 Task: Forward email as attachment with the signature Claire Howard with the subject Request for a refund from softage.1@softage.net to softage.4@softage.net with the message Would it be possible to schedule a project review meeting next week?
Action: Mouse moved to (1148, 97)
Screenshot: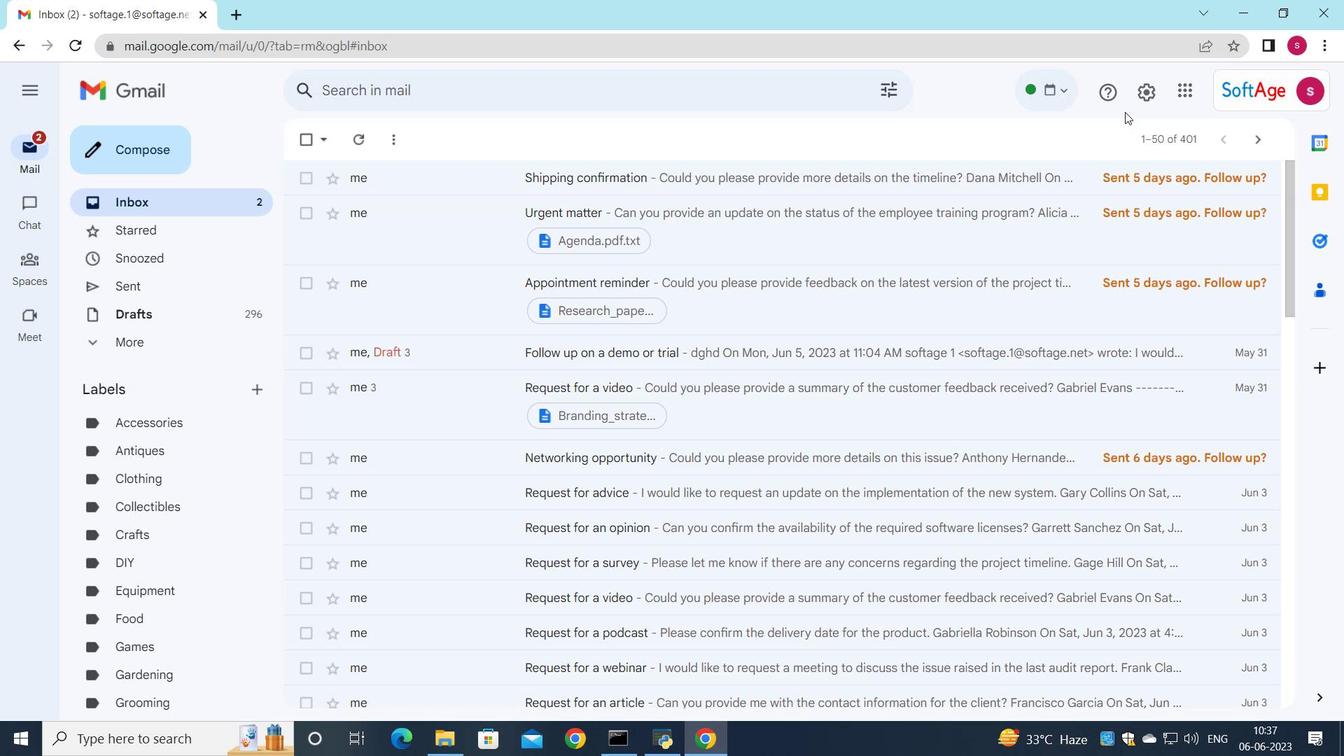 
Action: Mouse pressed left at (1148, 97)
Screenshot: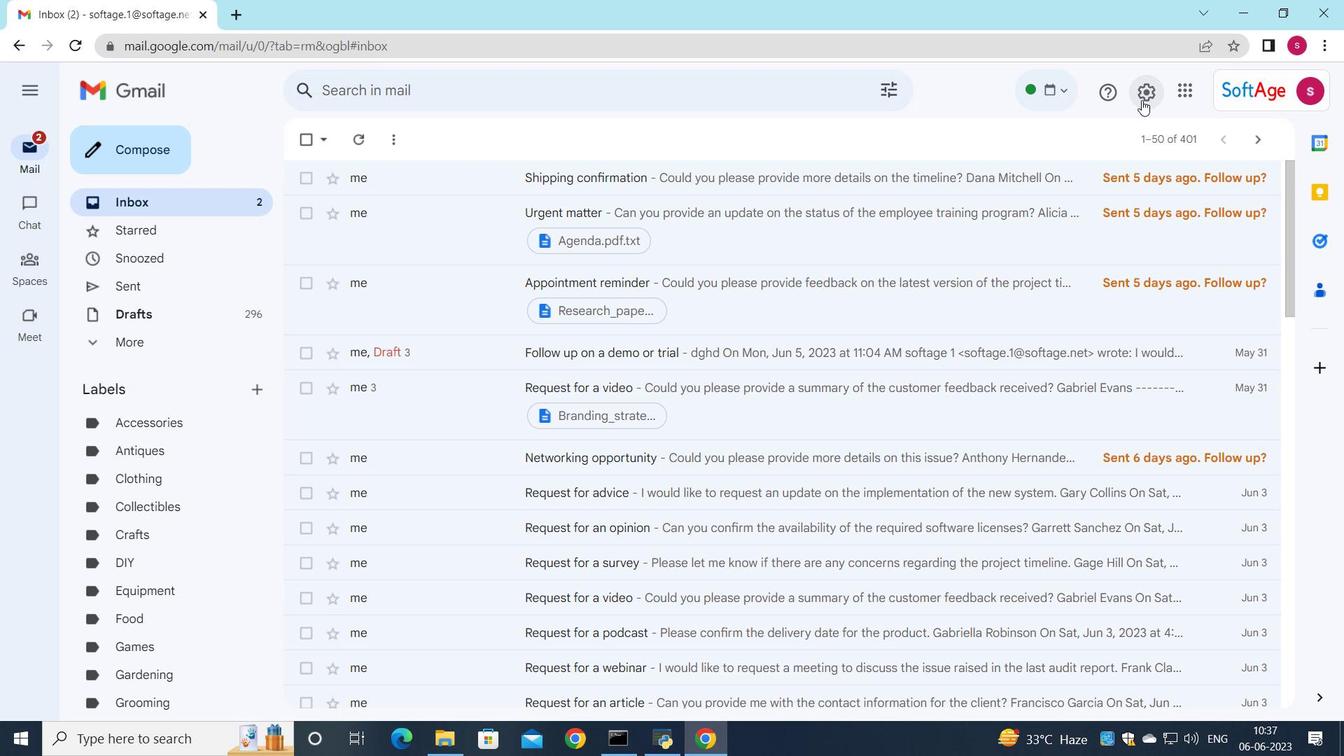 
Action: Mouse moved to (1159, 176)
Screenshot: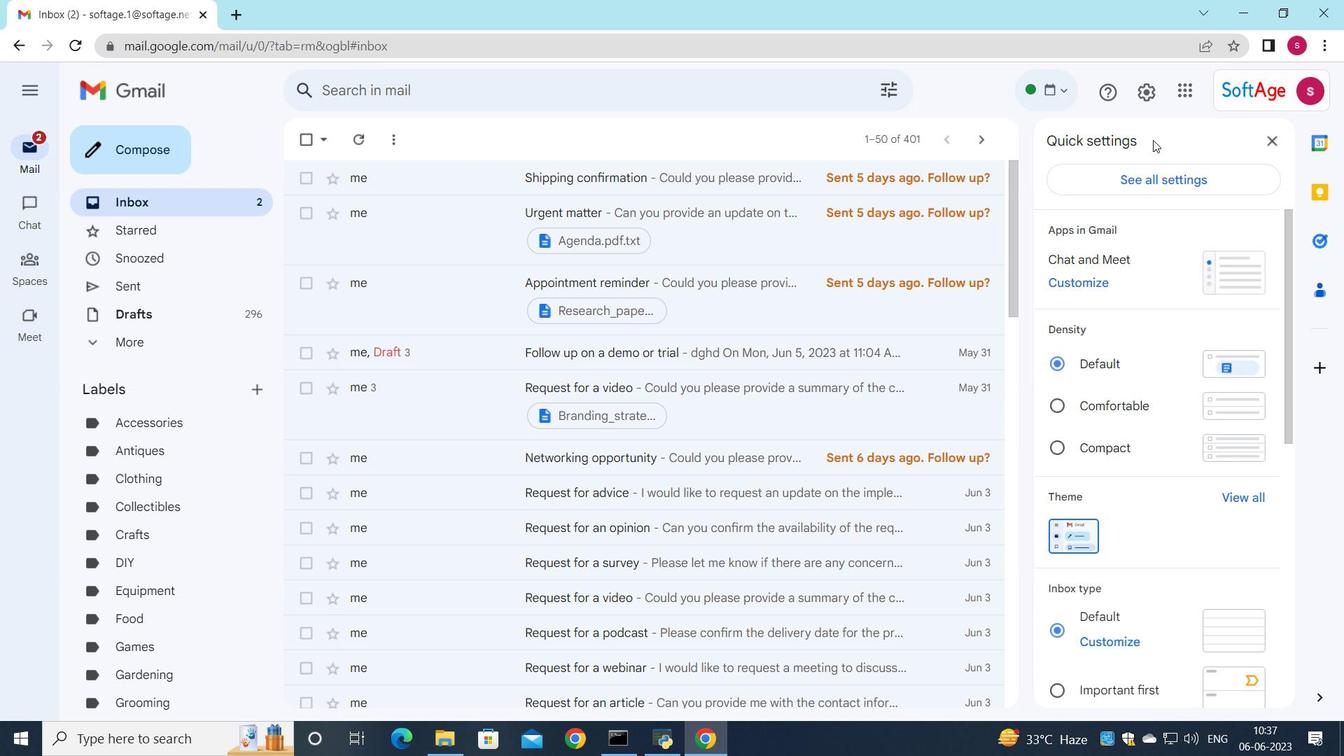 
Action: Mouse pressed left at (1159, 176)
Screenshot: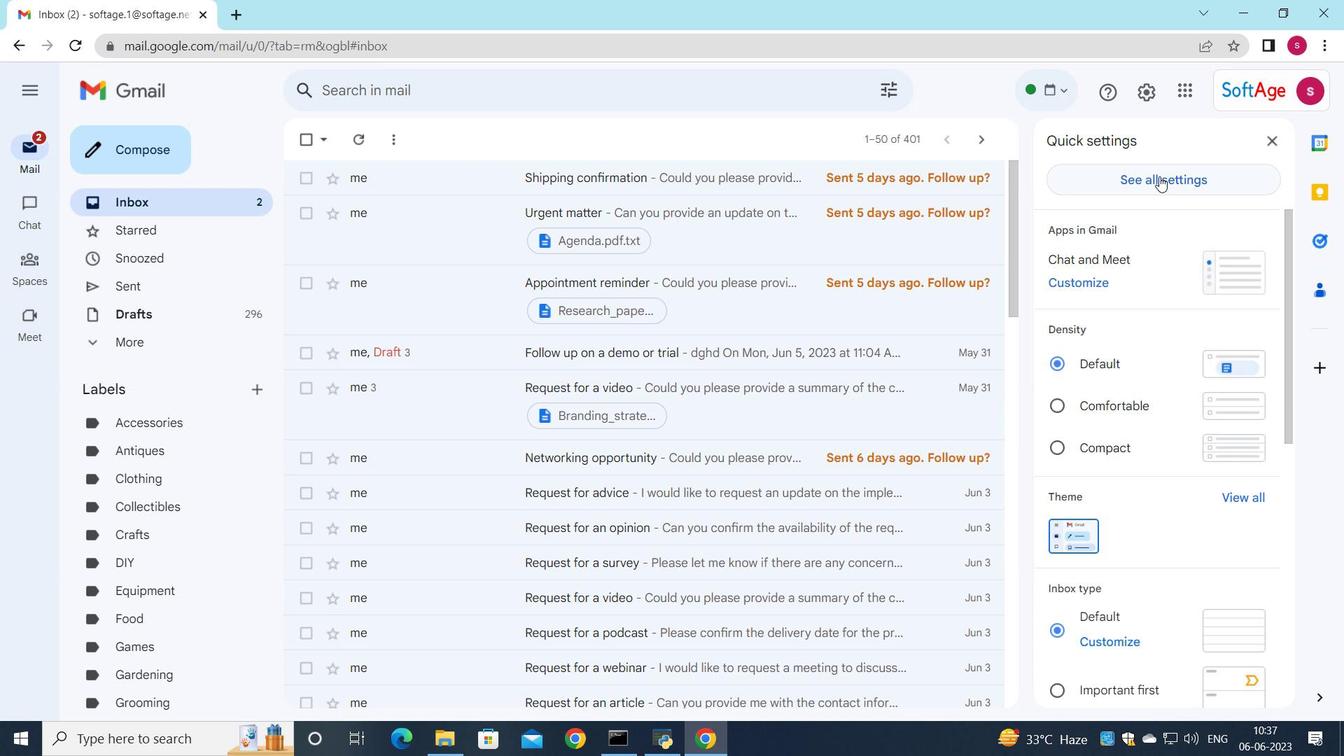 
Action: Mouse moved to (1159, 193)
Screenshot: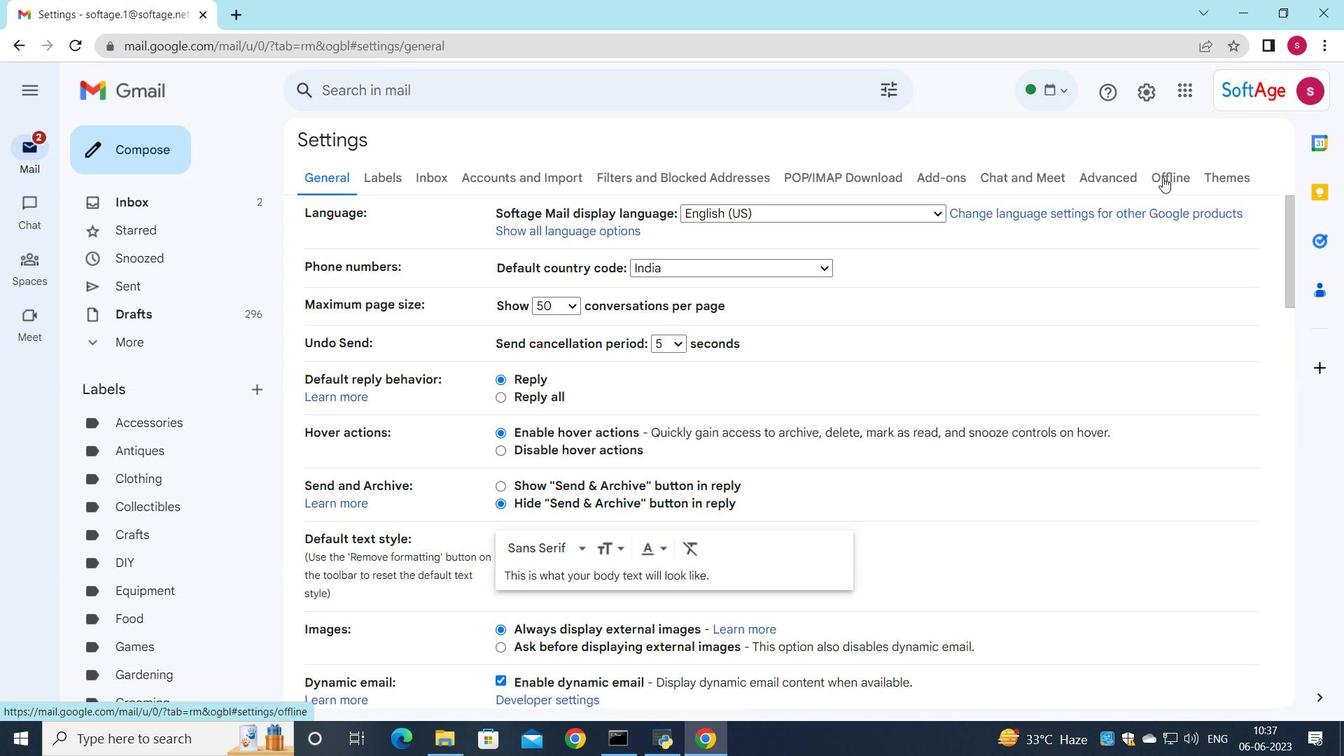 
Action: Mouse scrolled (1159, 192) with delta (0, 0)
Screenshot: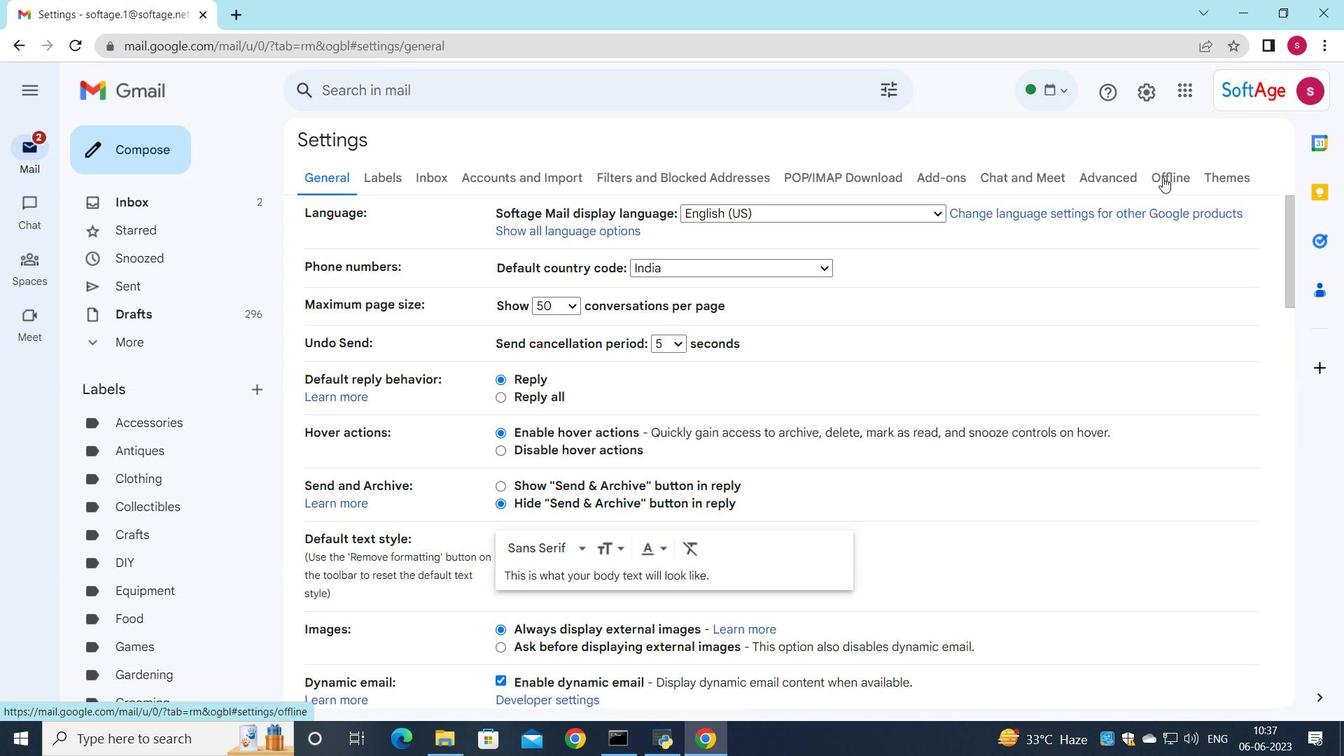 
Action: Mouse moved to (1155, 203)
Screenshot: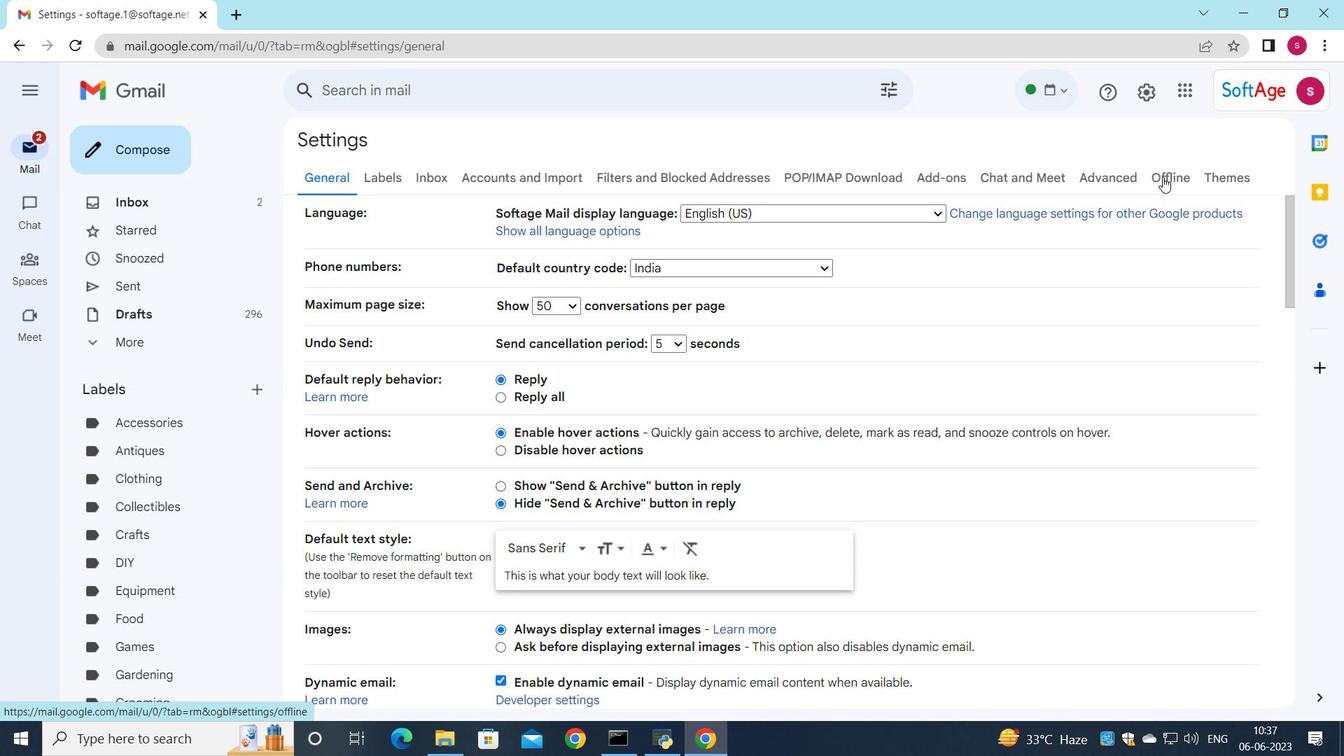 
Action: Mouse scrolled (1155, 203) with delta (0, 0)
Screenshot: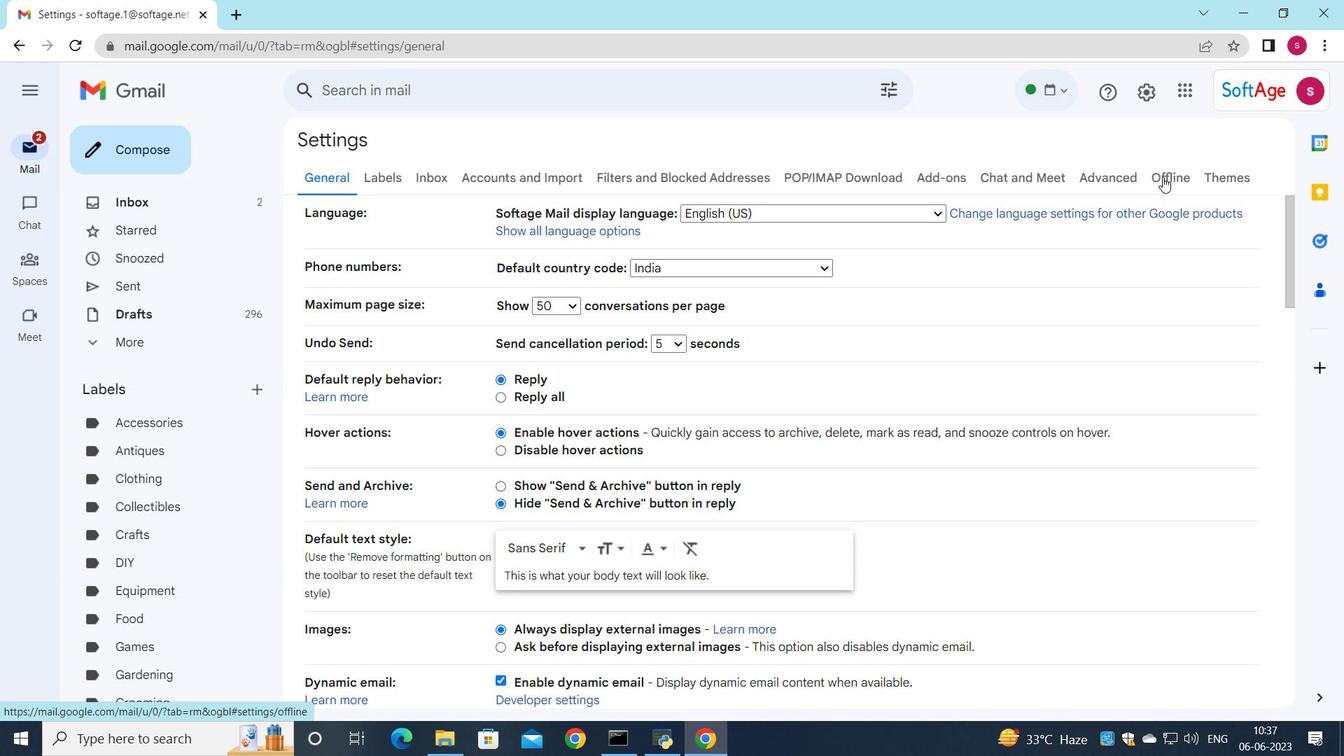 
Action: Mouse moved to (1135, 234)
Screenshot: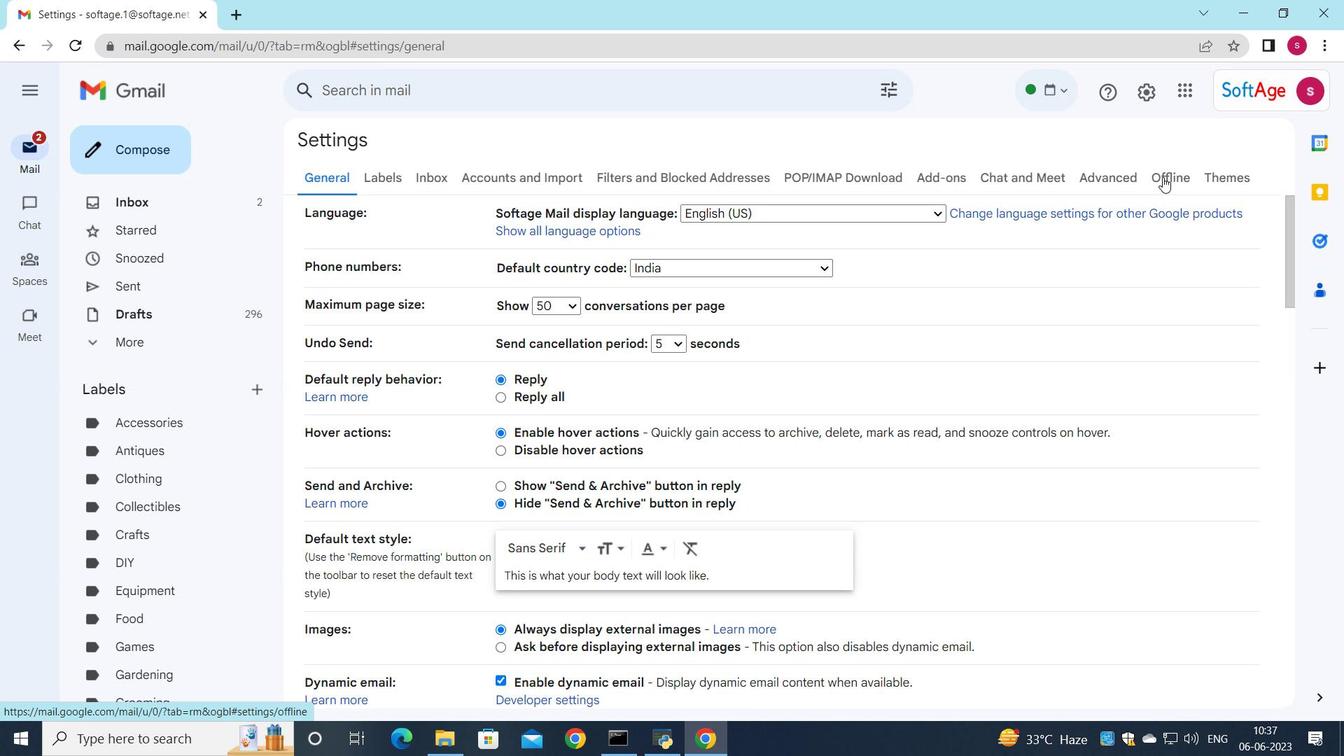 
Action: Mouse scrolled (1135, 233) with delta (0, 0)
Screenshot: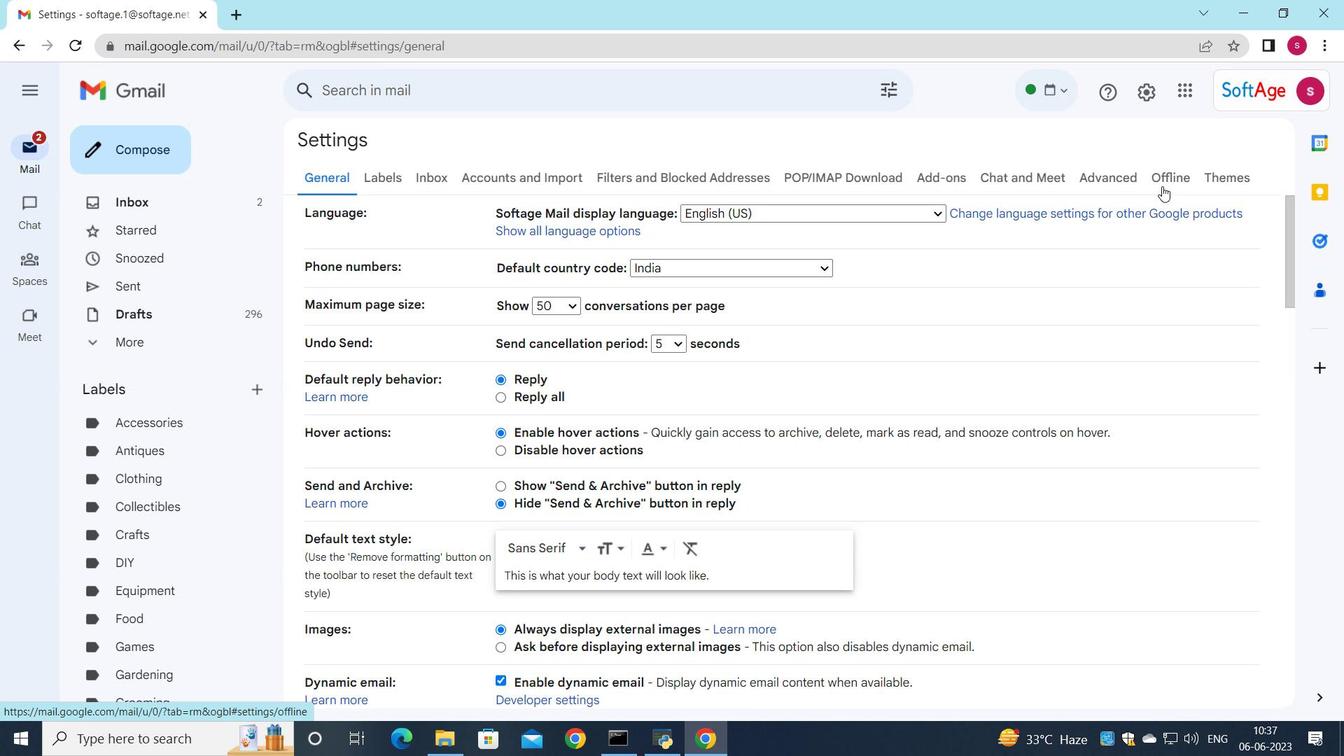 
Action: Mouse moved to (813, 526)
Screenshot: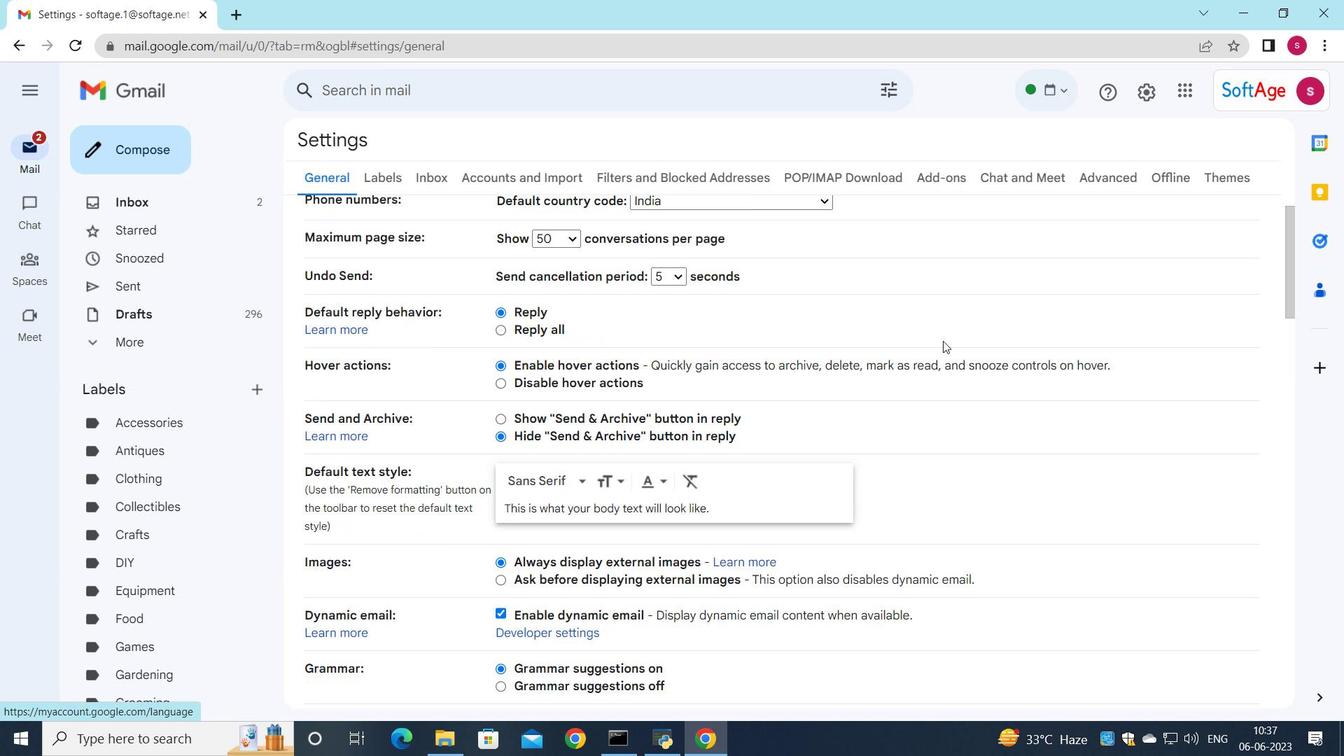 
Action: Mouse scrolled (813, 525) with delta (0, 0)
Screenshot: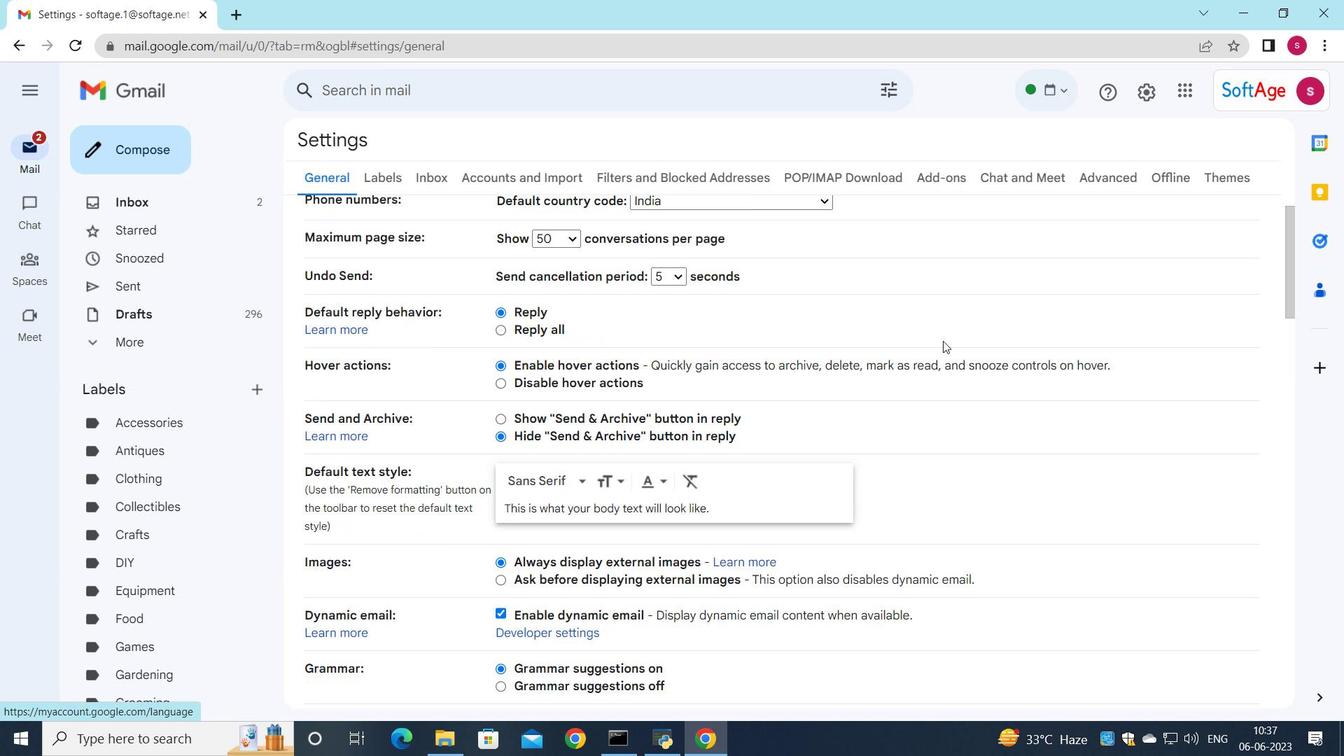 
Action: Mouse moved to (805, 525)
Screenshot: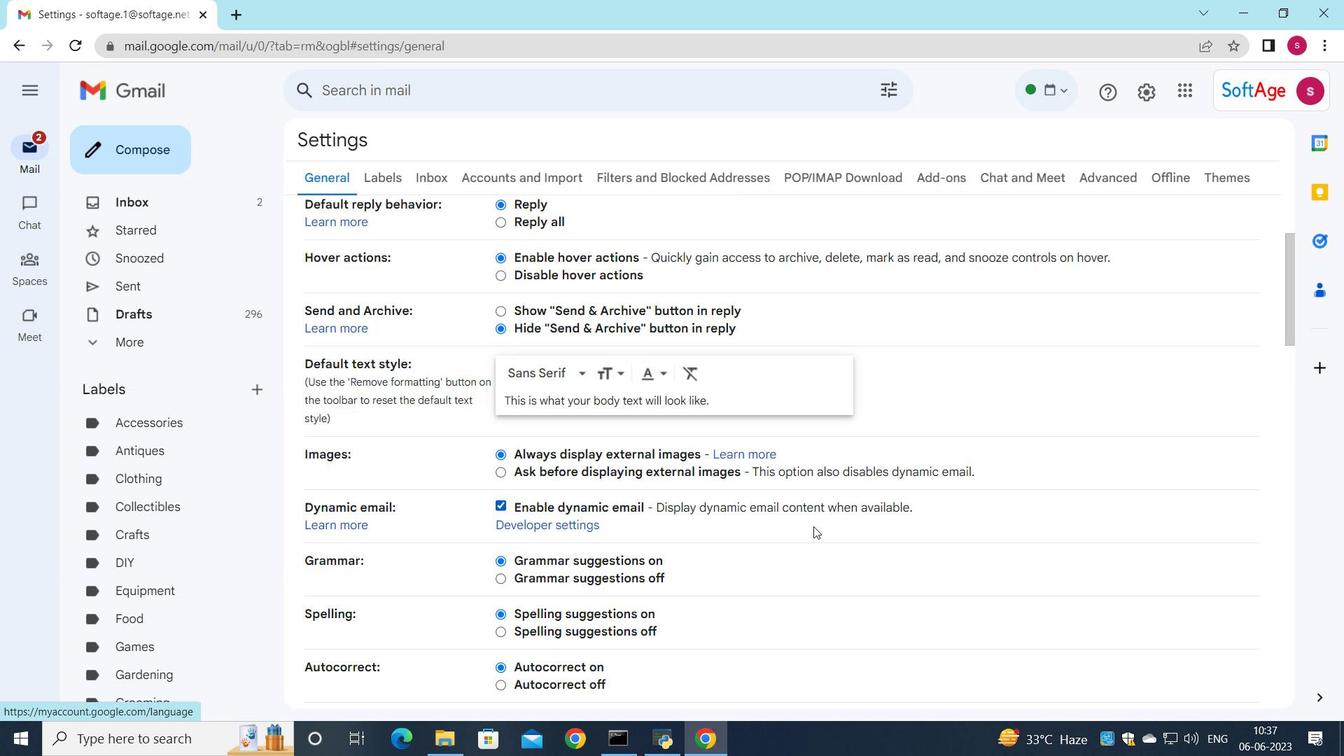 
Action: Mouse scrolled (809, 528) with delta (0, 0)
Screenshot: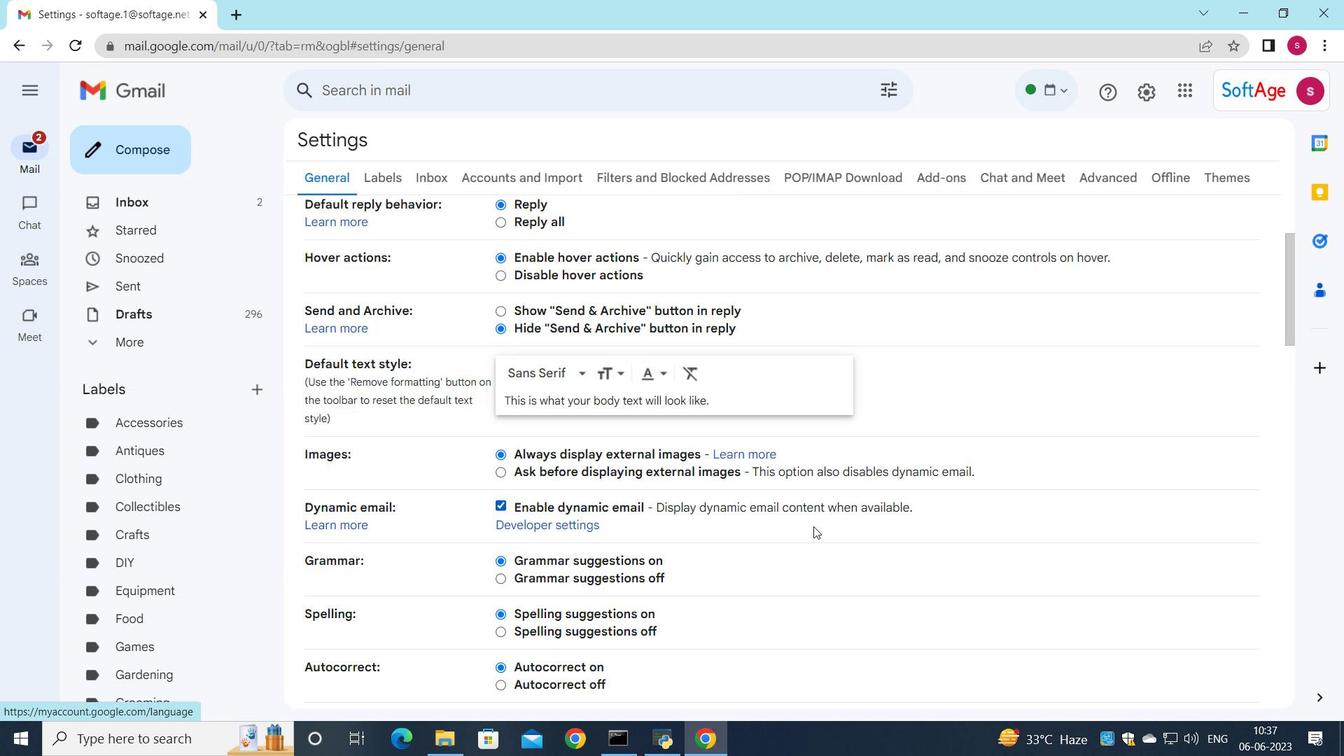 
Action: Mouse moved to (805, 524)
Screenshot: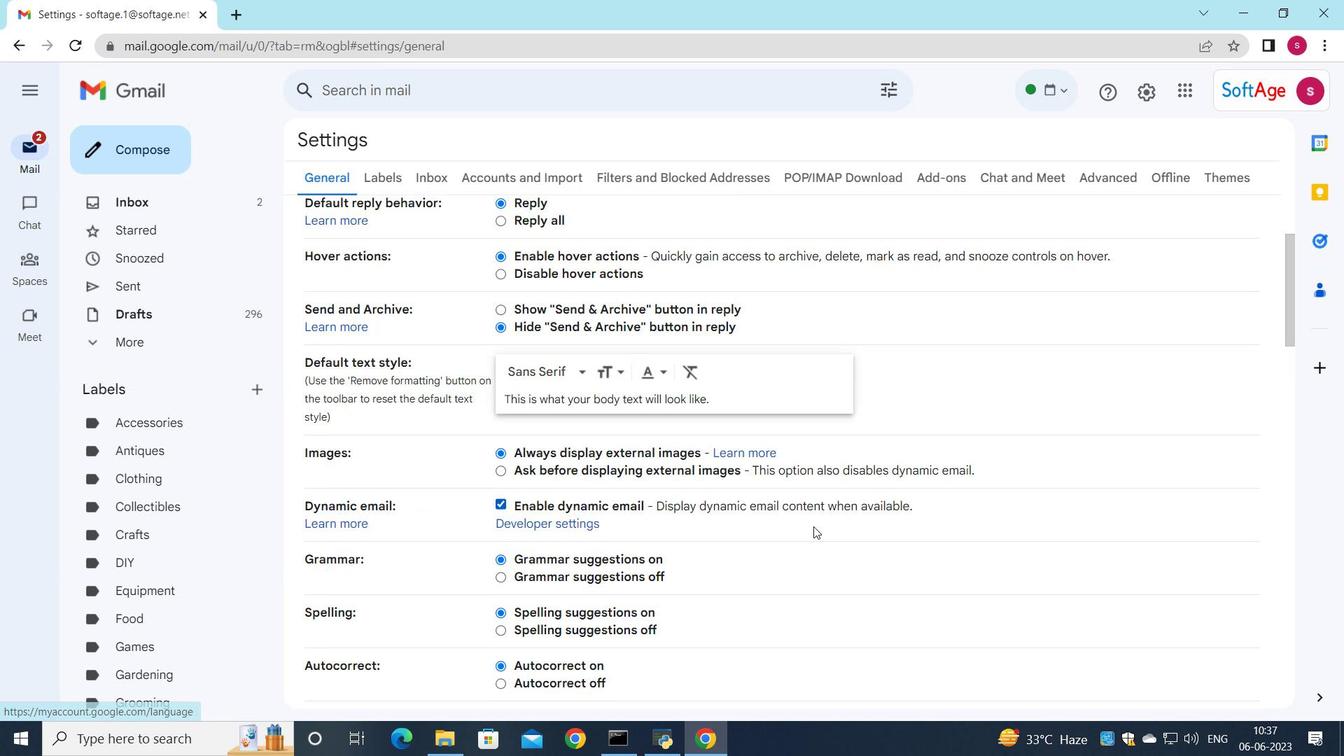 
Action: Mouse scrolled (807, 529) with delta (0, 0)
Screenshot: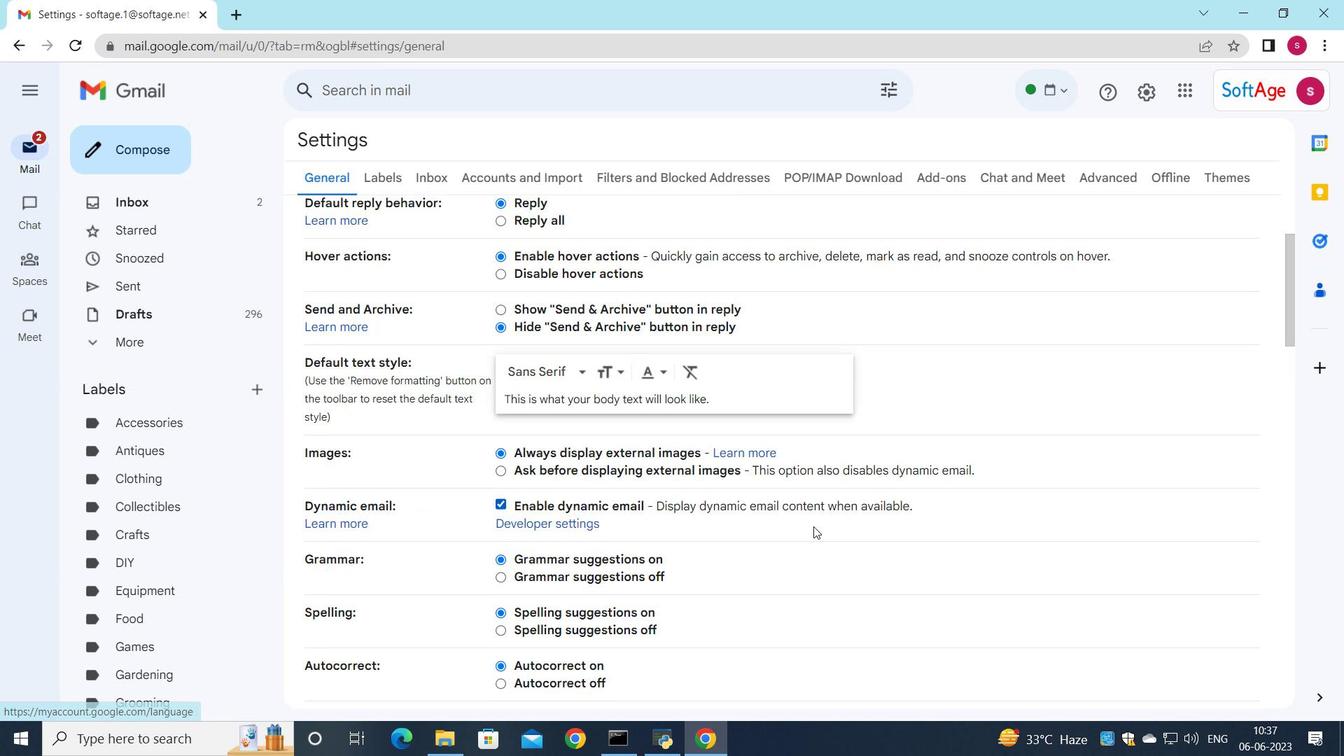 
Action: Mouse scrolled (807, 530) with delta (0, 0)
Screenshot: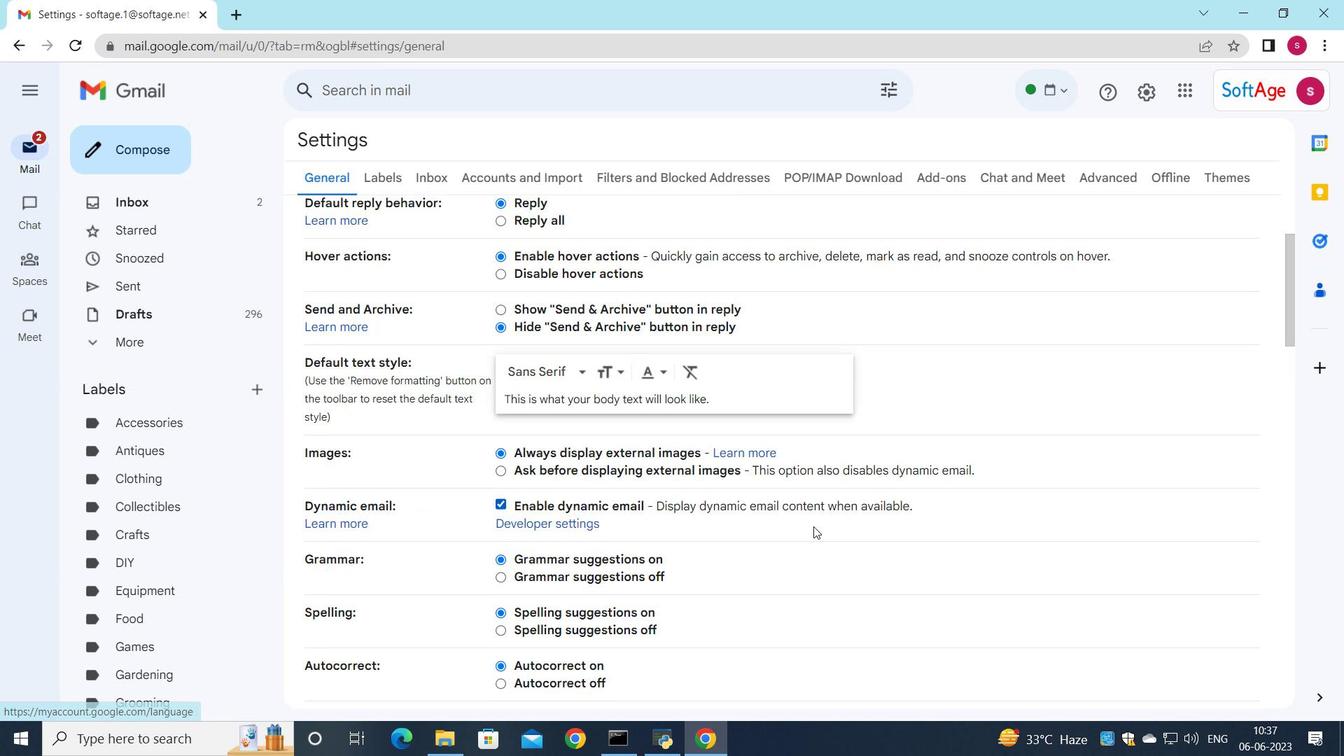 
Action: Mouse scrolled (806, 530) with delta (0, 0)
Screenshot: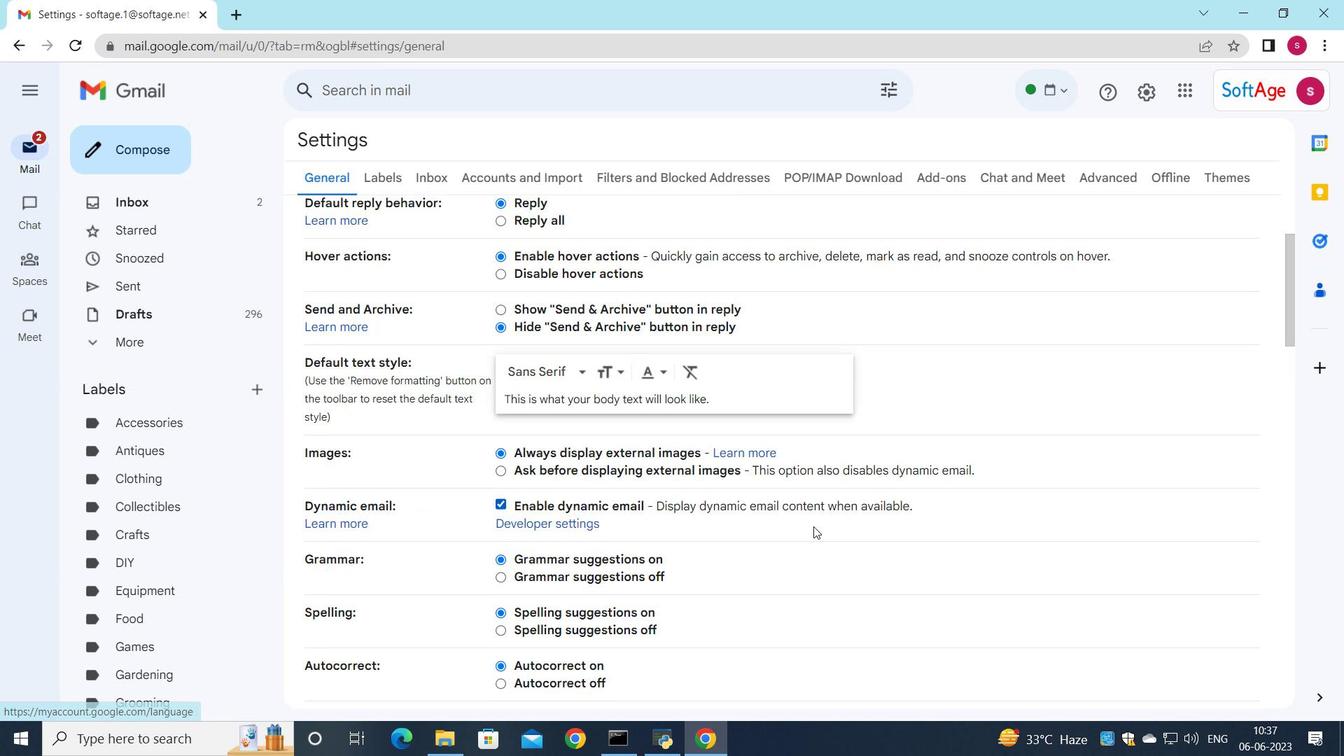 
Action: Mouse moved to (798, 525)
Screenshot: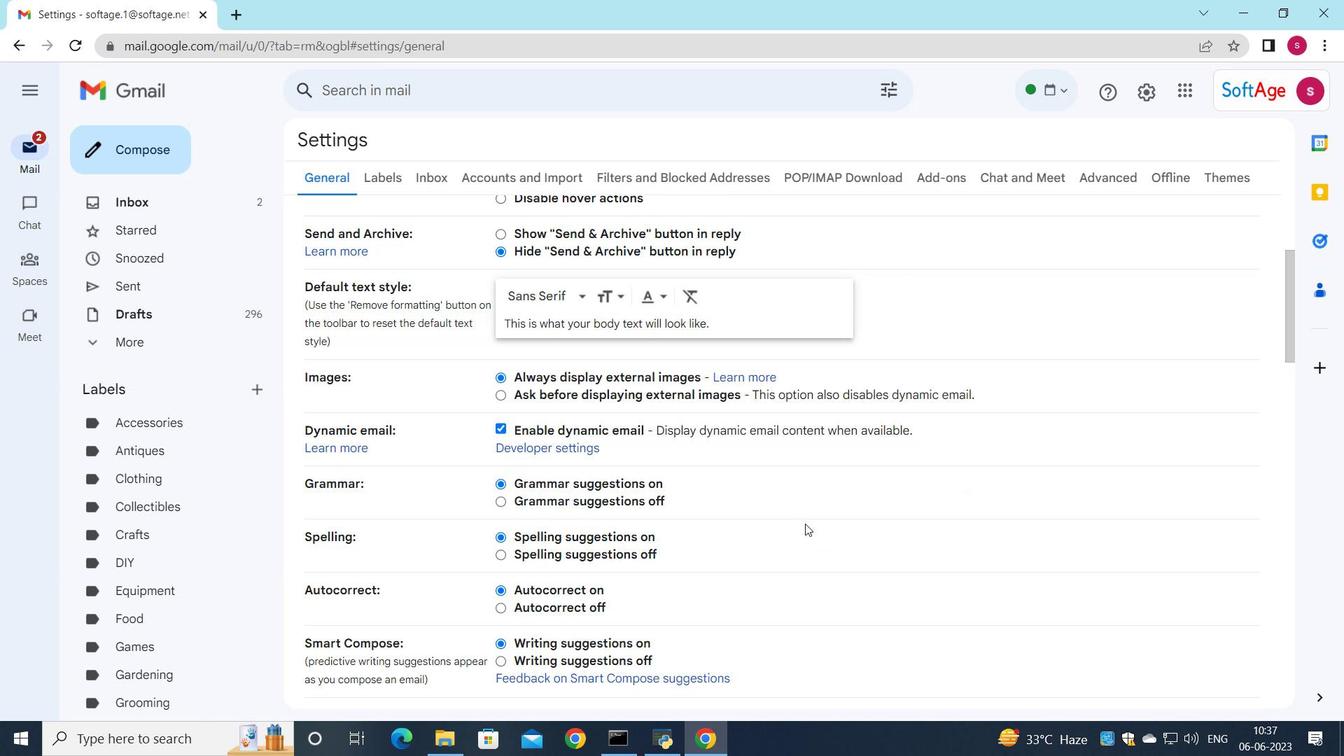 
Action: Mouse scrolled (798, 525) with delta (0, 0)
Screenshot: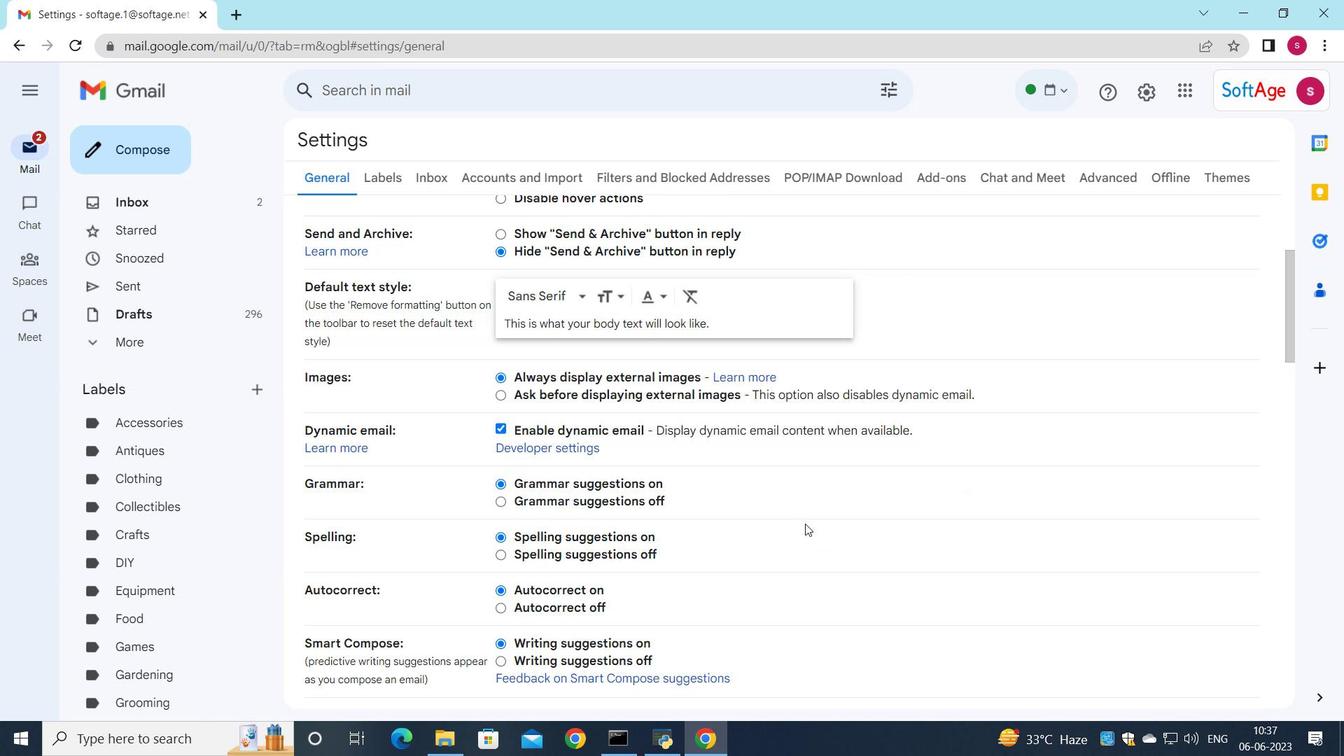 
Action: Mouse scrolled (798, 525) with delta (0, 0)
Screenshot: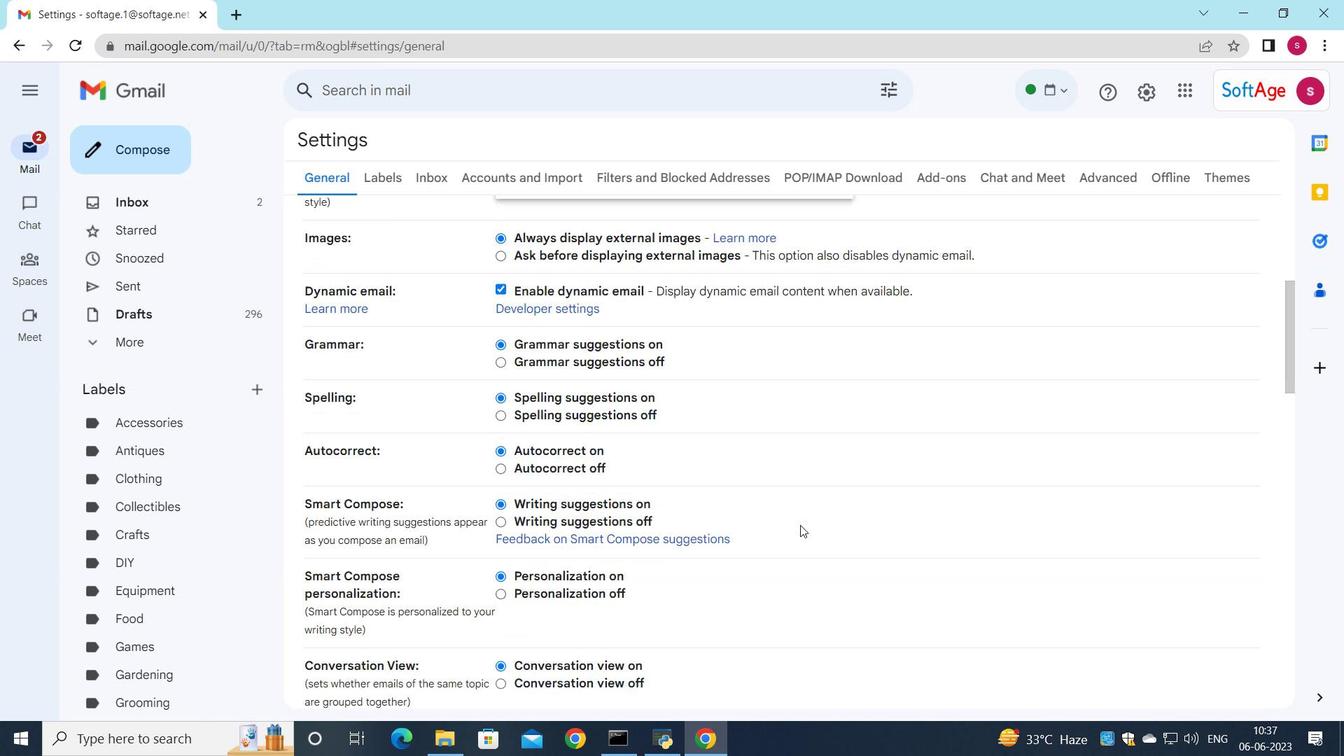 
Action: Mouse scrolled (798, 525) with delta (0, 0)
Screenshot: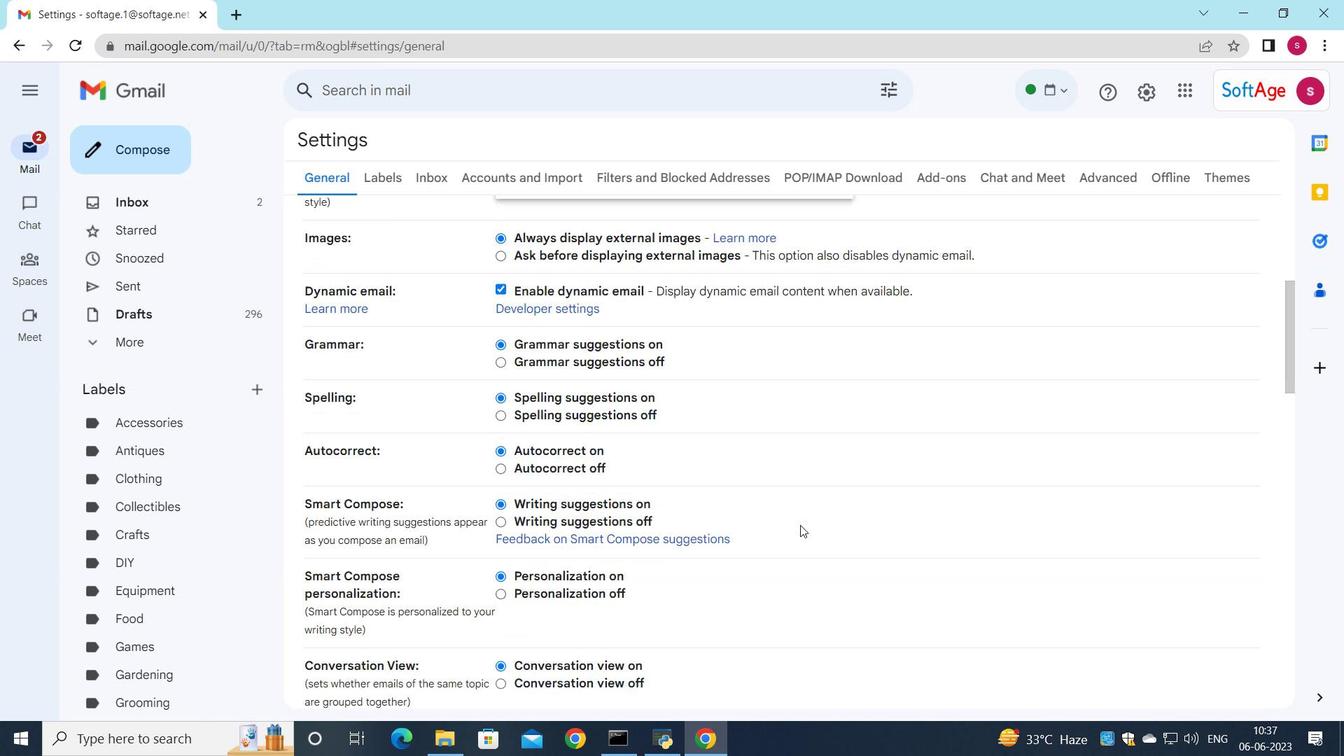 
Action: Mouse moved to (798, 525)
Screenshot: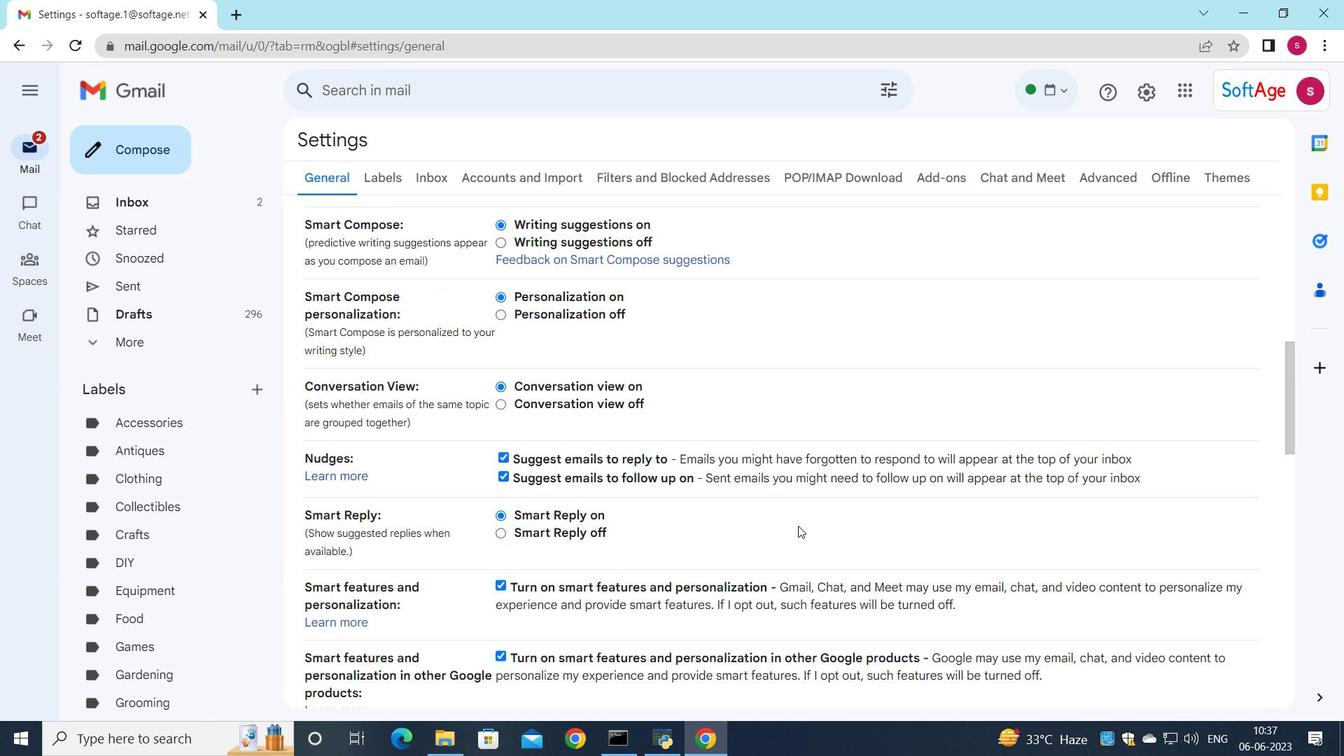 
Action: Mouse scrolled (798, 524) with delta (0, 0)
Screenshot: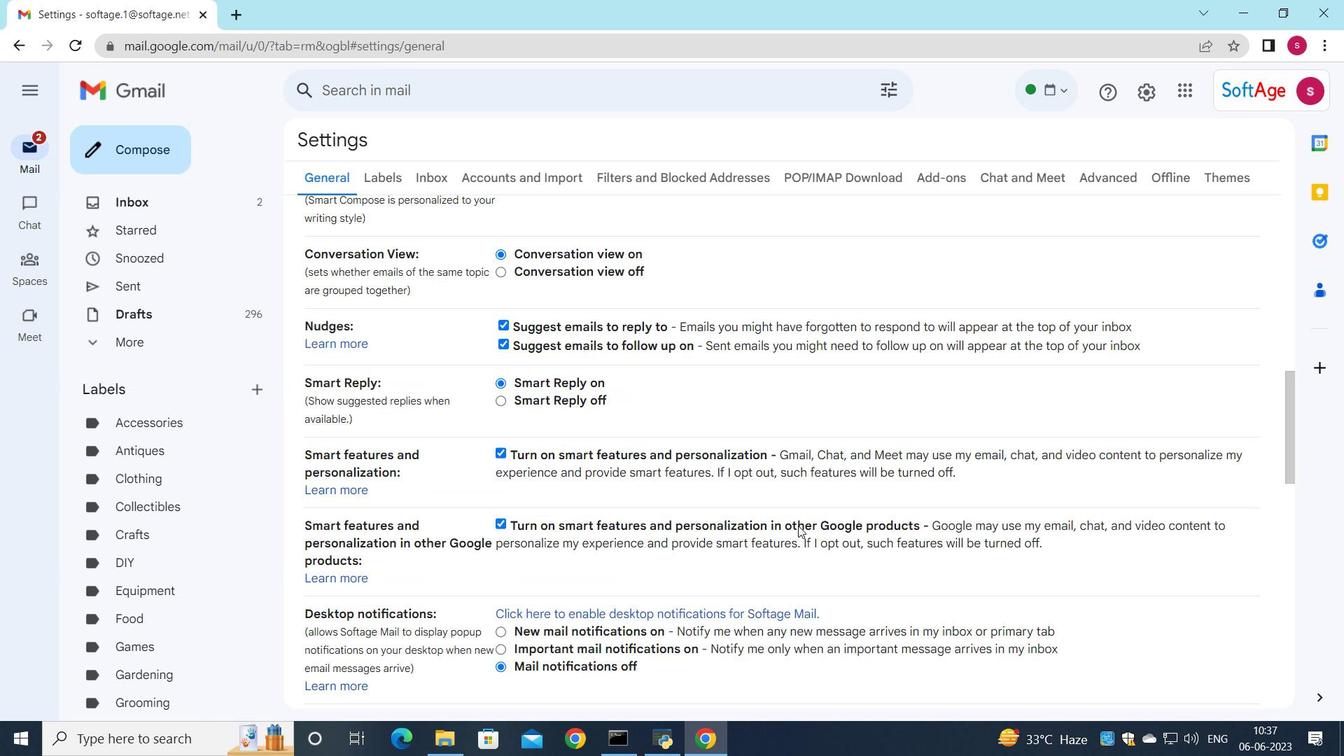 
Action: Mouse scrolled (798, 524) with delta (0, 0)
Screenshot: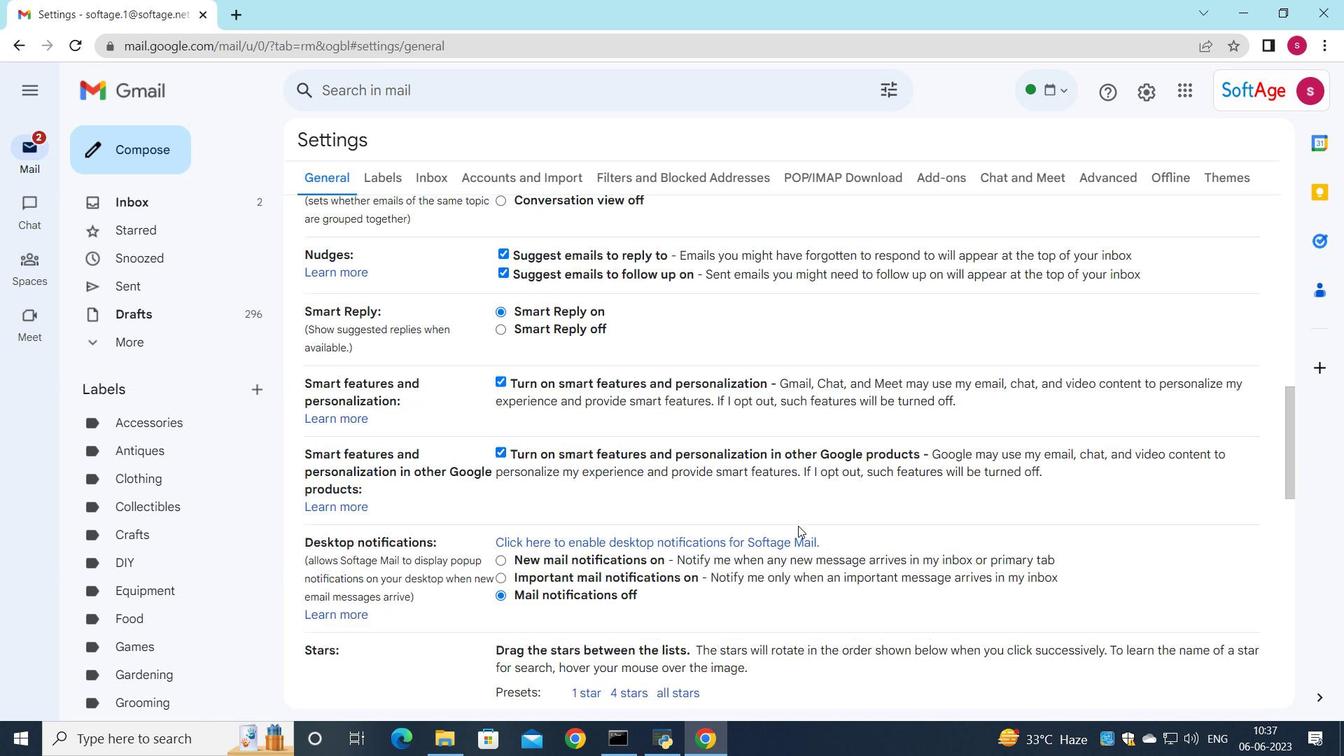 
Action: Mouse scrolled (798, 524) with delta (0, 0)
Screenshot: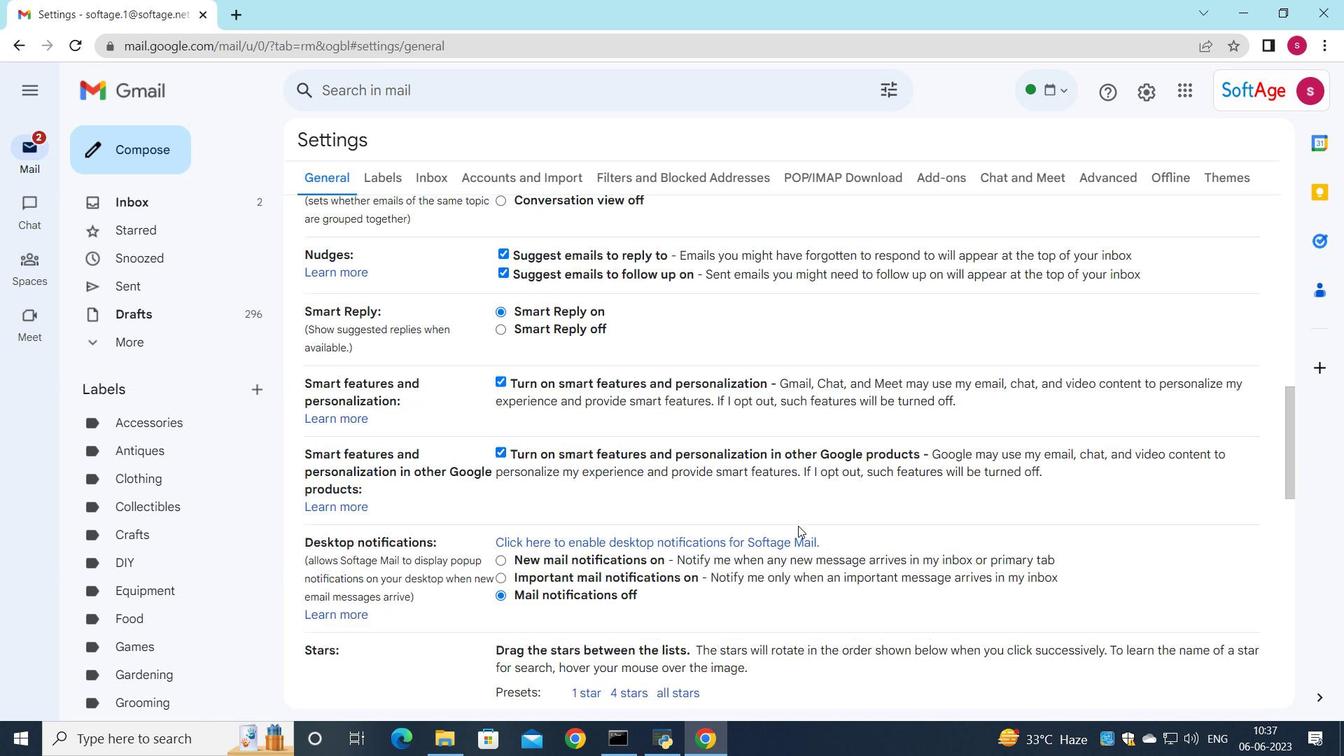 
Action: Mouse scrolled (798, 524) with delta (0, 0)
Screenshot: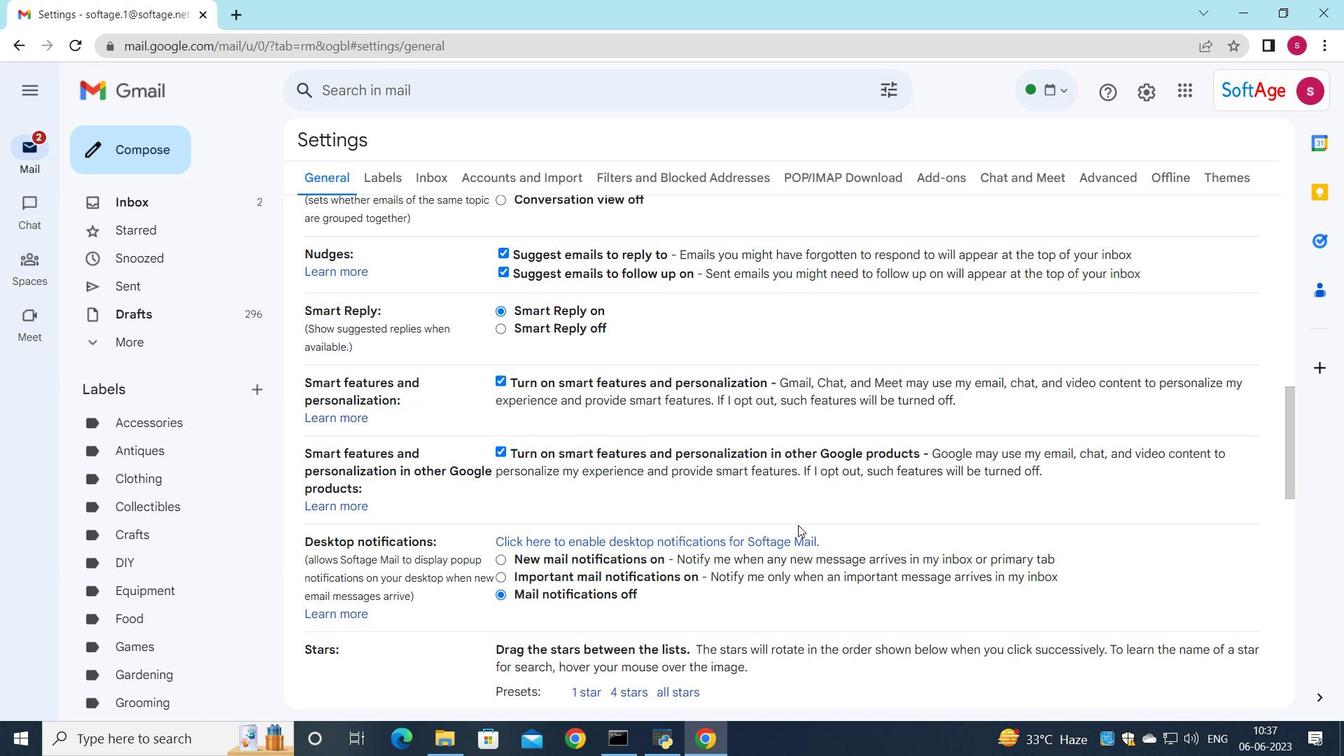 
Action: Mouse scrolled (798, 524) with delta (0, 0)
Screenshot: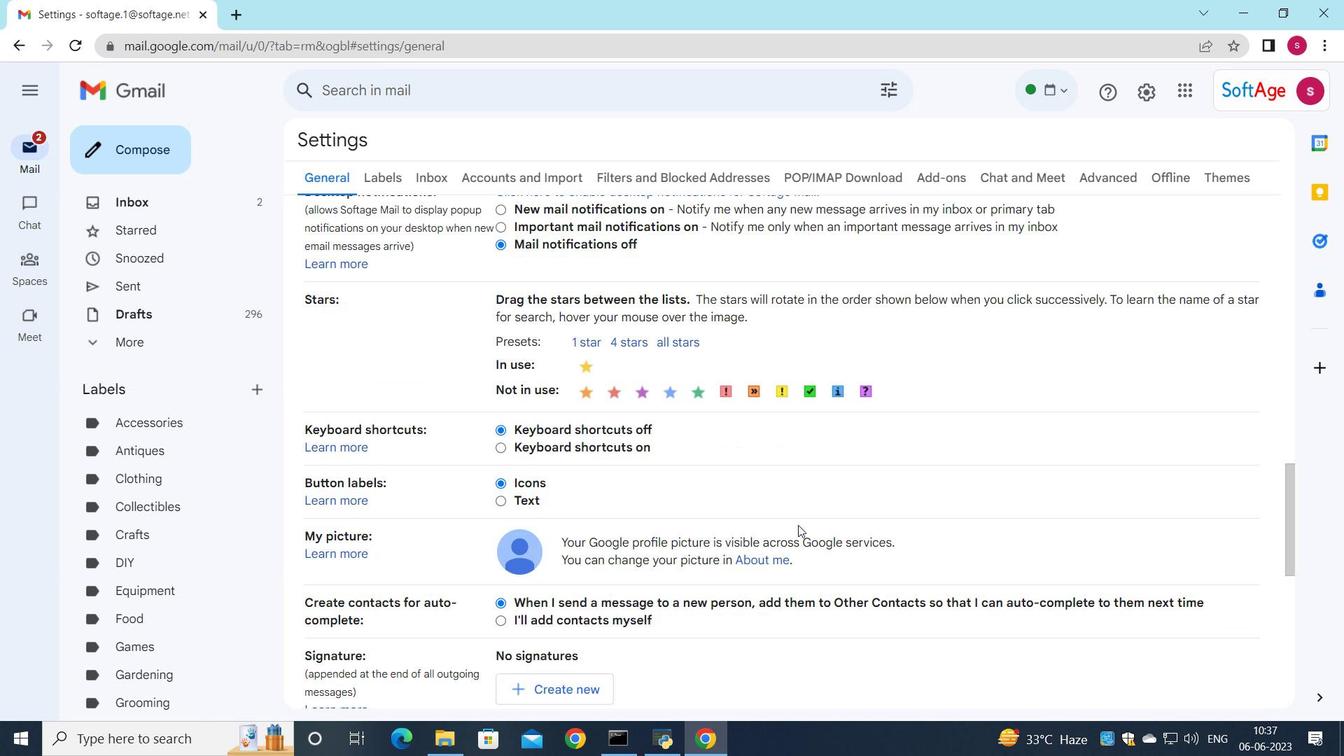 
Action: Mouse scrolled (798, 524) with delta (0, 0)
Screenshot: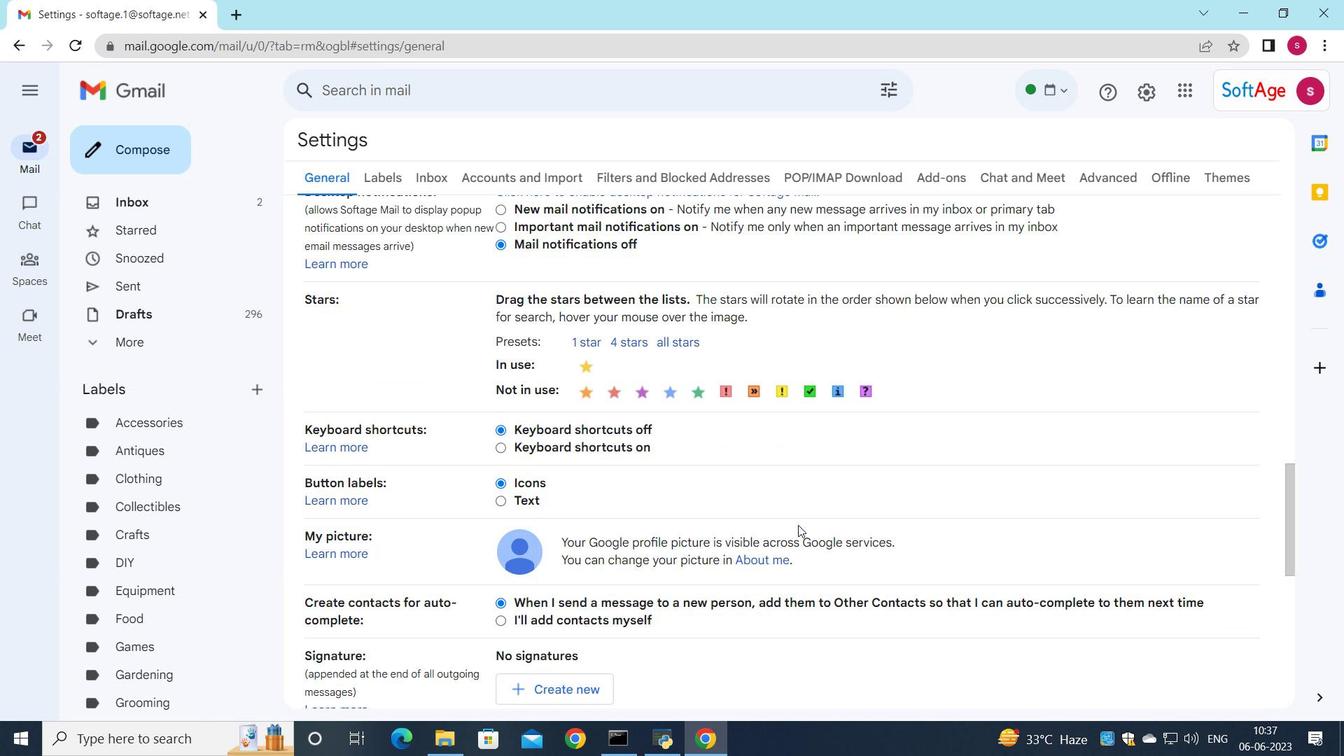 
Action: Mouse moved to (558, 509)
Screenshot: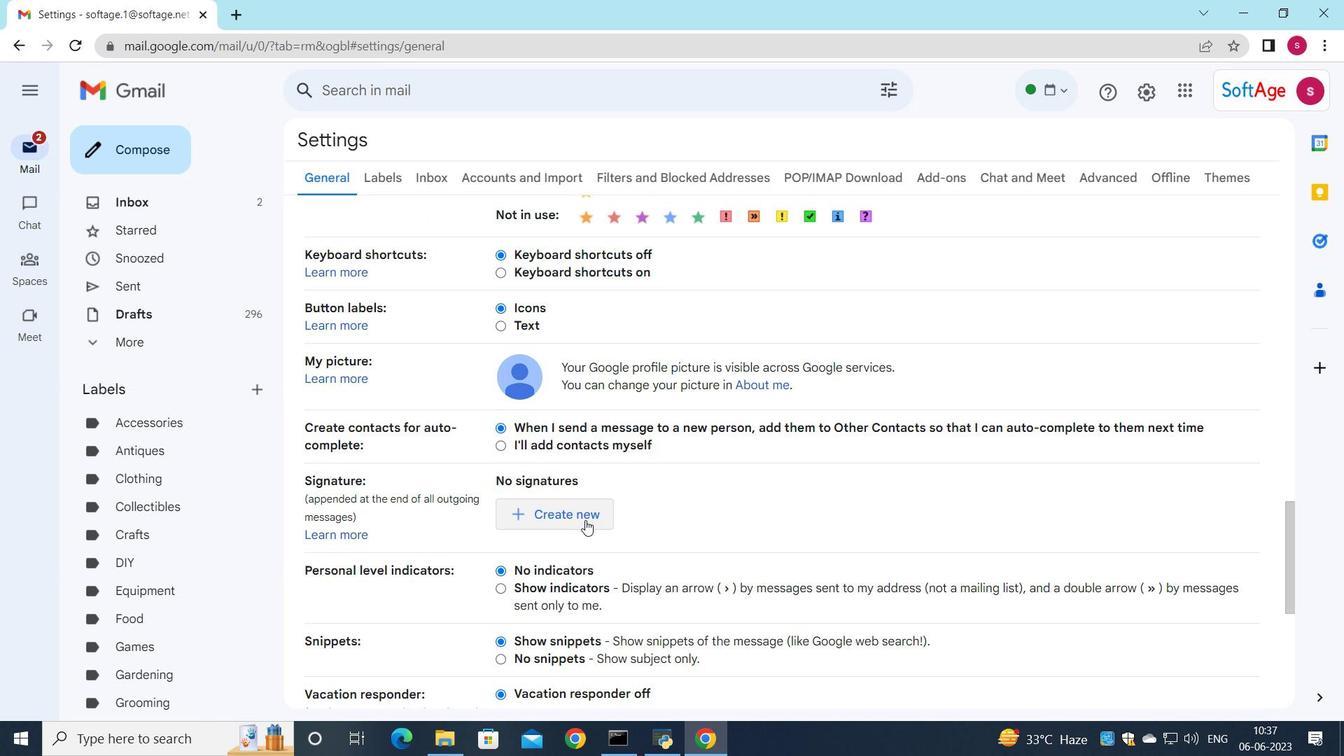 
Action: Mouse pressed left at (558, 509)
Screenshot: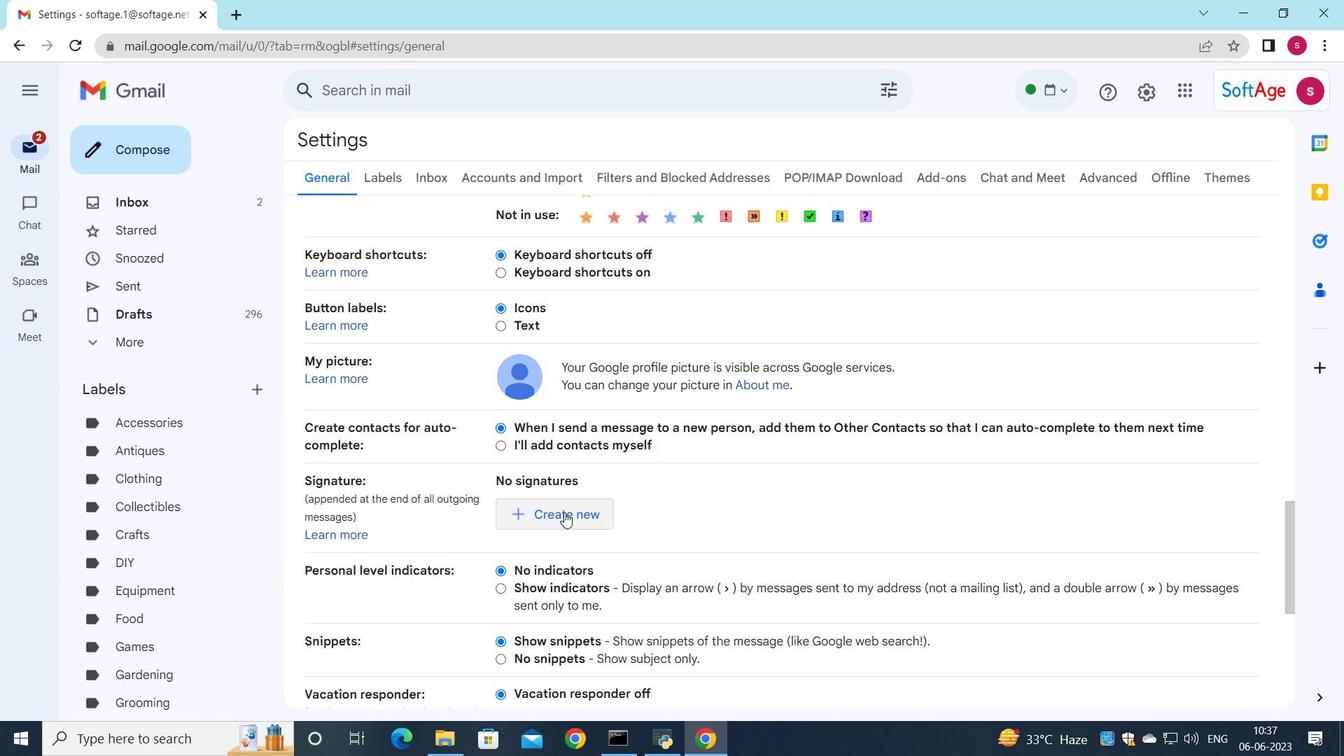 
Action: Mouse moved to (688, 467)
Screenshot: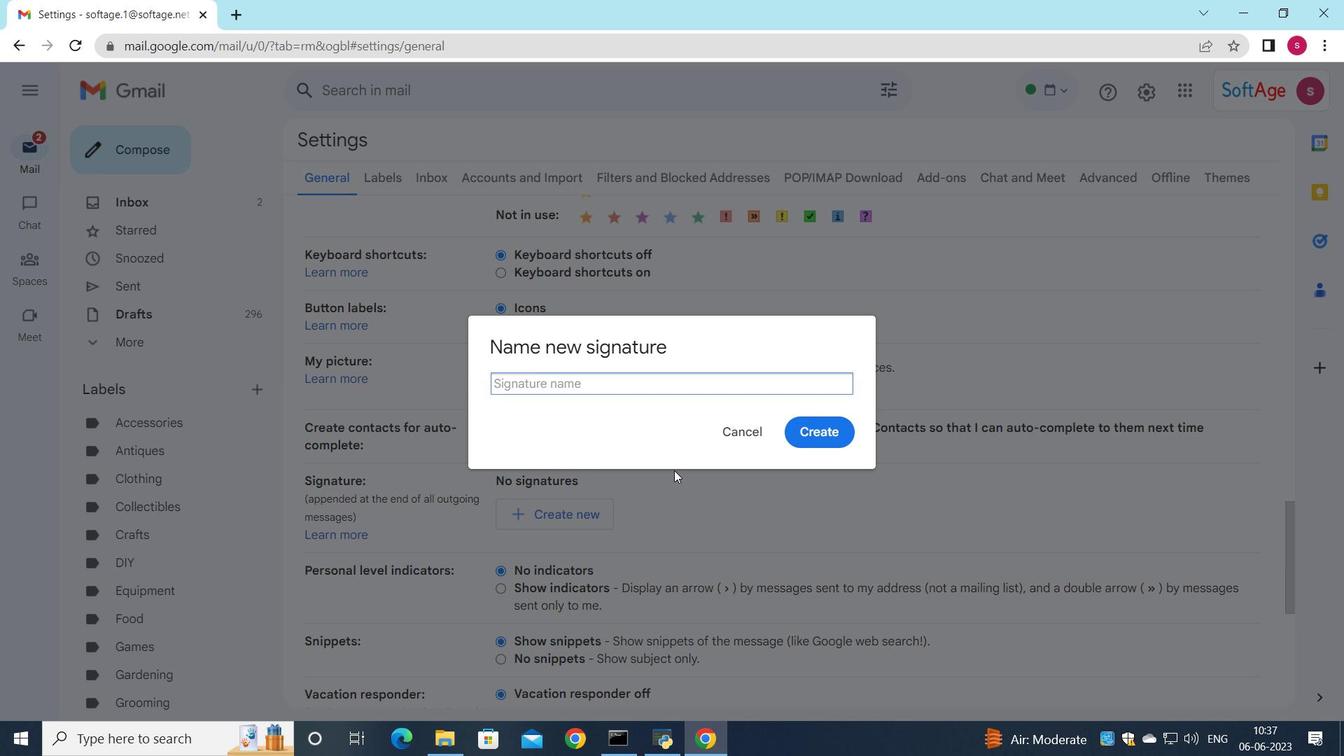 
Action: Key pressed <Key.shift>Caire<Key.space><Key.shift>Howard
Screenshot: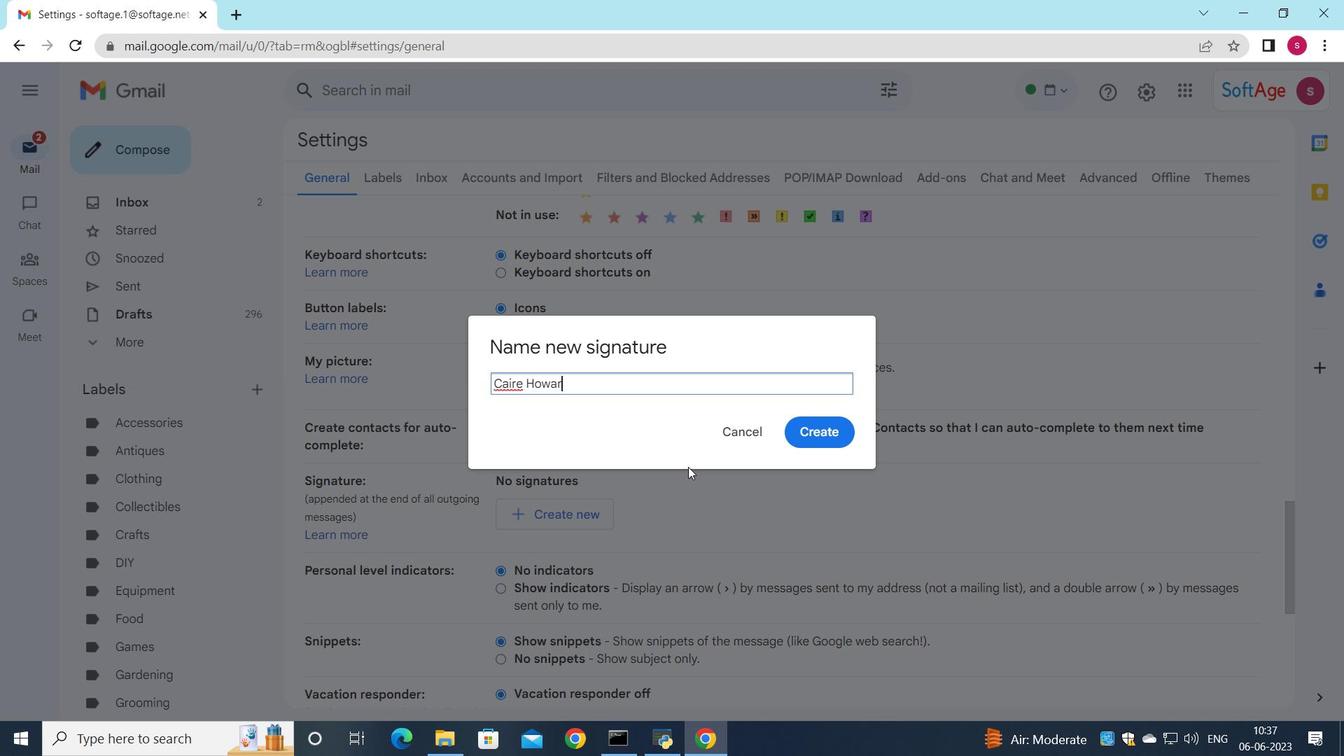 
Action: Mouse scrolled (688, 467) with delta (0, 0)
Screenshot: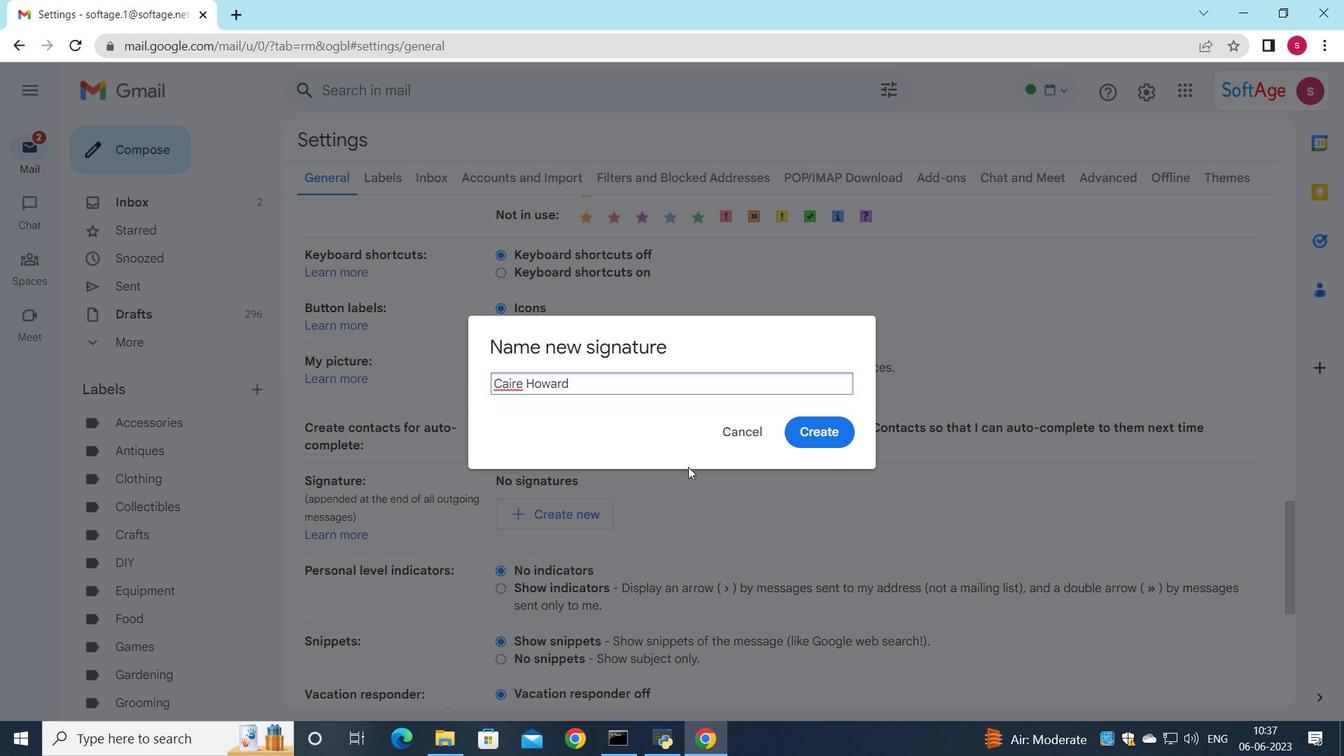 
Action: Mouse moved to (843, 438)
Screenshot: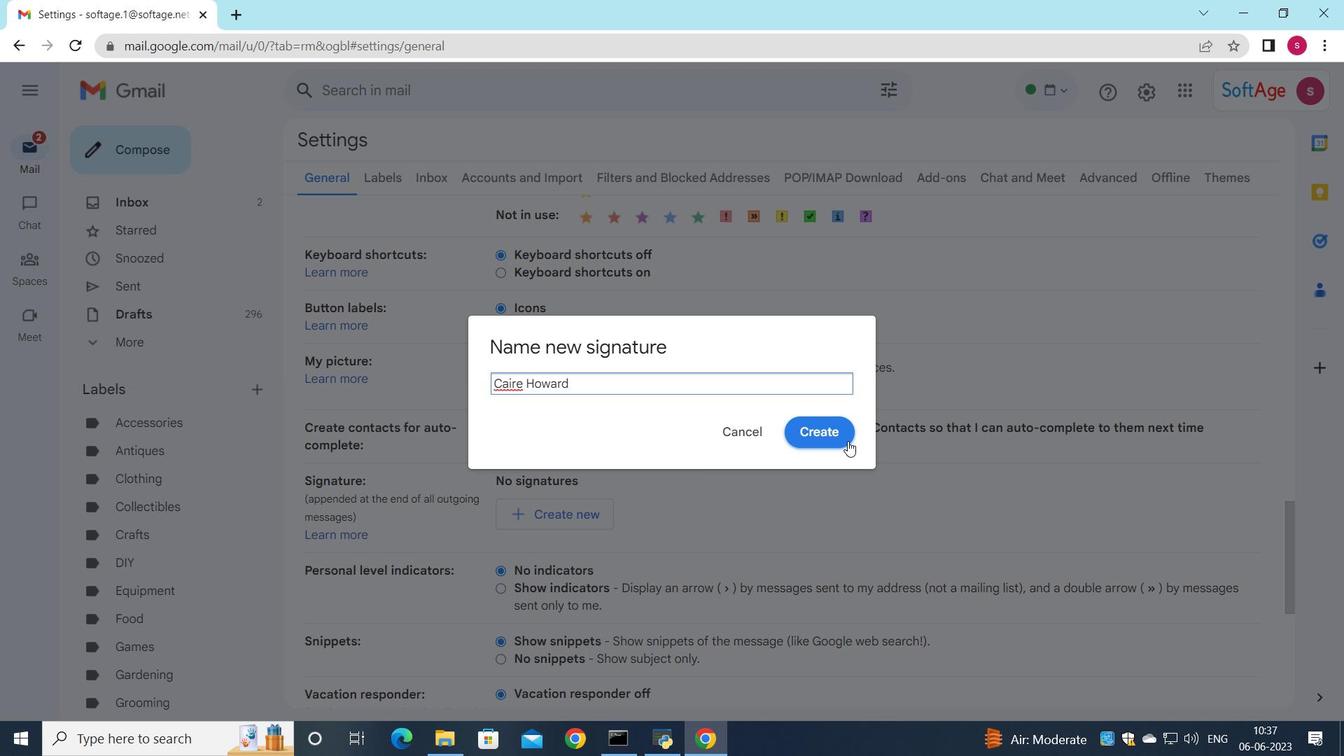
Action: Mouse pressed left at (843, 438)
Screenshot: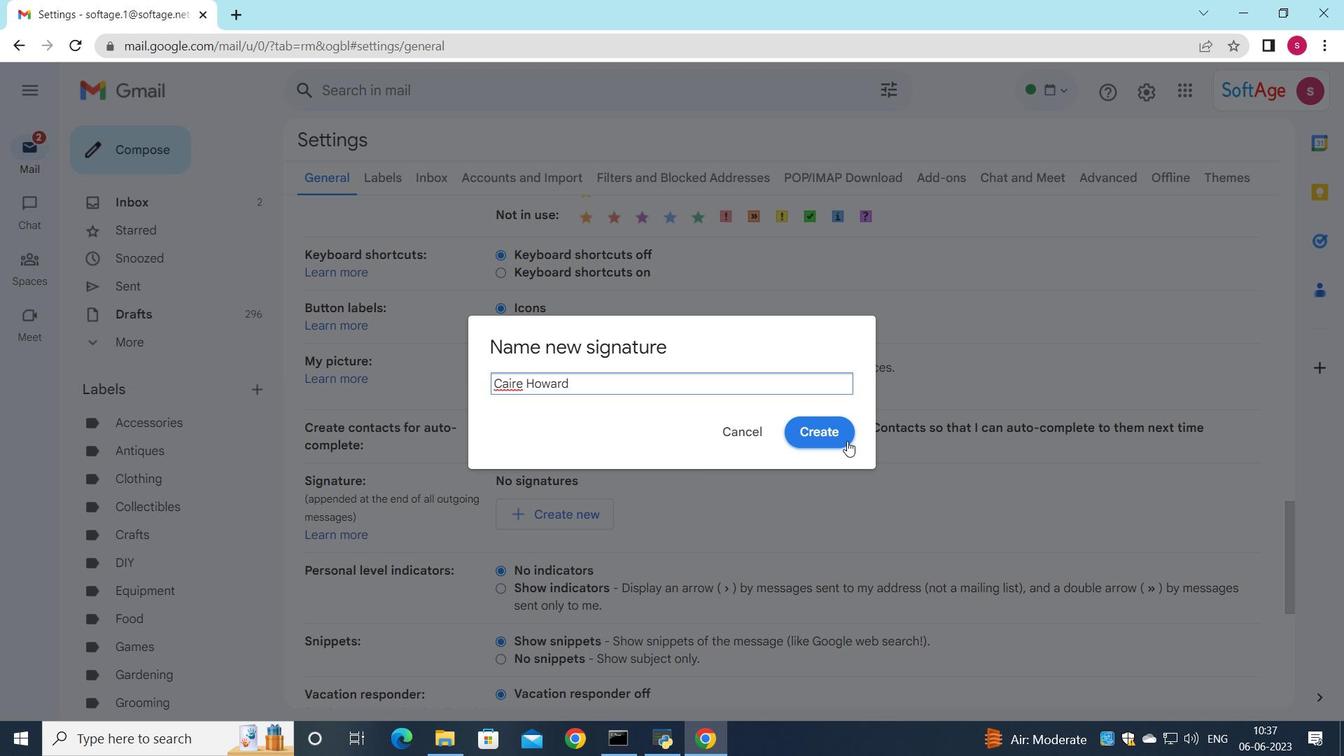 
Action: Mouse moved to (838, 527)
Screenshot: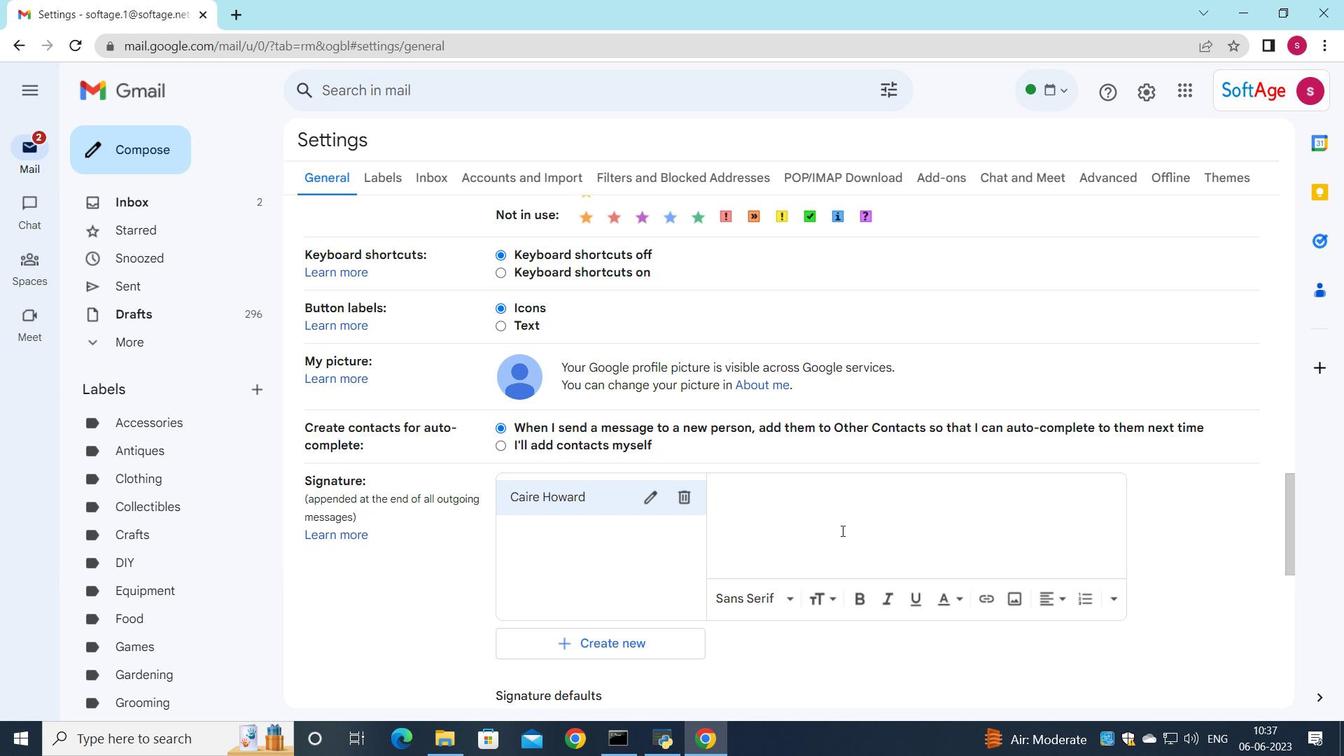 
Action: Mouse pressed left at (838, 527)
Screenshot: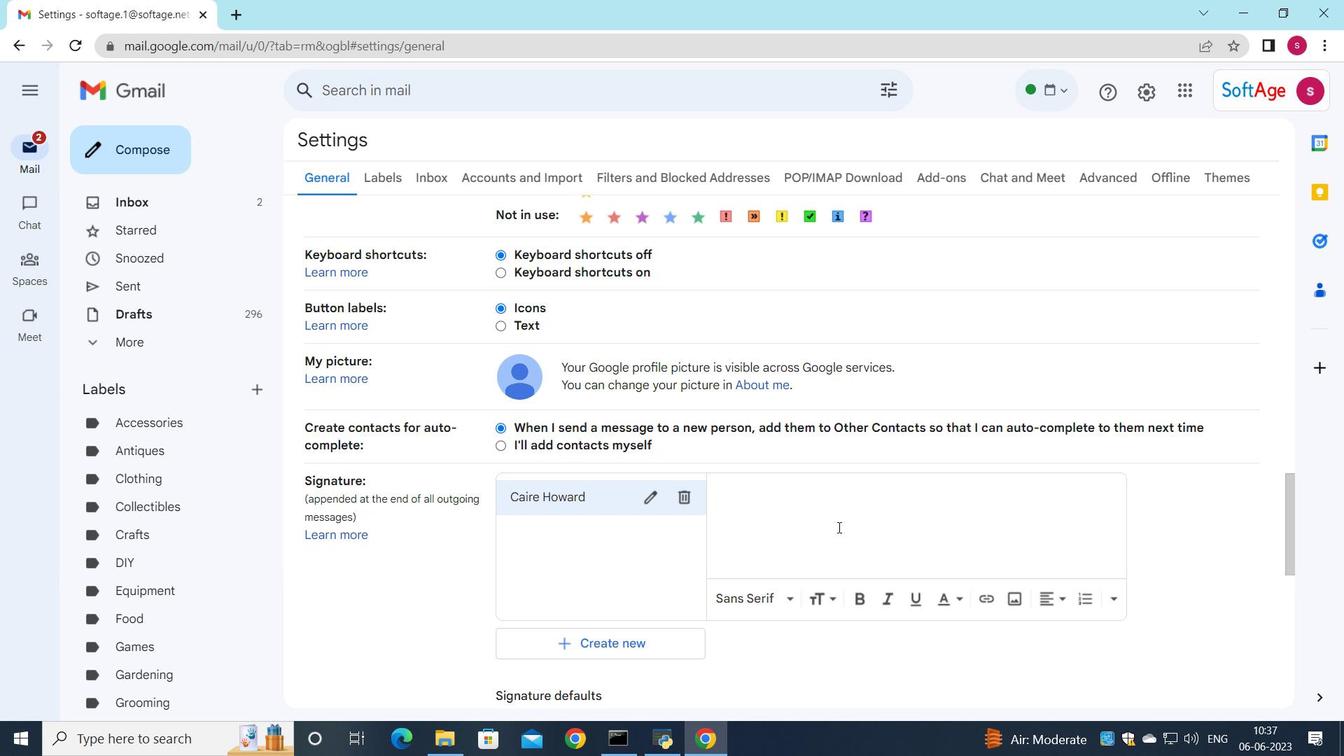 
Action: Key pressed <Key.shift>Claire<Key.space><Key.shift>Howard
Screenshot: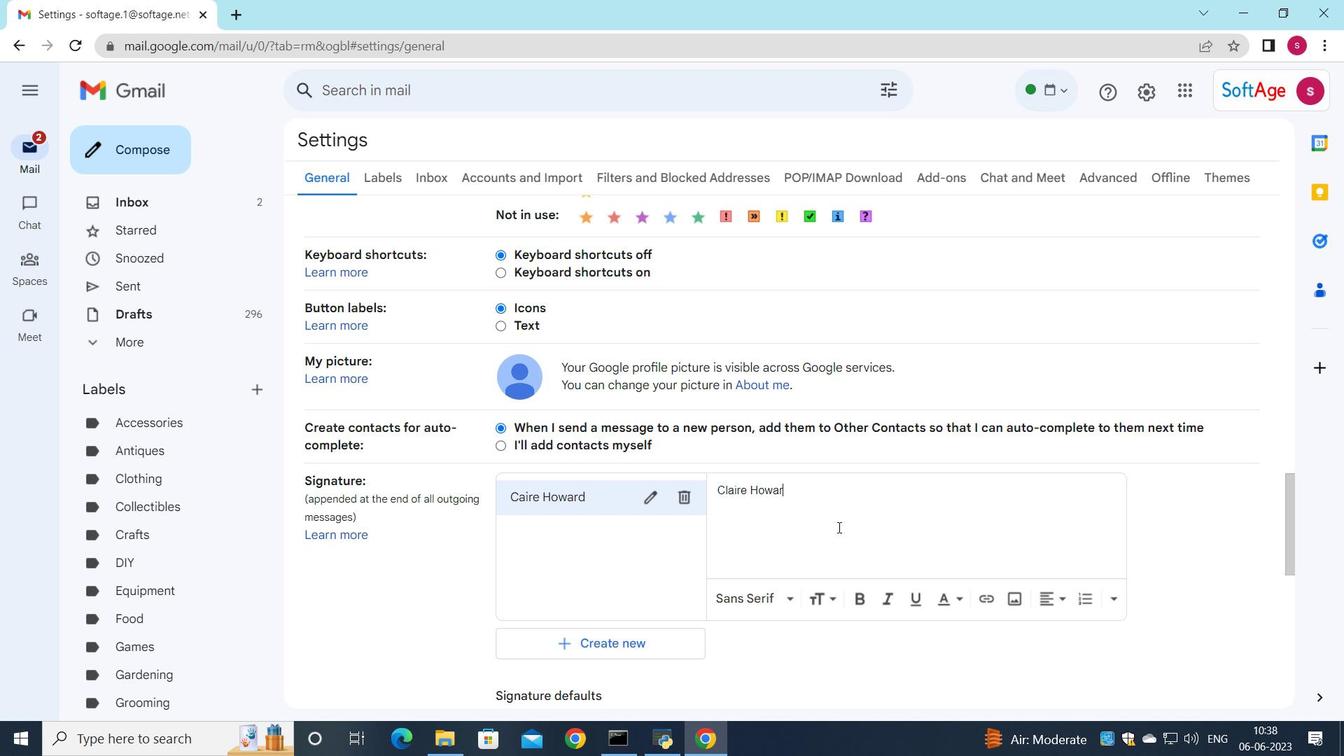 
Action: Mouse moved to (826, 554)
Screenshot: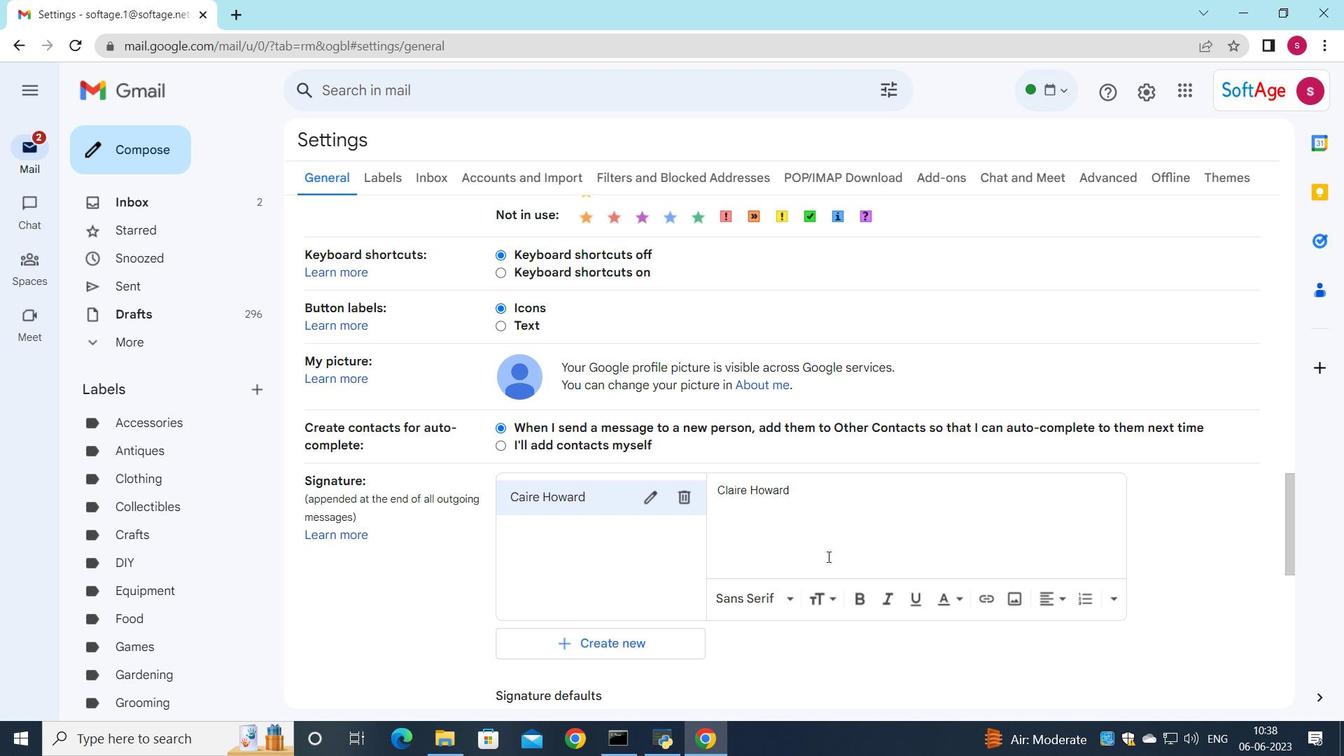 
Action: Mouse scrolled (826, 553) with delta (0, 0)
Screenshot: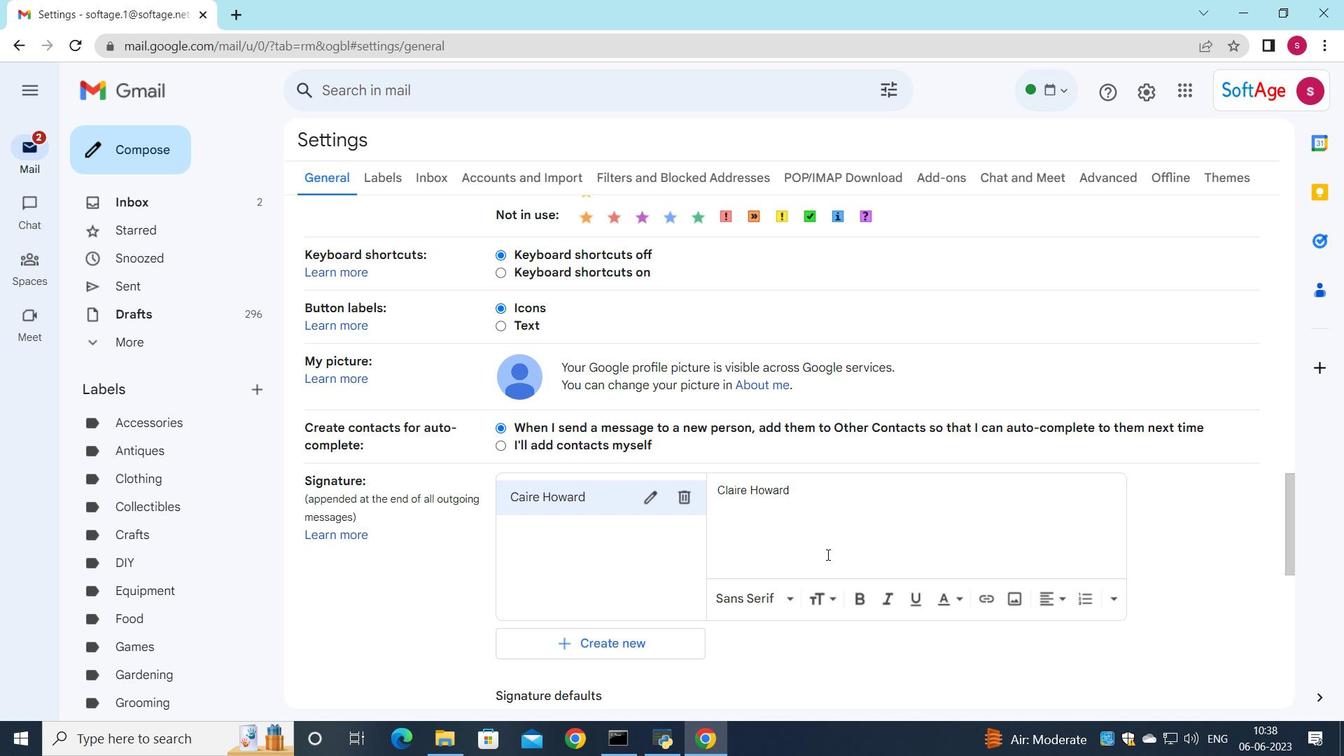 
Action: Mouse scrolled (826, 553) with delta (0, 0)
Screenshot: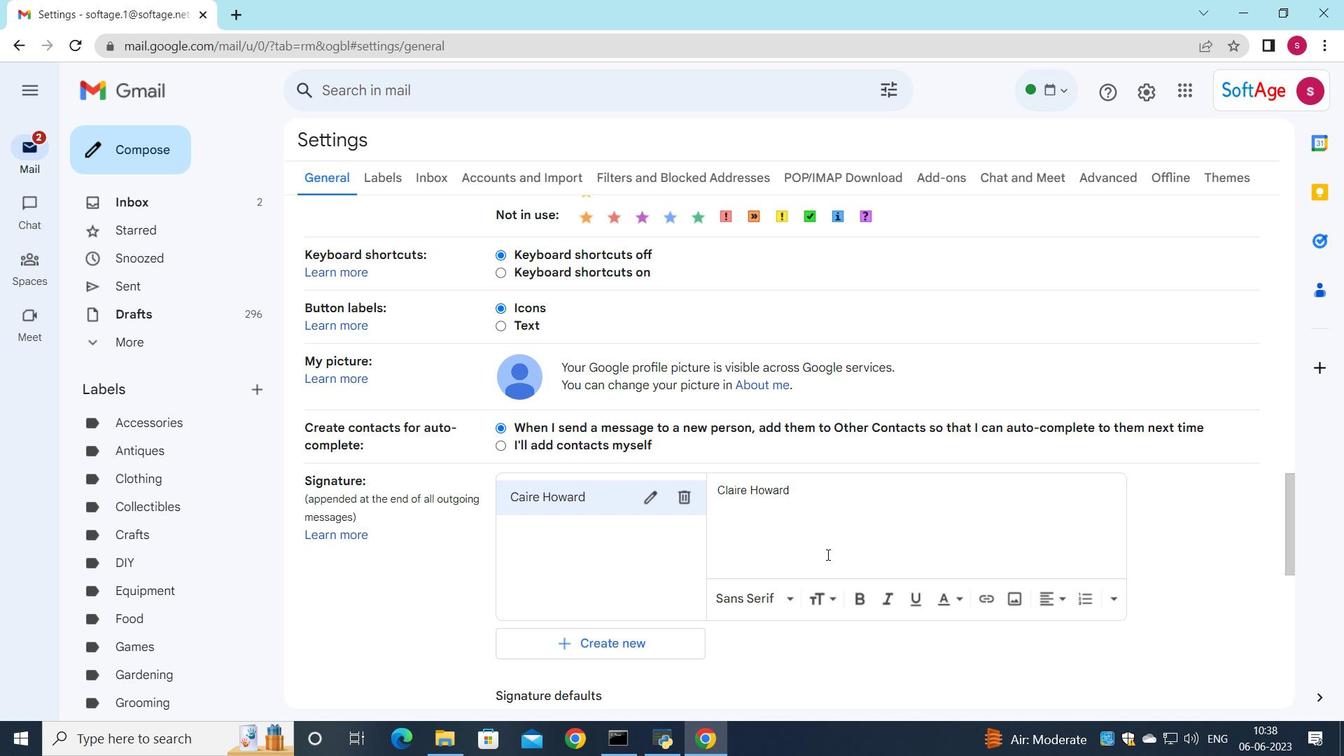 
Action: Mouse scrolled (826, 553) with delta (0, 0)
Screenshot: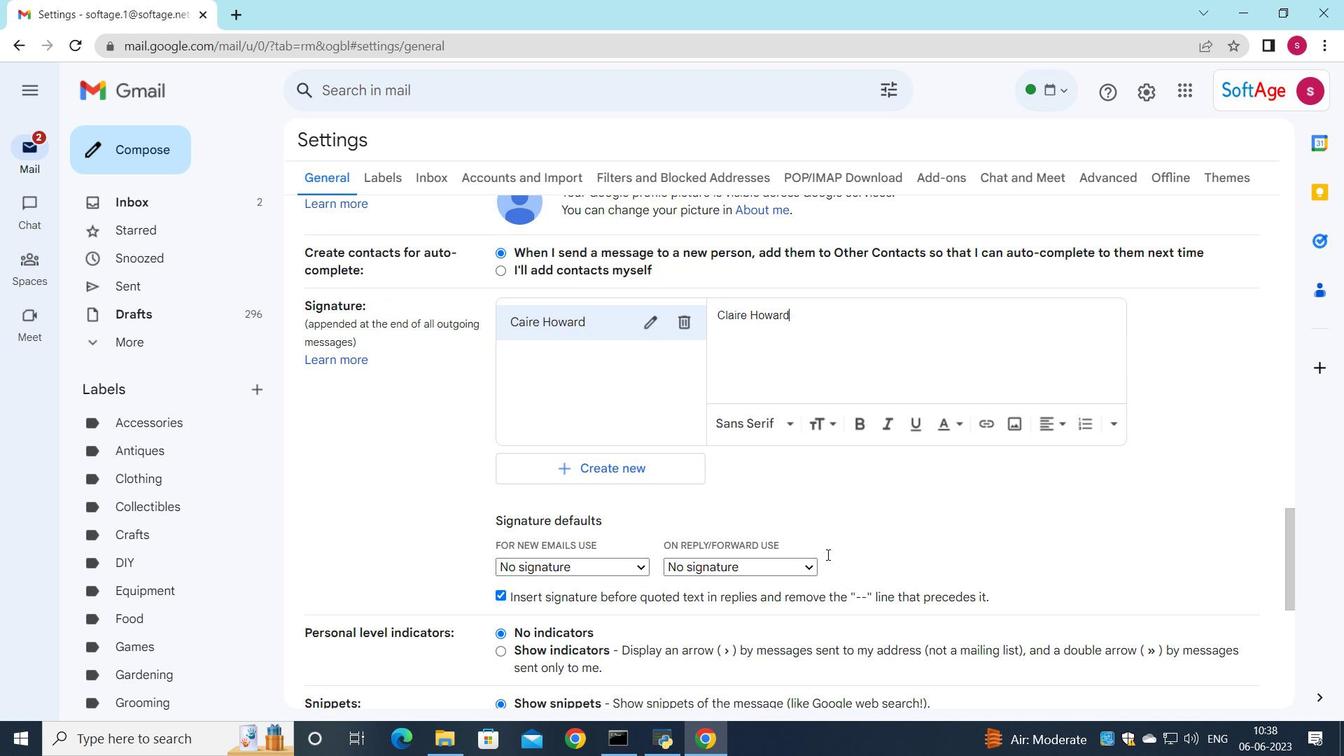 
Action: Mouse moved to (641, 481)
Screenshot: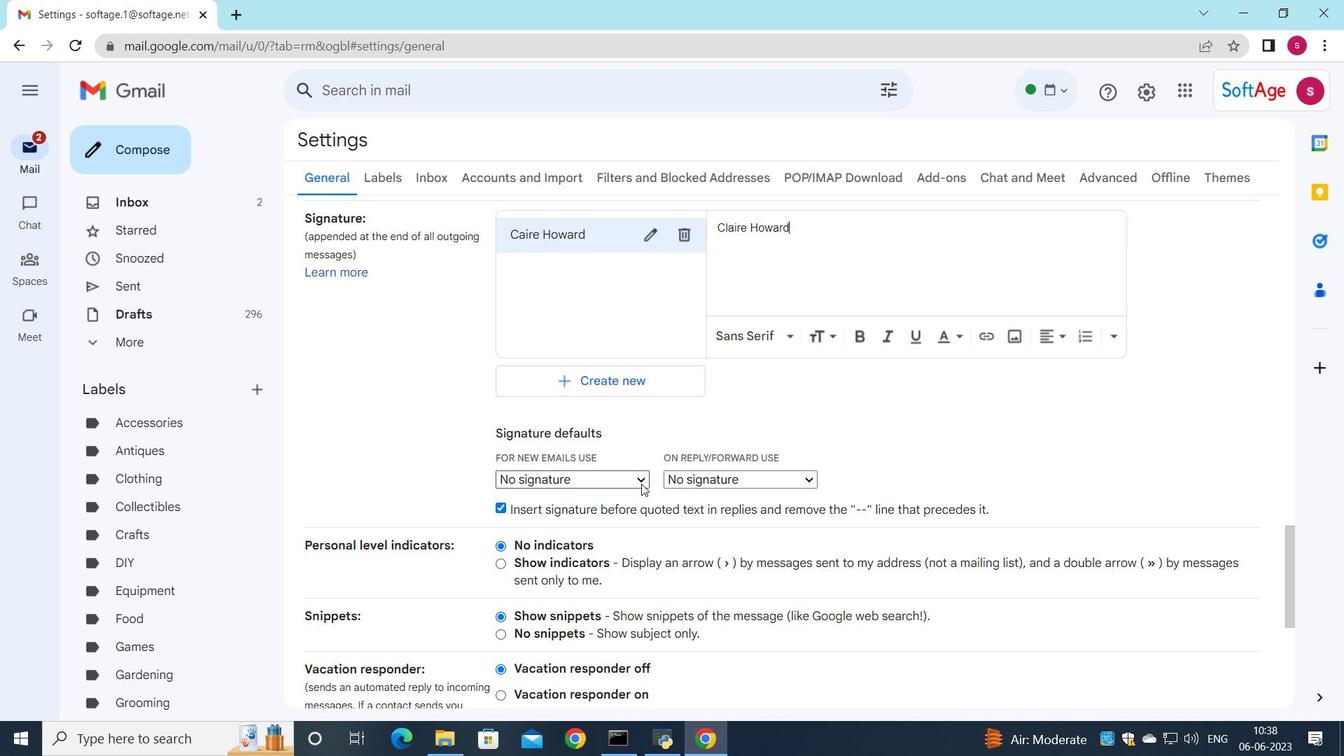 
Action: Mouse pressed left at (641, 481)
Screenshot: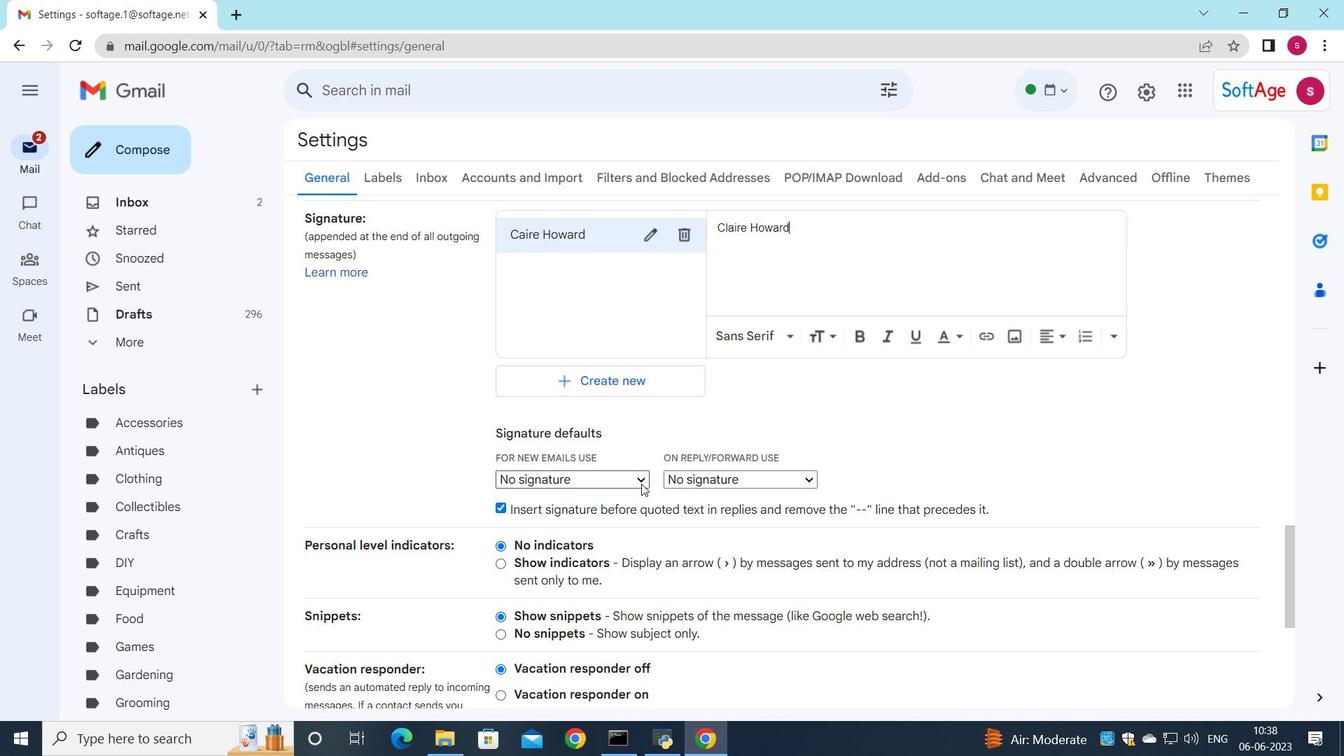 
Action: Mouse moved to (622, 517)
Screenshot: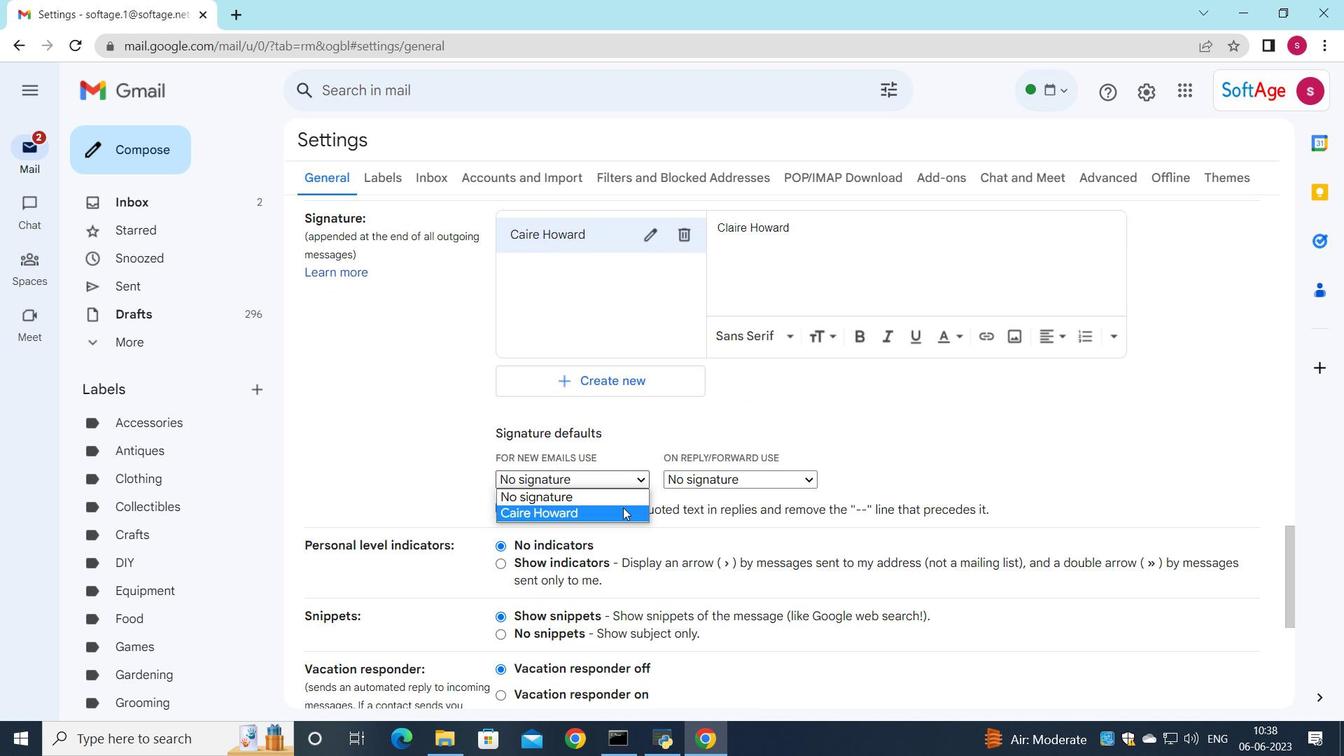 
Action: Mouse pressed left at (622, 517)
Screenshot: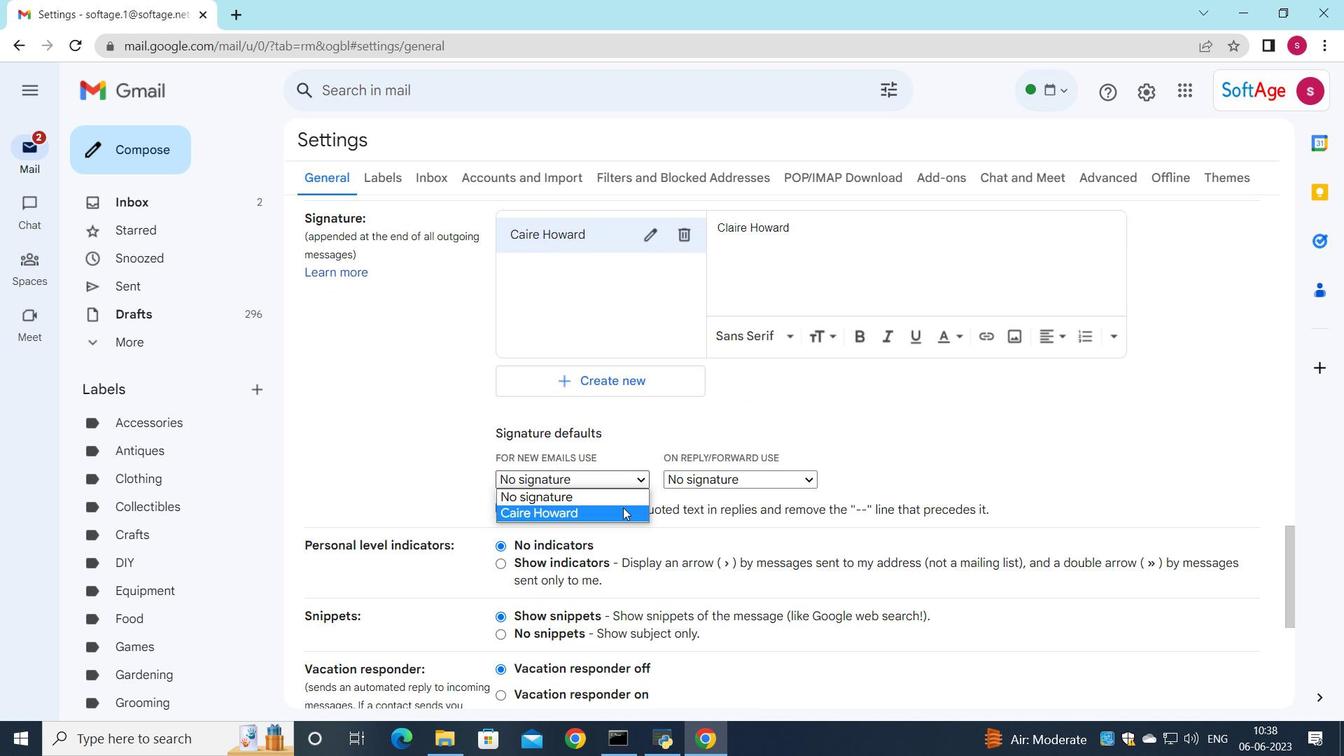 
Action: Mouse moved to (699, 481)
Screenshot: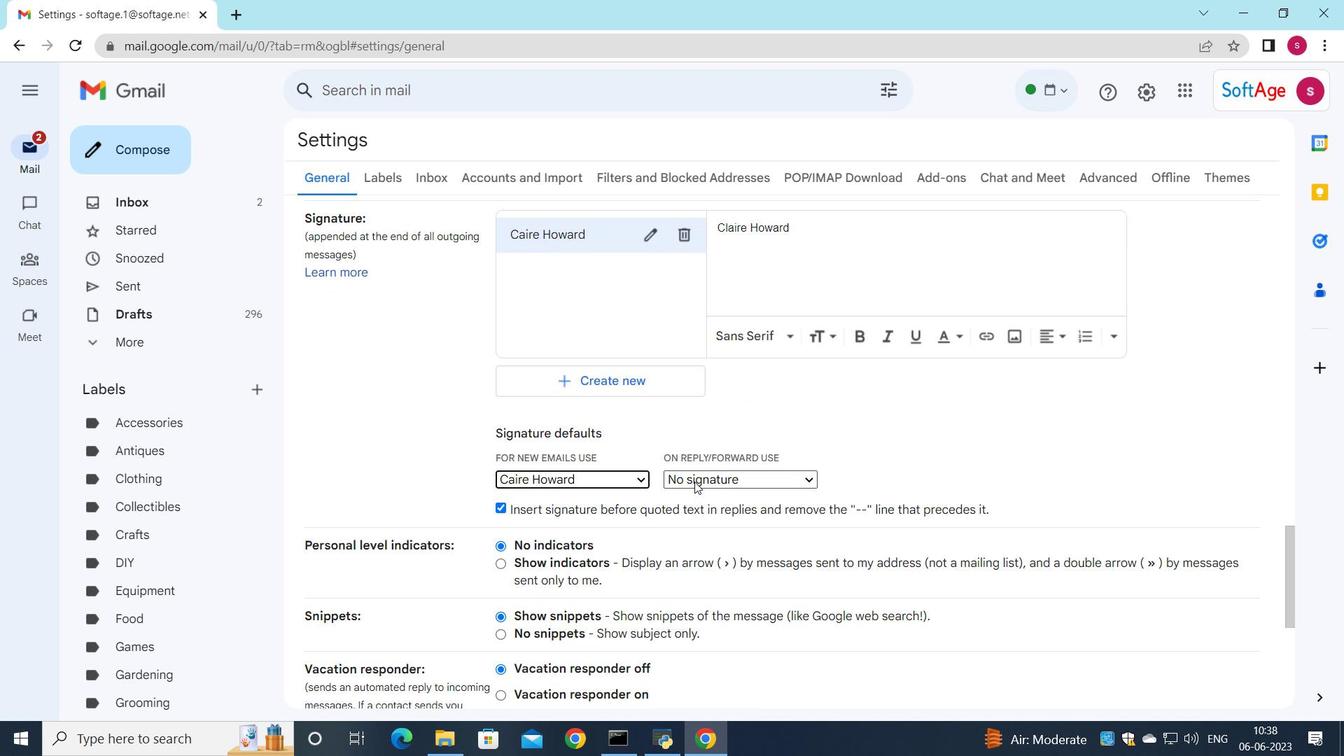 
Action: Mouse pressed left at (699, 481)
Screenshot: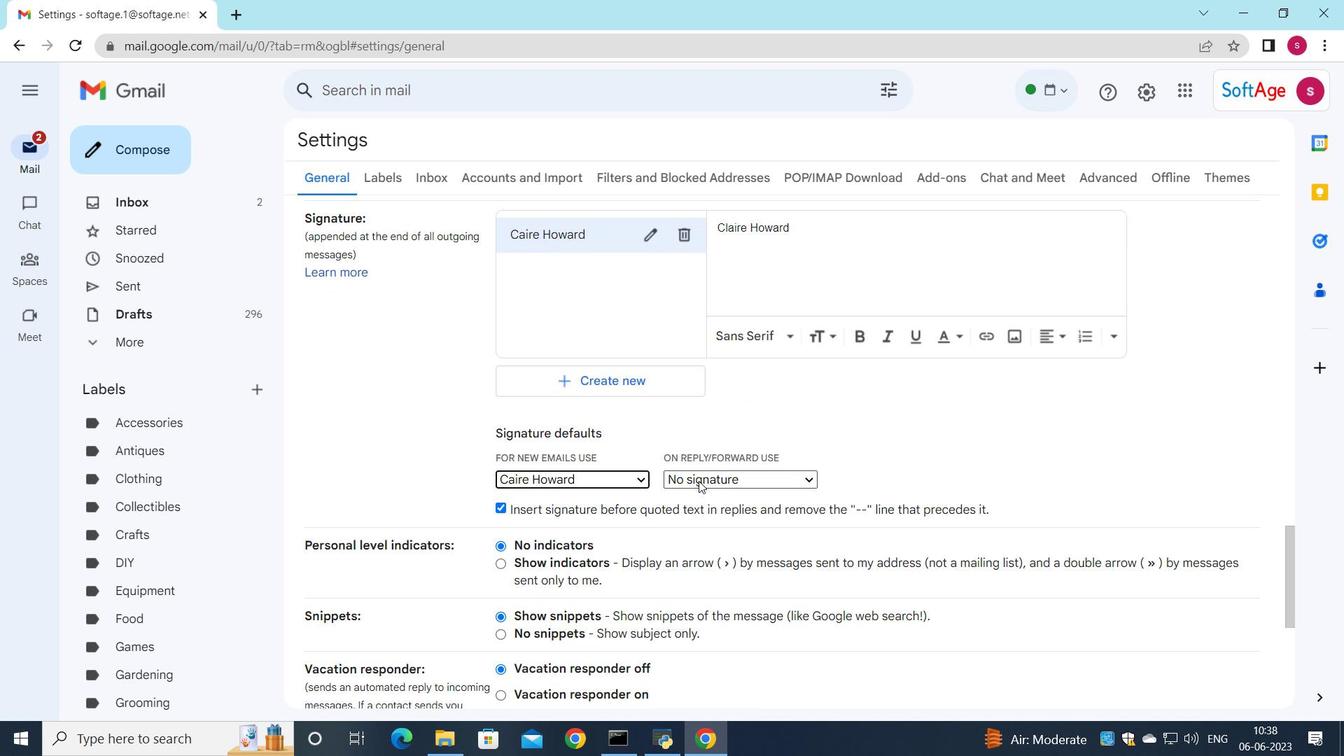 
Action: Mouse moved to (698, 513)
Screenshot: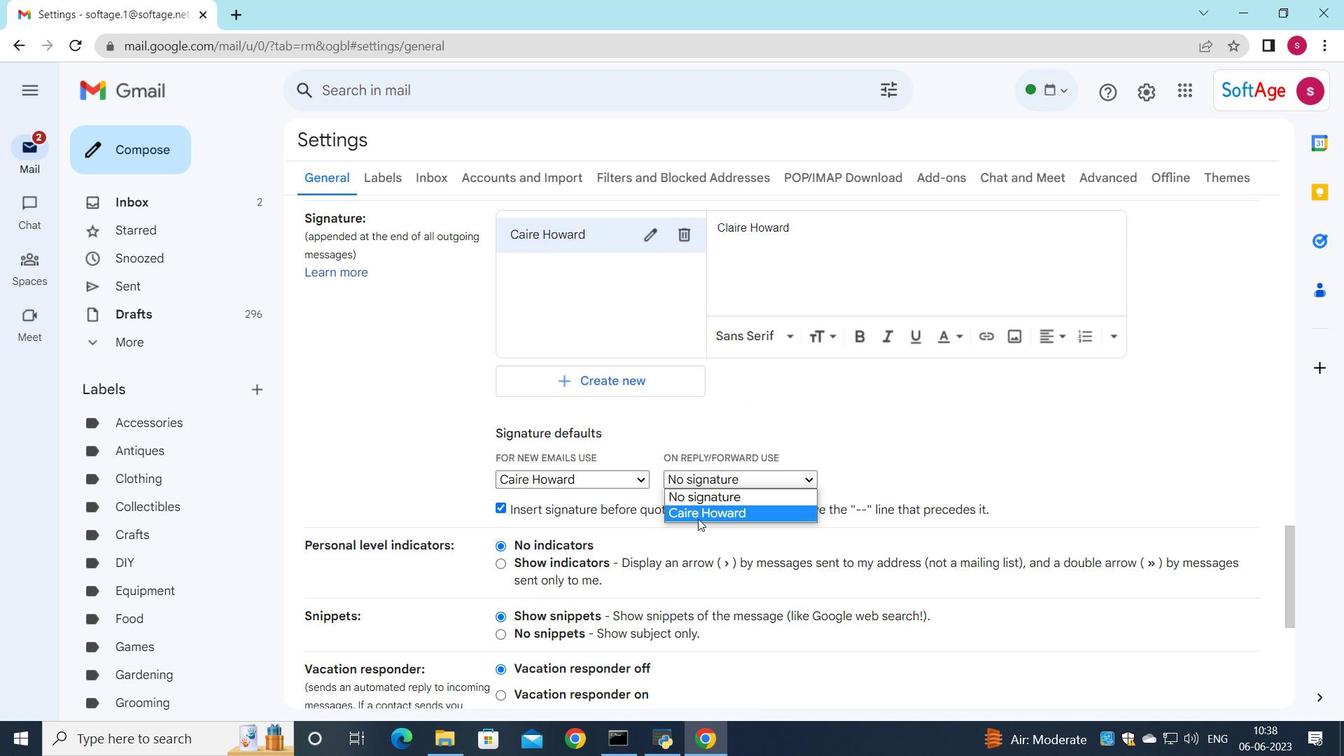 
Action: Mouse pressed left at (698, 513)
Screenshot: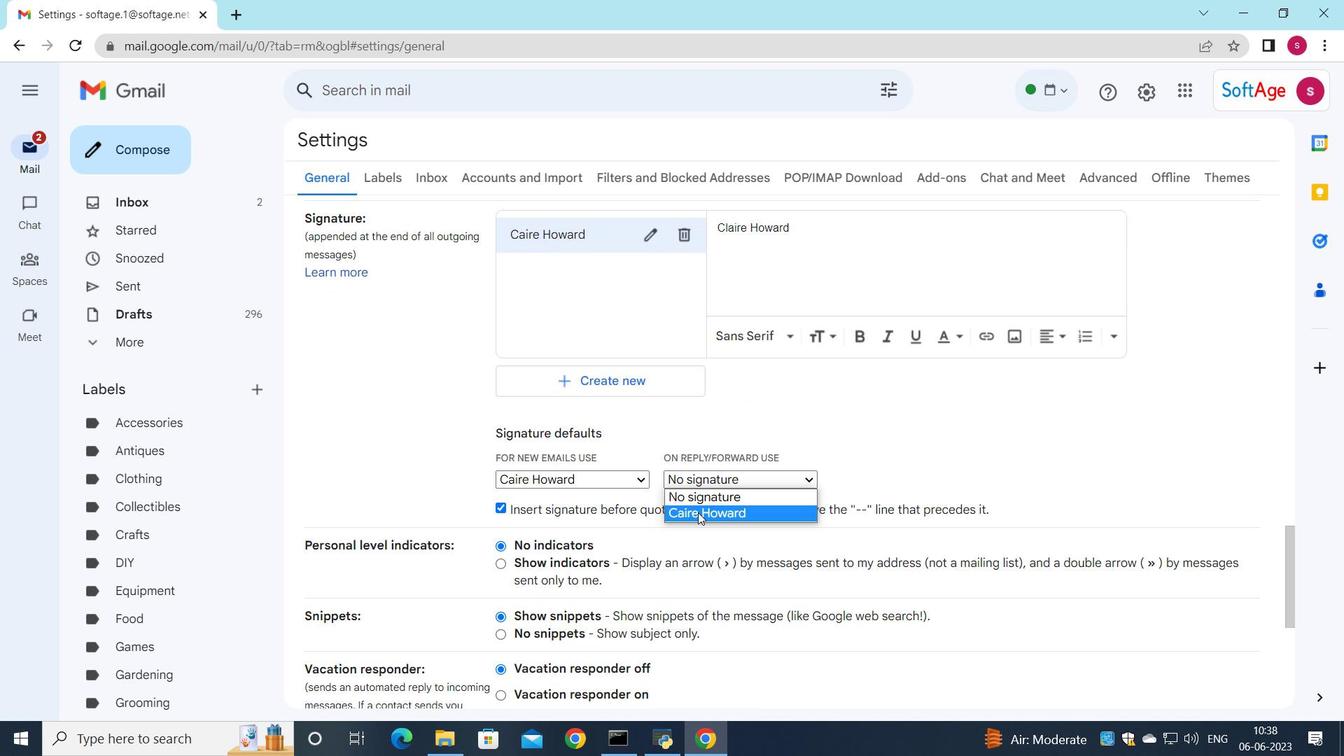 
Action: Mouse moved to (695, 510)
Screenshot: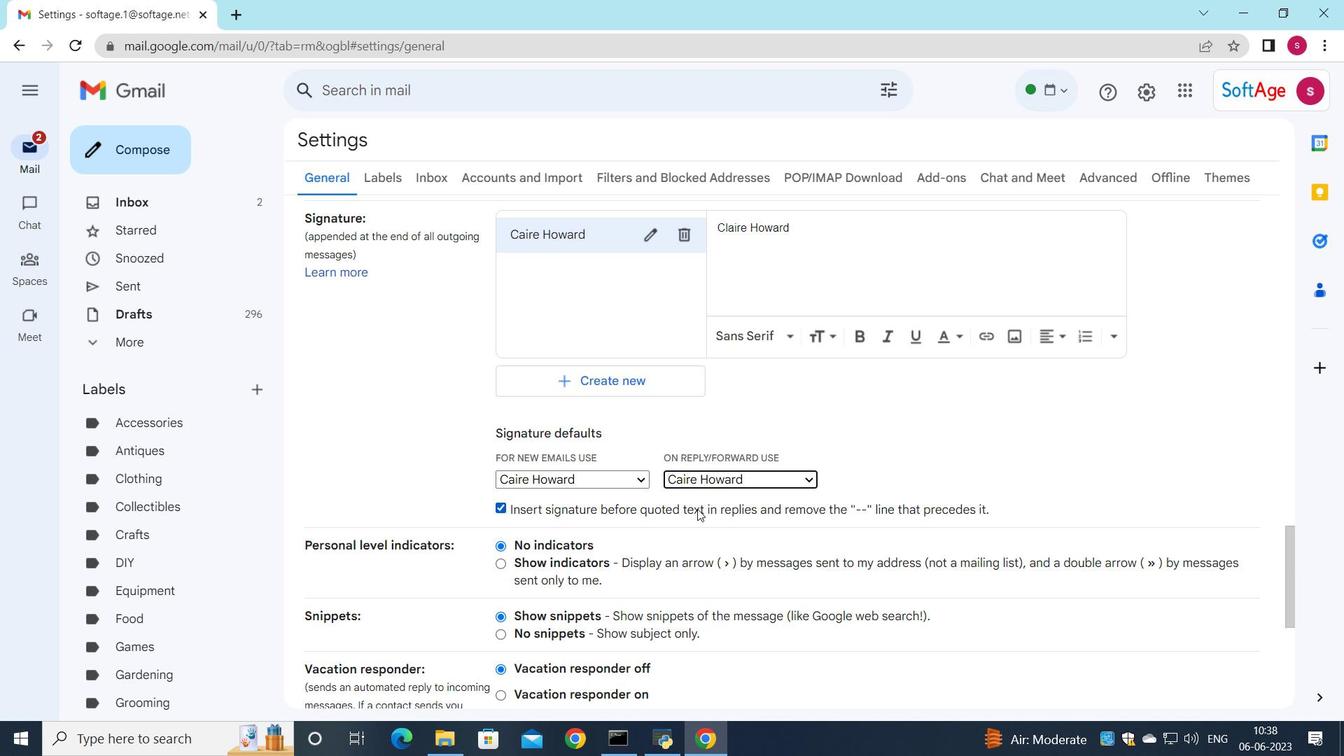 
Action: Mouse scrolled (695, 509) with delta (0, 0)
Screenshot: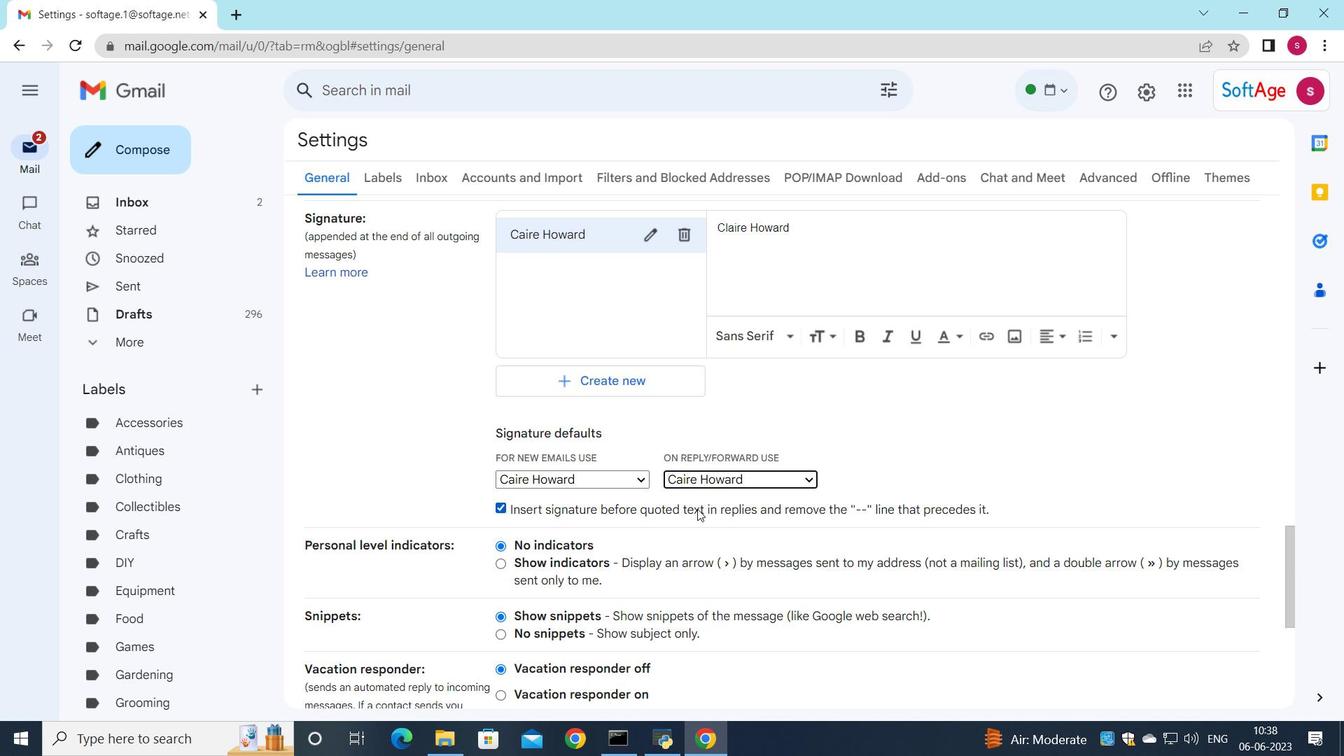 
Action: Mouse moved to (693, 513)
Screenshot: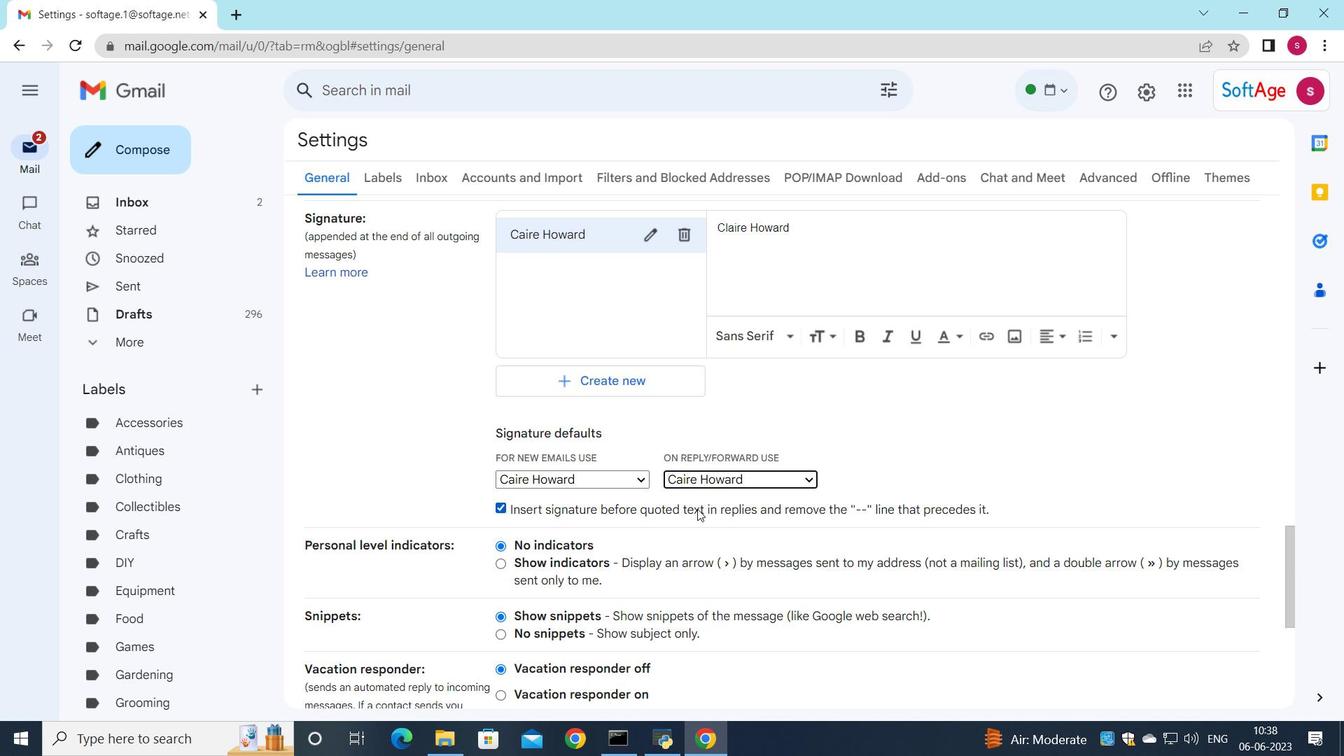 
Action: Mouse scrolled (694, 512) with delta (0, 0)
Screenshot: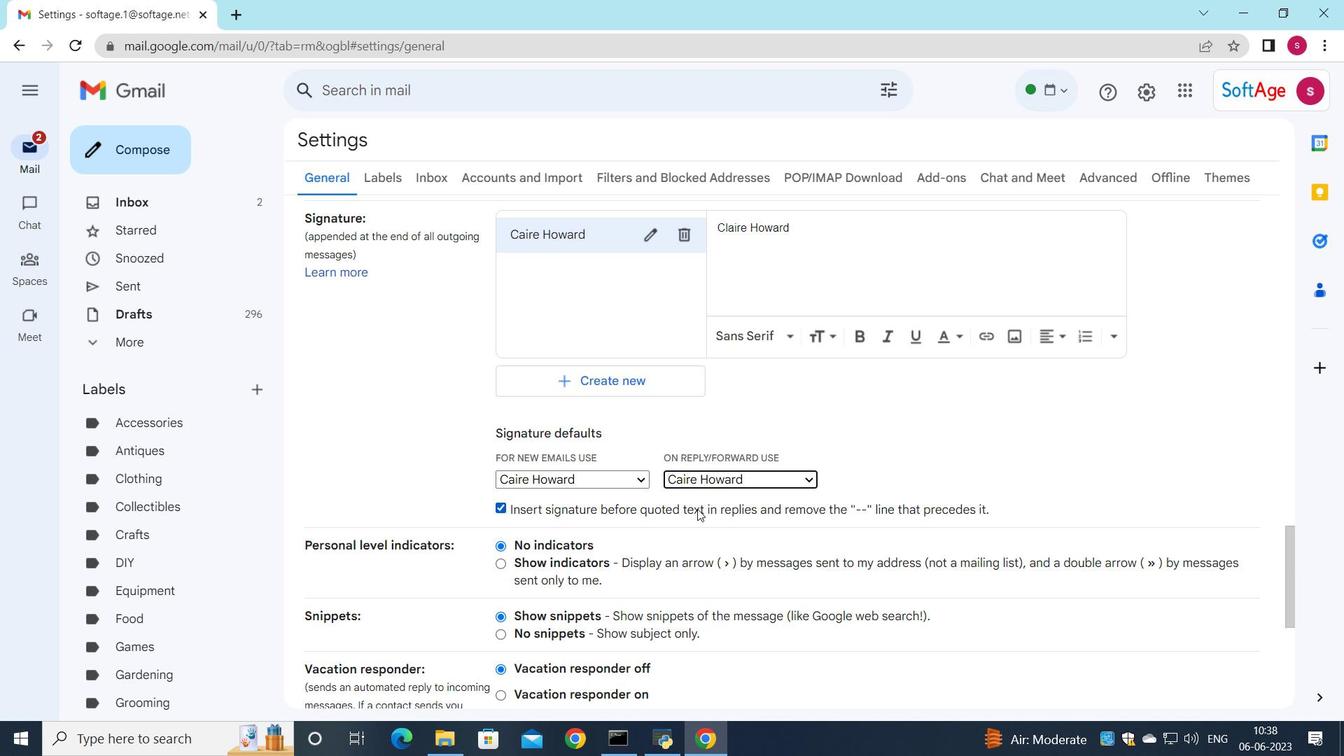 
Action: Mouse moved to (691, 517)
Screenshot: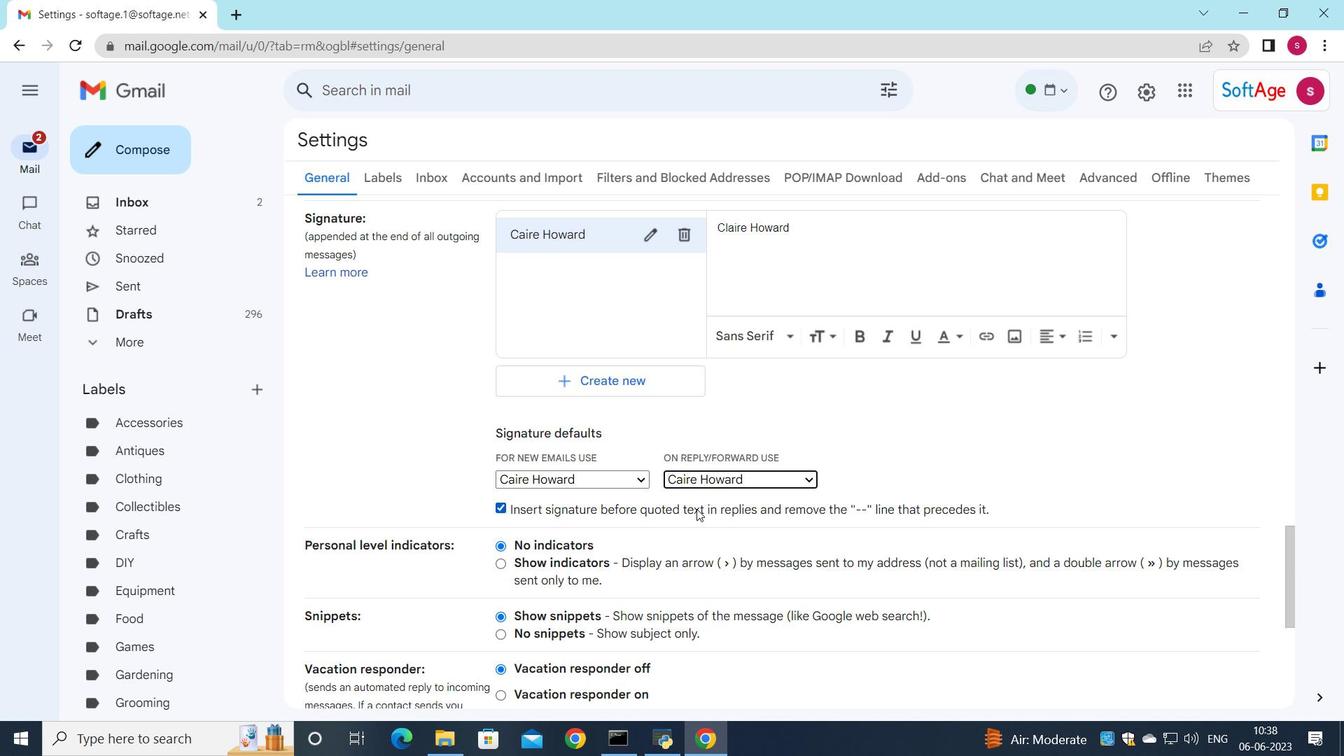 
Action: Mouse scrolled (691, 516) with delta (0, 0)
Screenshot: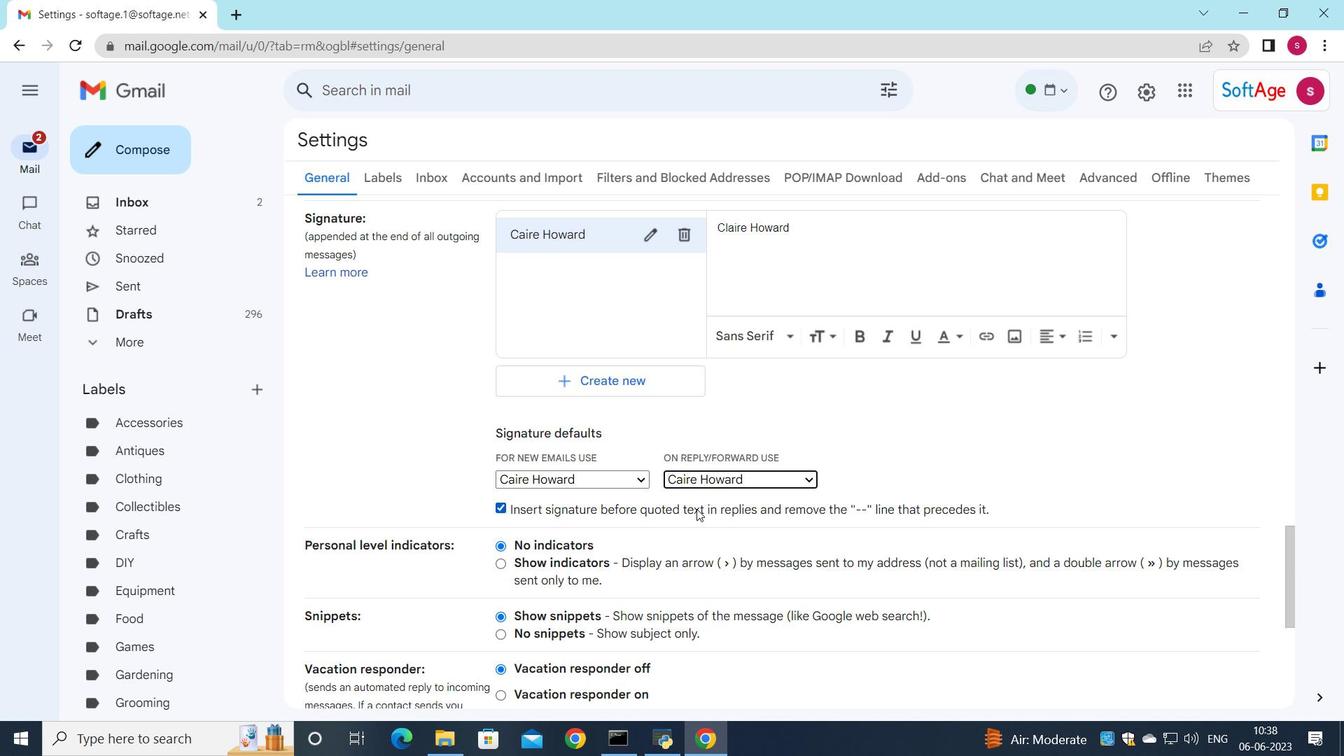 
Action: Mouse moved to (690, 520)
Screenshot: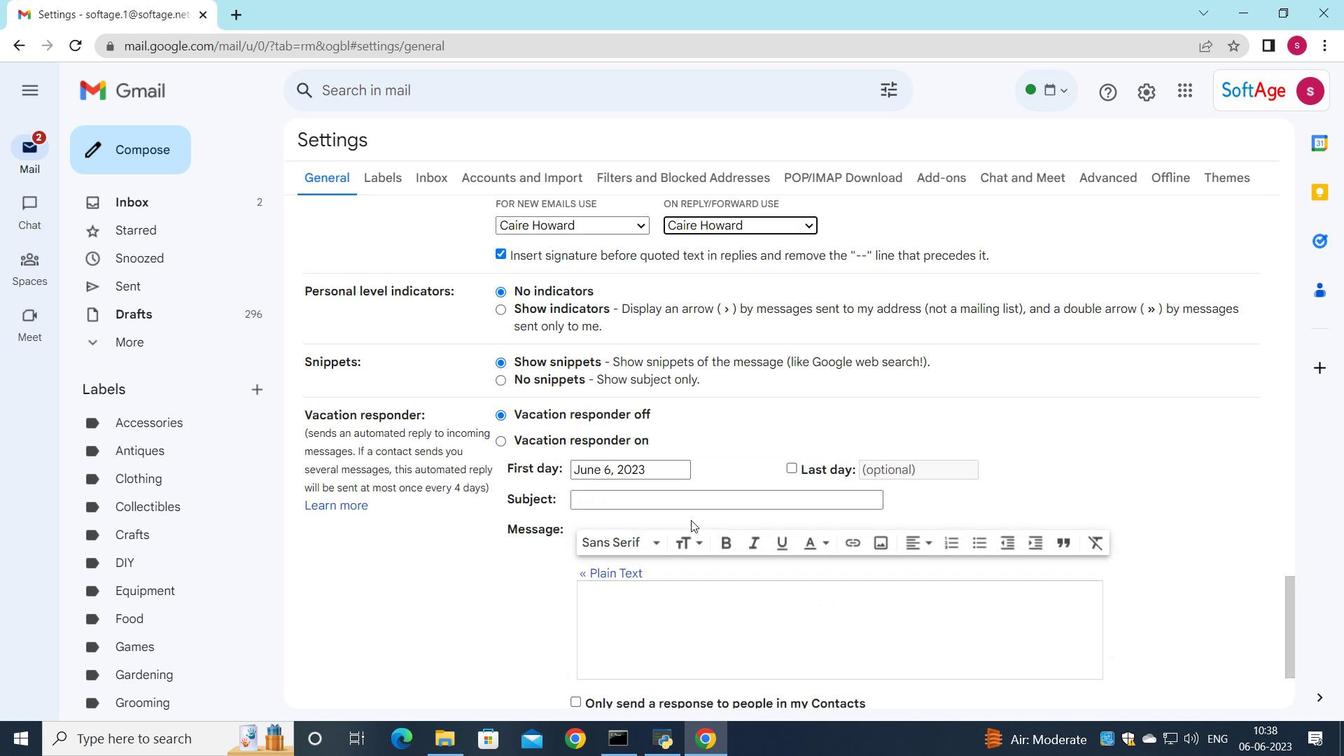 
Action: Mouse scrolled (690, 520) with delta (0, 0)
Screenshot: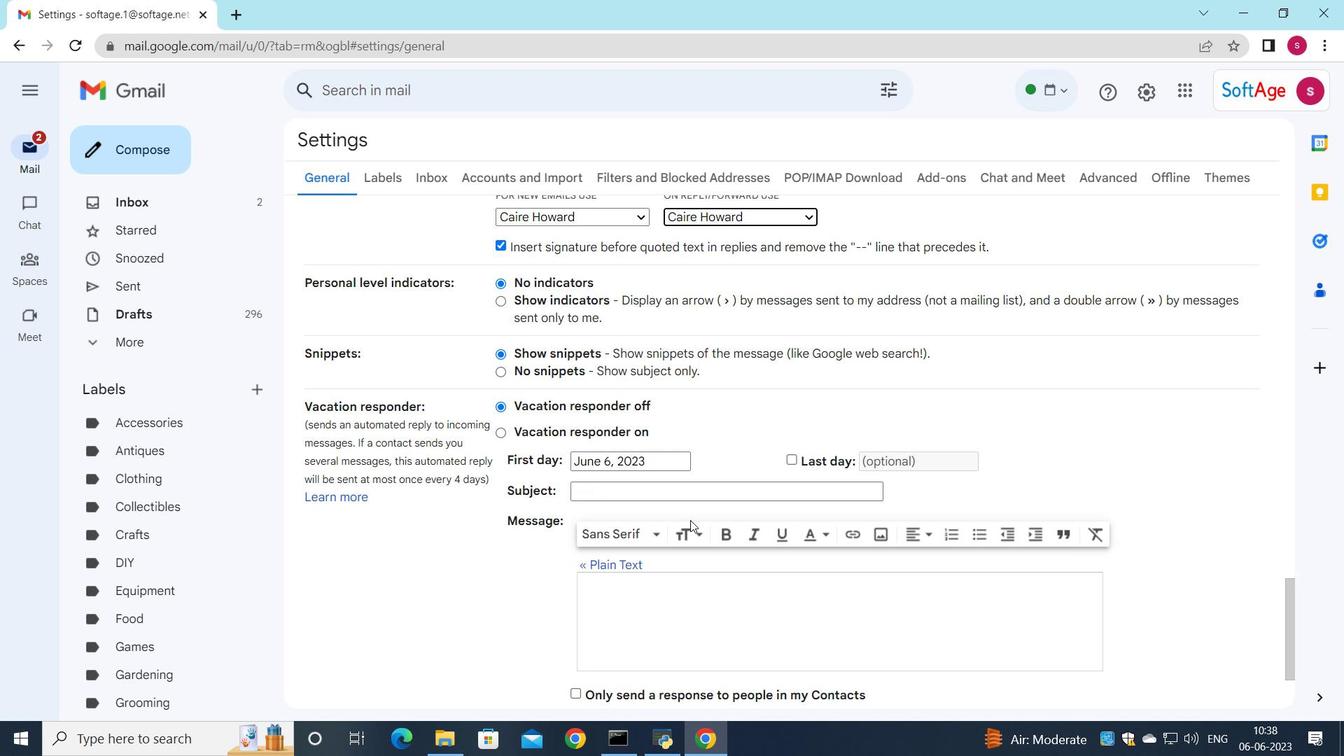 
Action: Mouse scrolled (690, 520) with delta (0, 0)
Screenshot: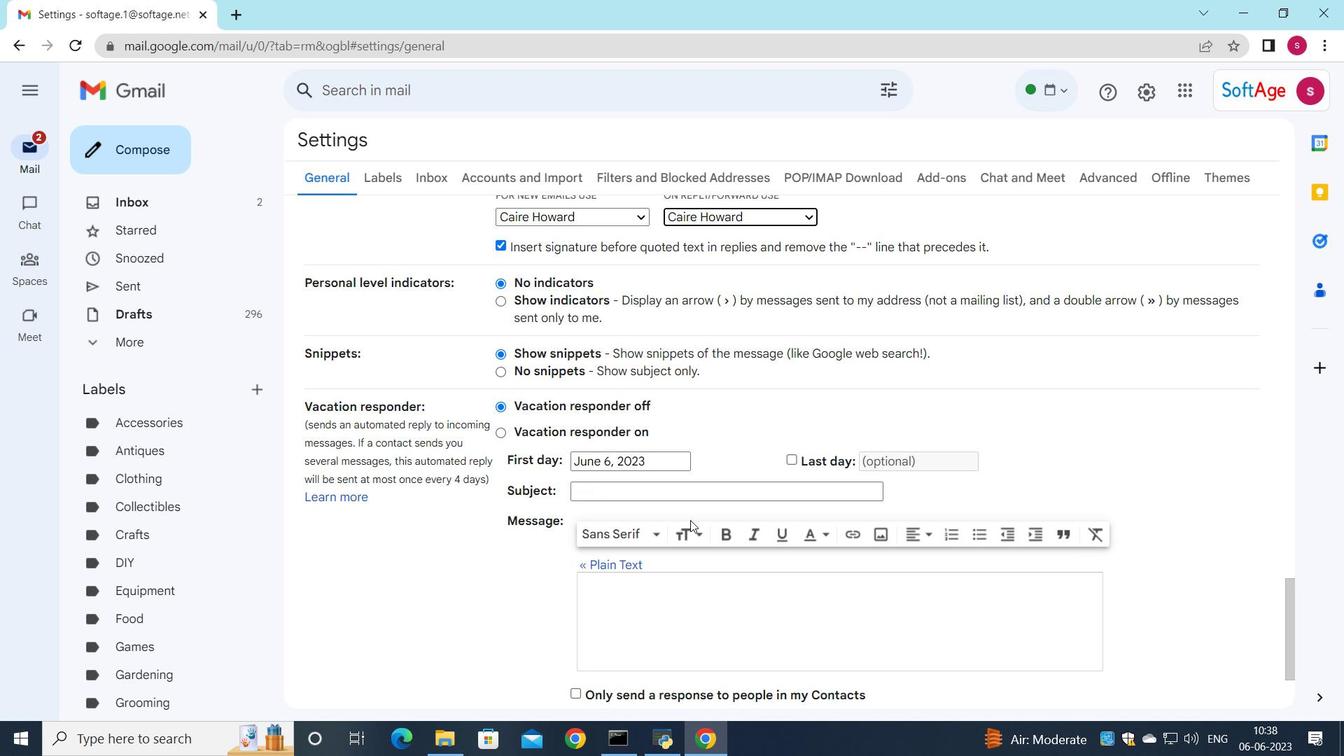 
Action: Mouse moved to (691, 515)
Screenshot: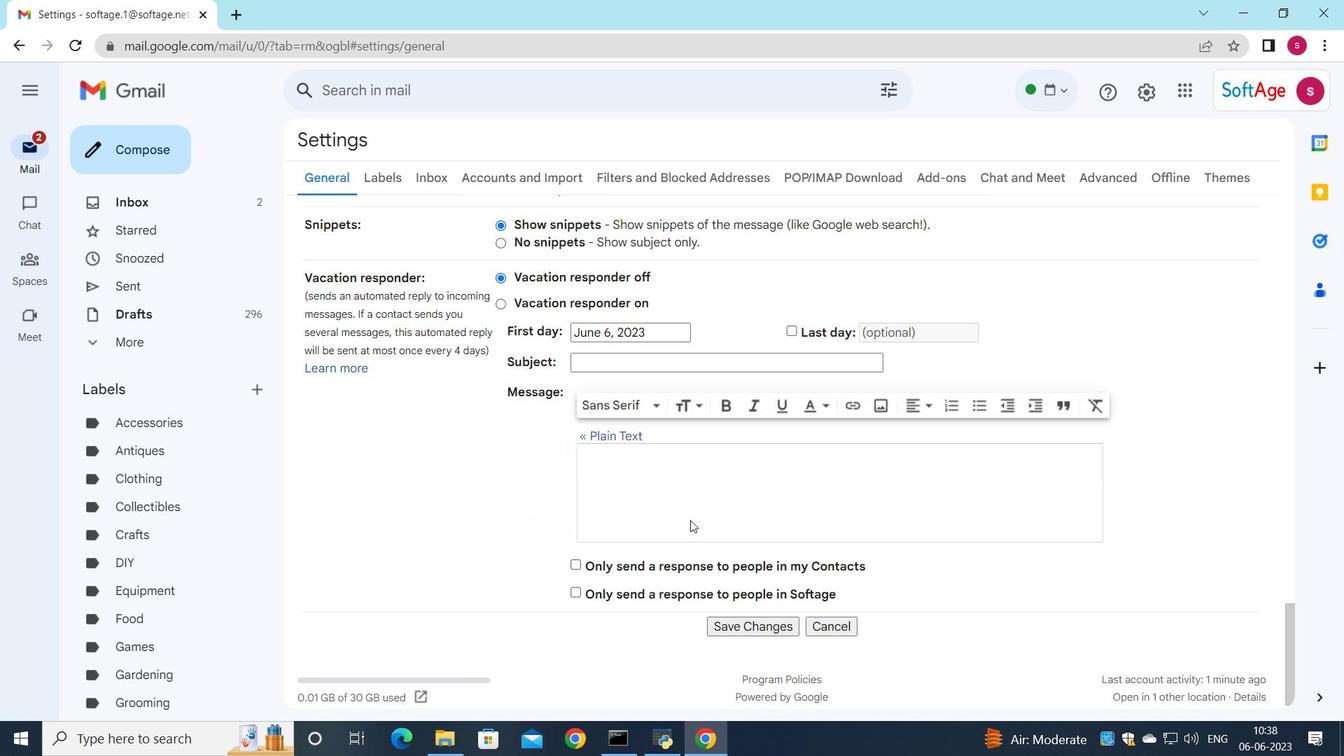 
Action: Mouse scrolled (691, 514) with delta (0, 0)
Screenshot: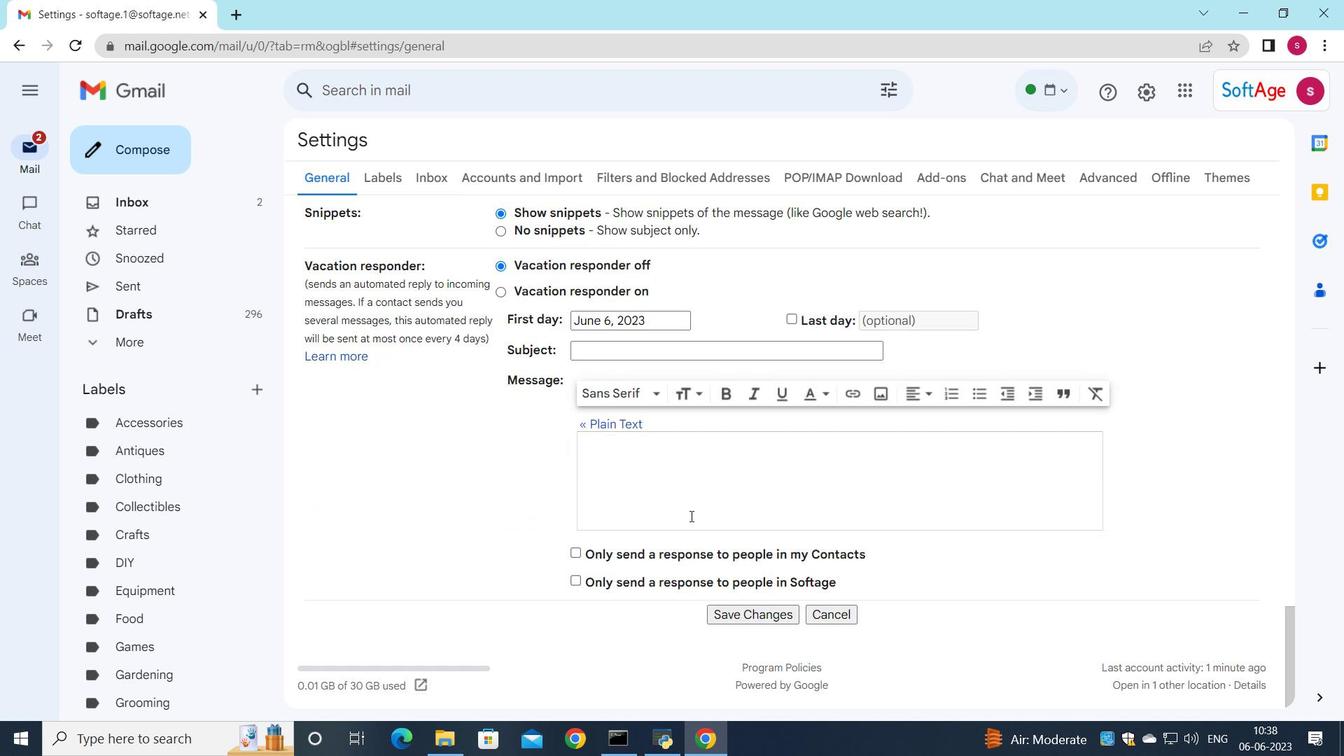 
Action: Mouse scrolled (691, 514) with delta (0, 0)
Screenshot: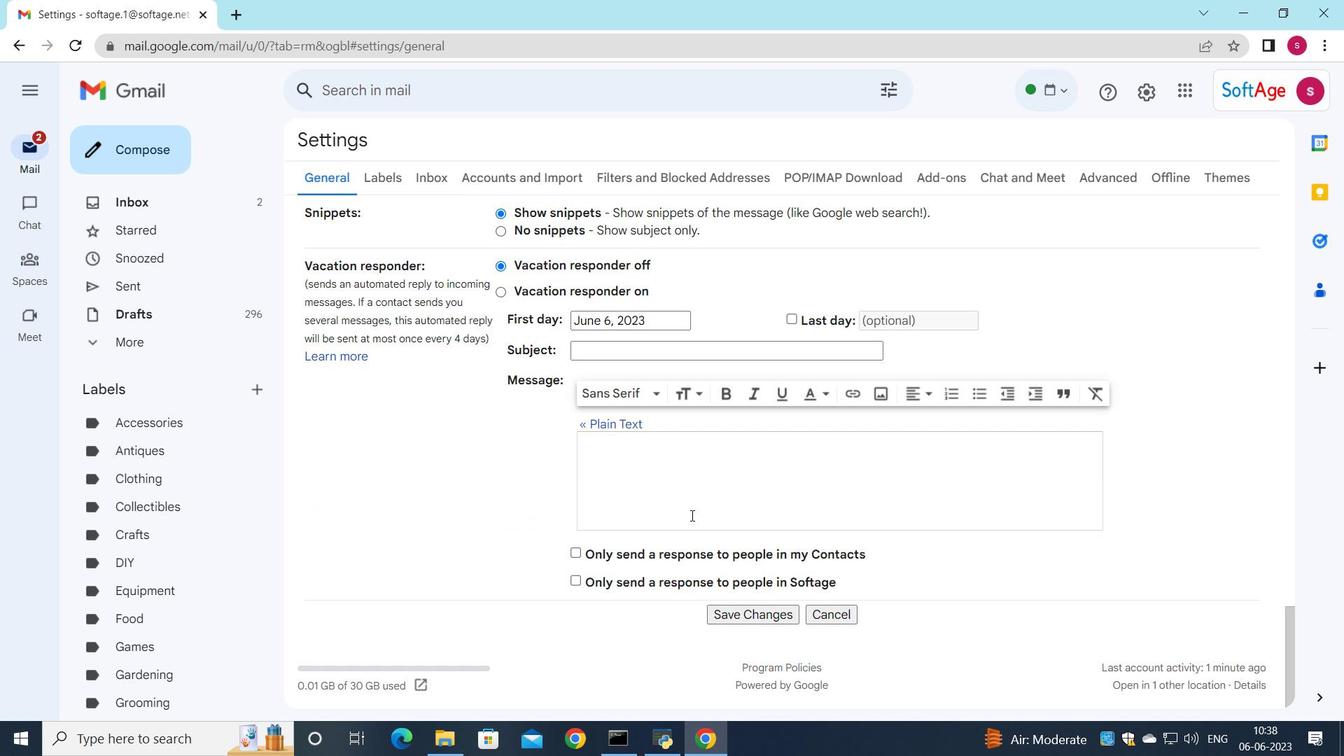 
Action: Mouse moved to (701, 532)
Screenshot: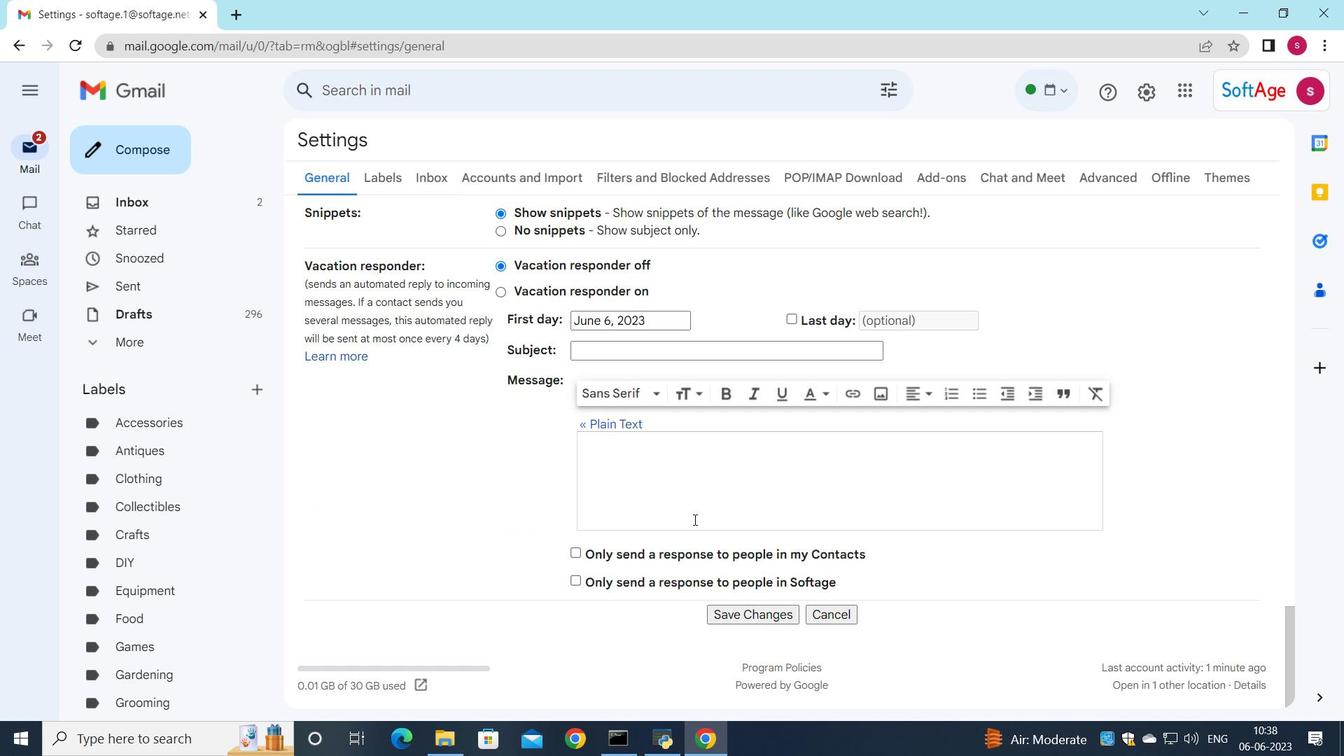 
Action: Mouse scrolled (701, 531) with delta (0, 0)
Screenshot: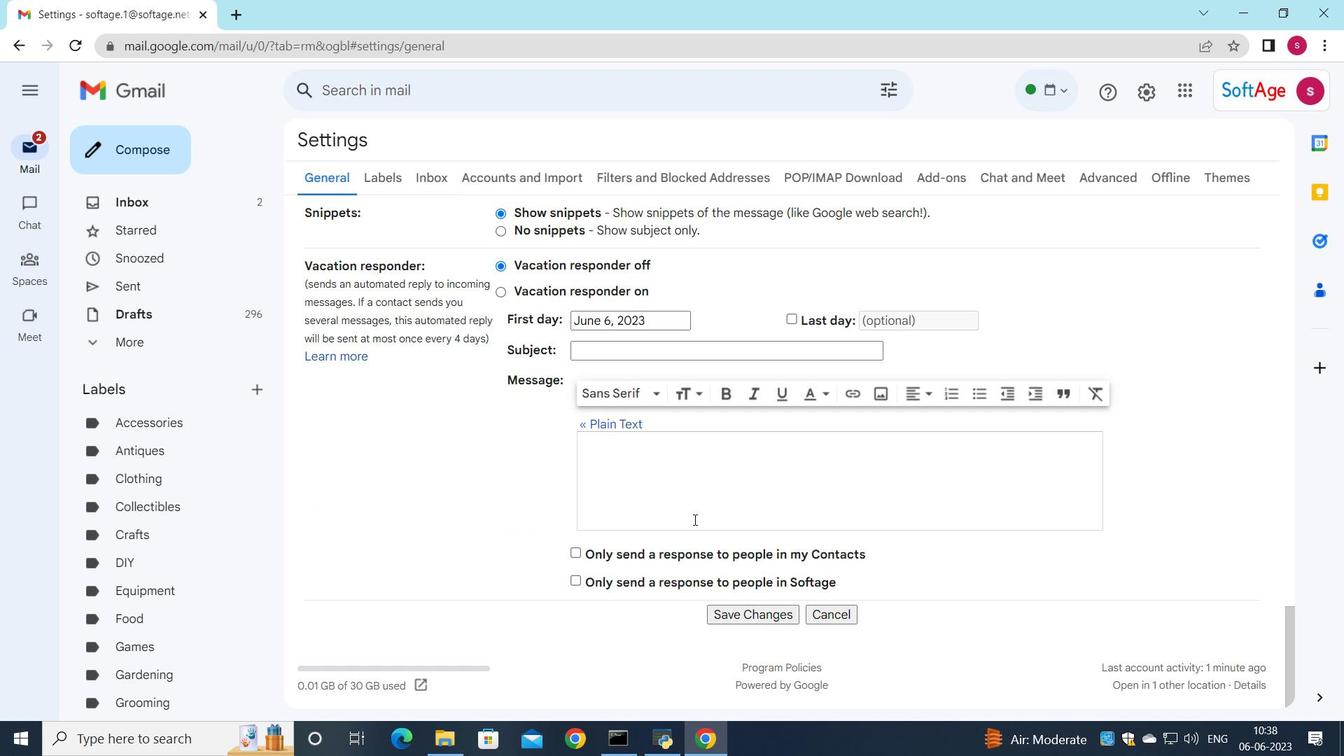 
Action: Mouse moved to (778, 621)
Screenshot: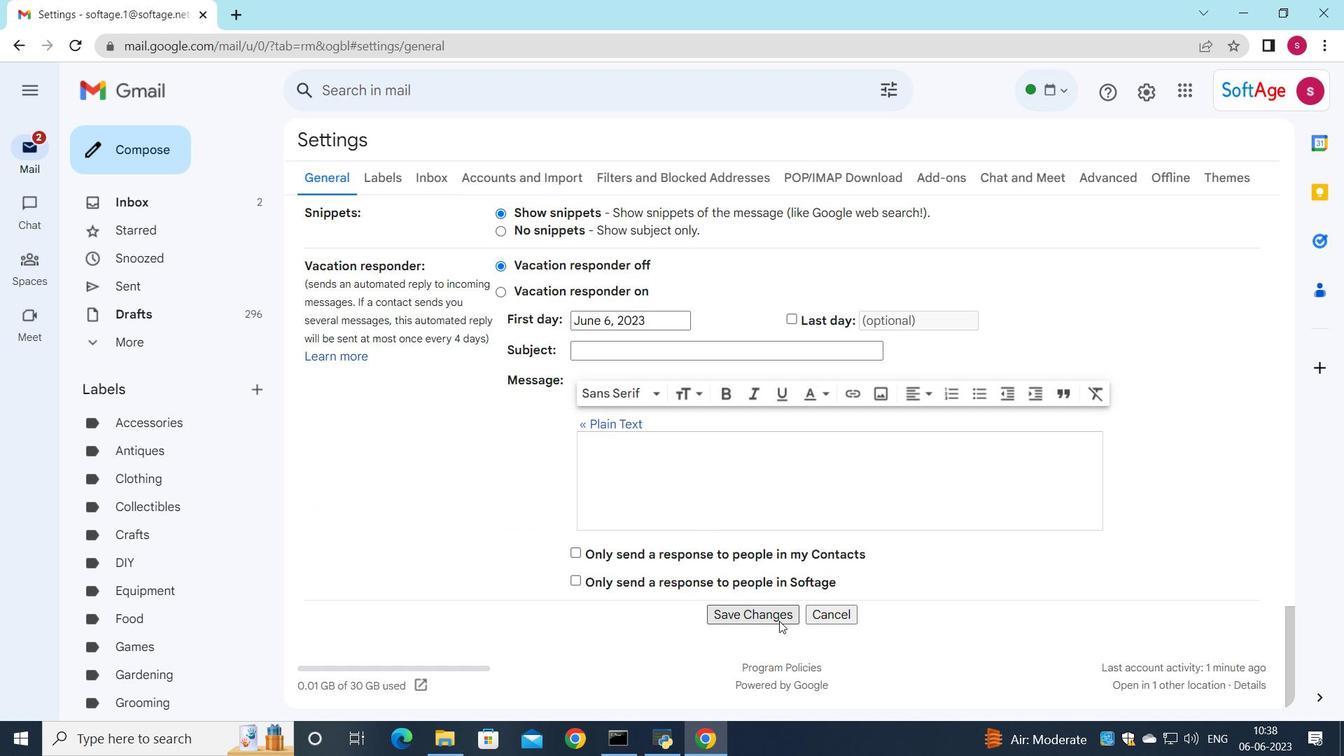 
Action: Mouse pressed left at (778, 621)
Screenshot: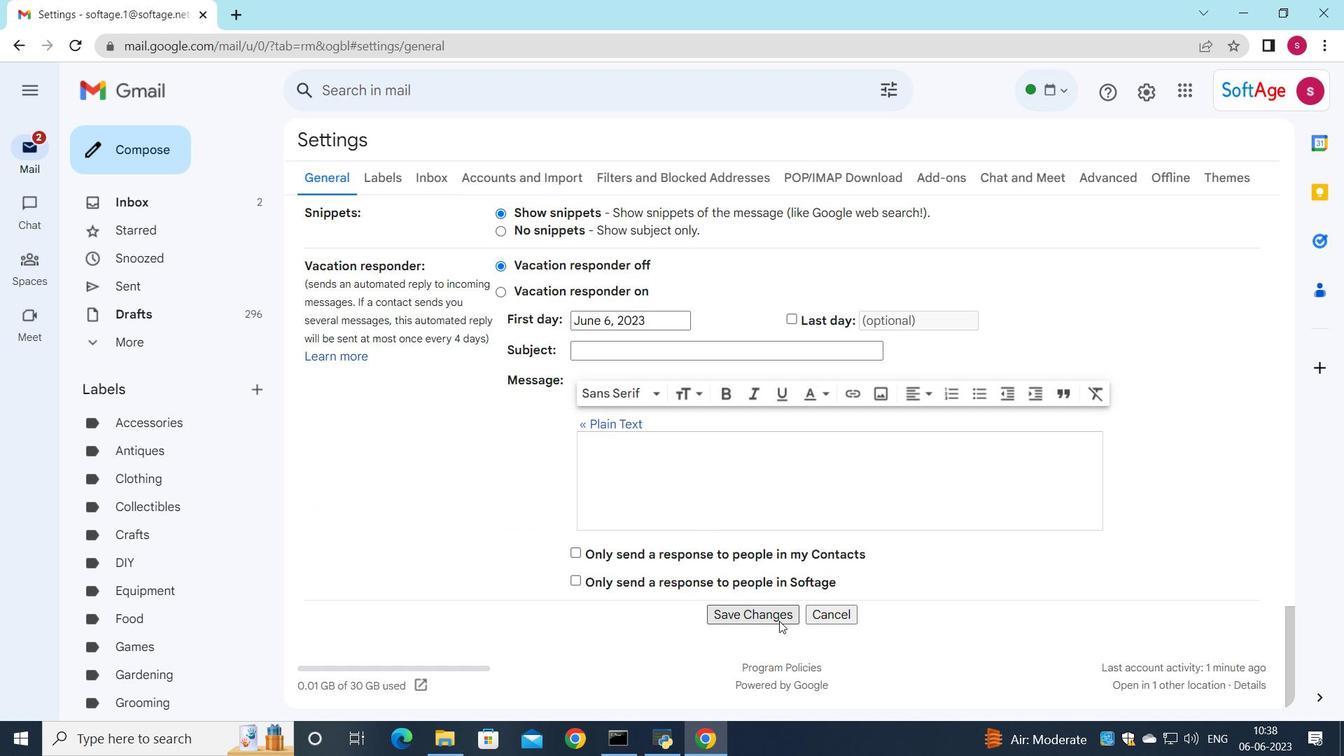 
Action: Mouse moved to (305, 459)
Screenshot: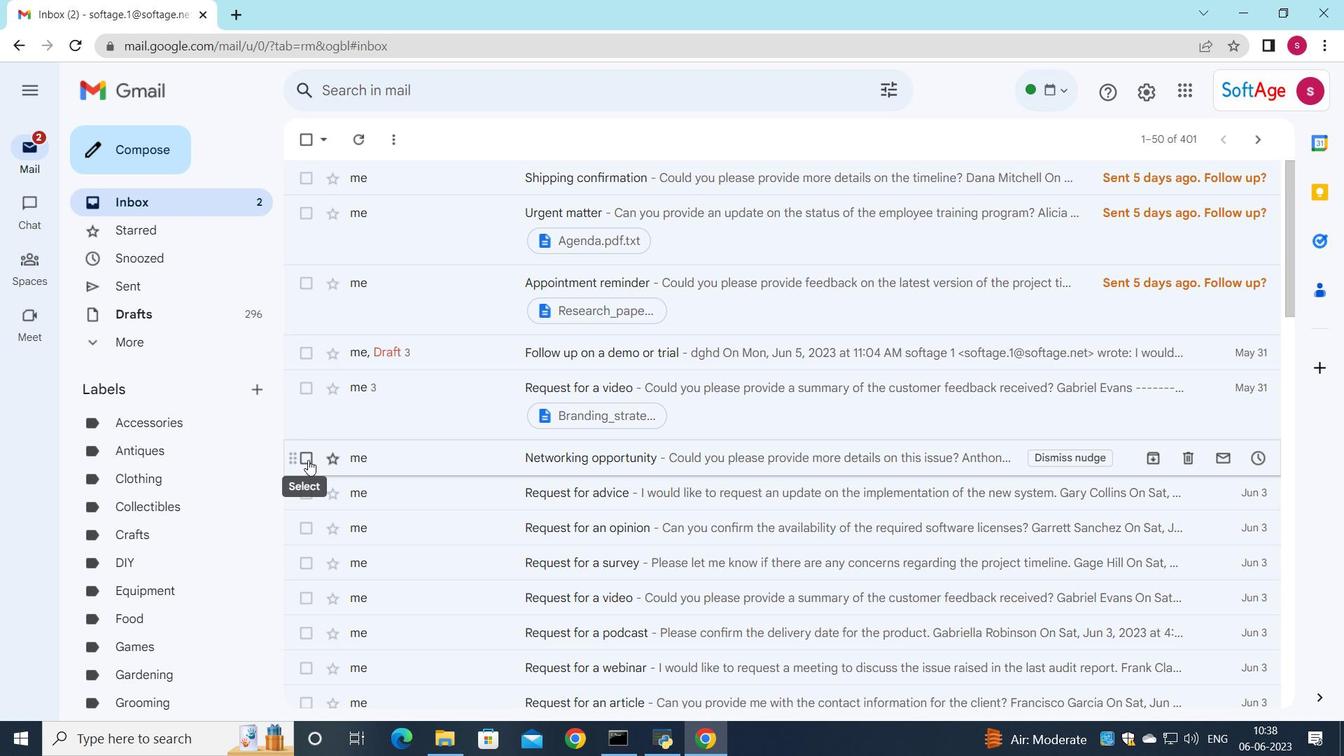 
Action: Mouse pressed left at (305, 459)
Screenshot: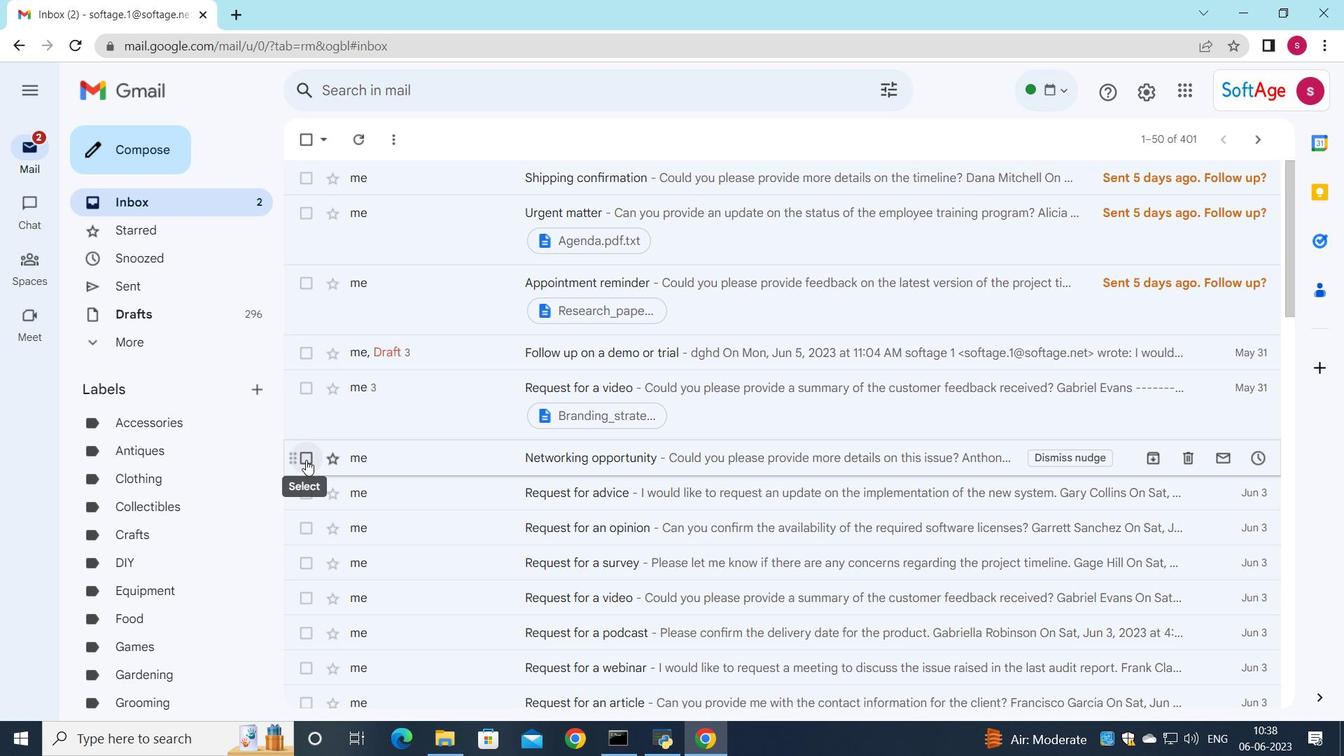 
Action: Mouse moved to (693, 133)
Screenshot: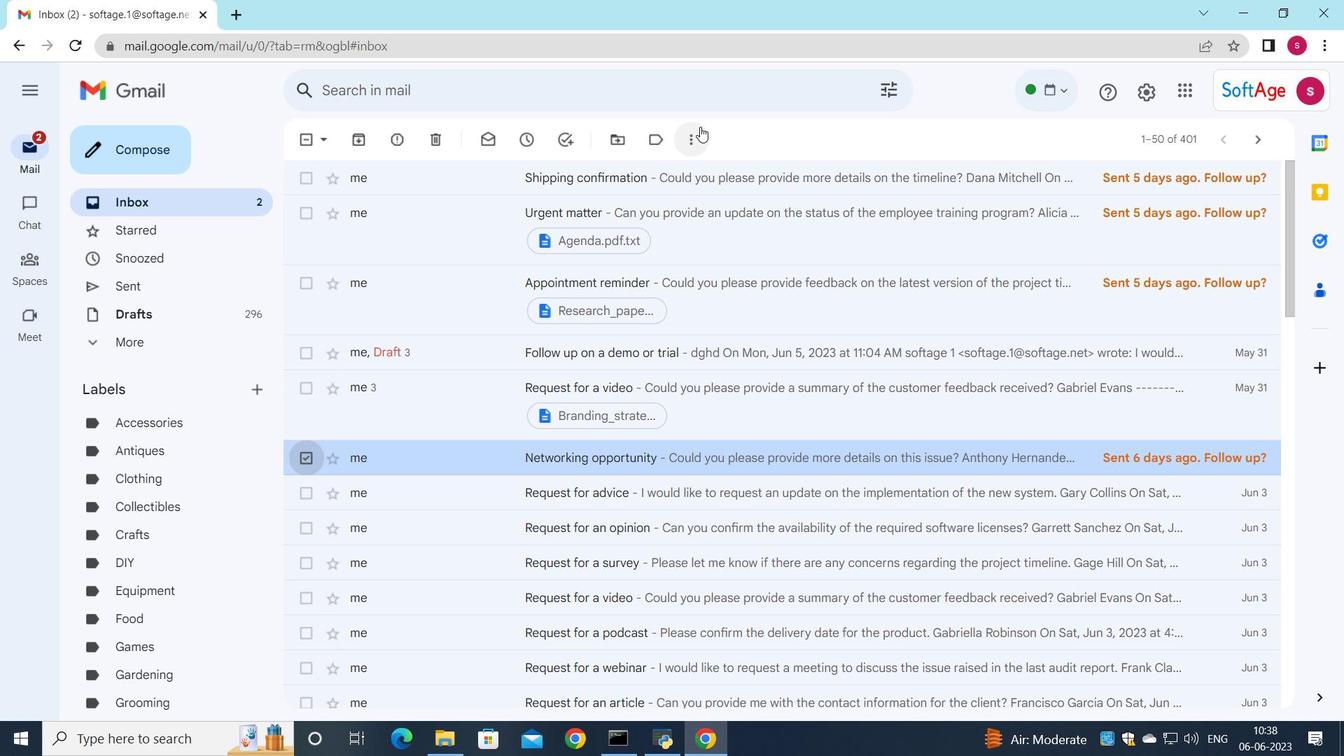 
Action: Mouse pressed left at (693, 133)
Screenshot: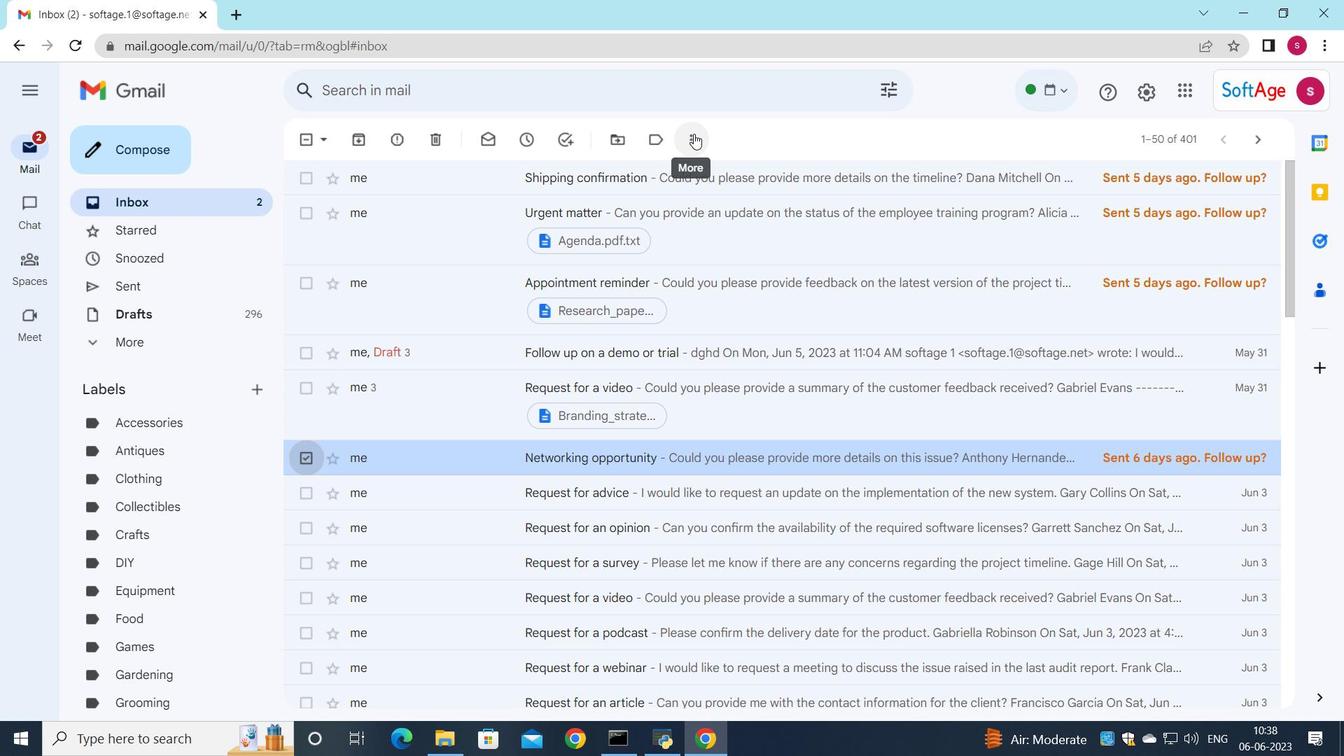 
Action: Mouse moved to (766, 326)
Screenshot: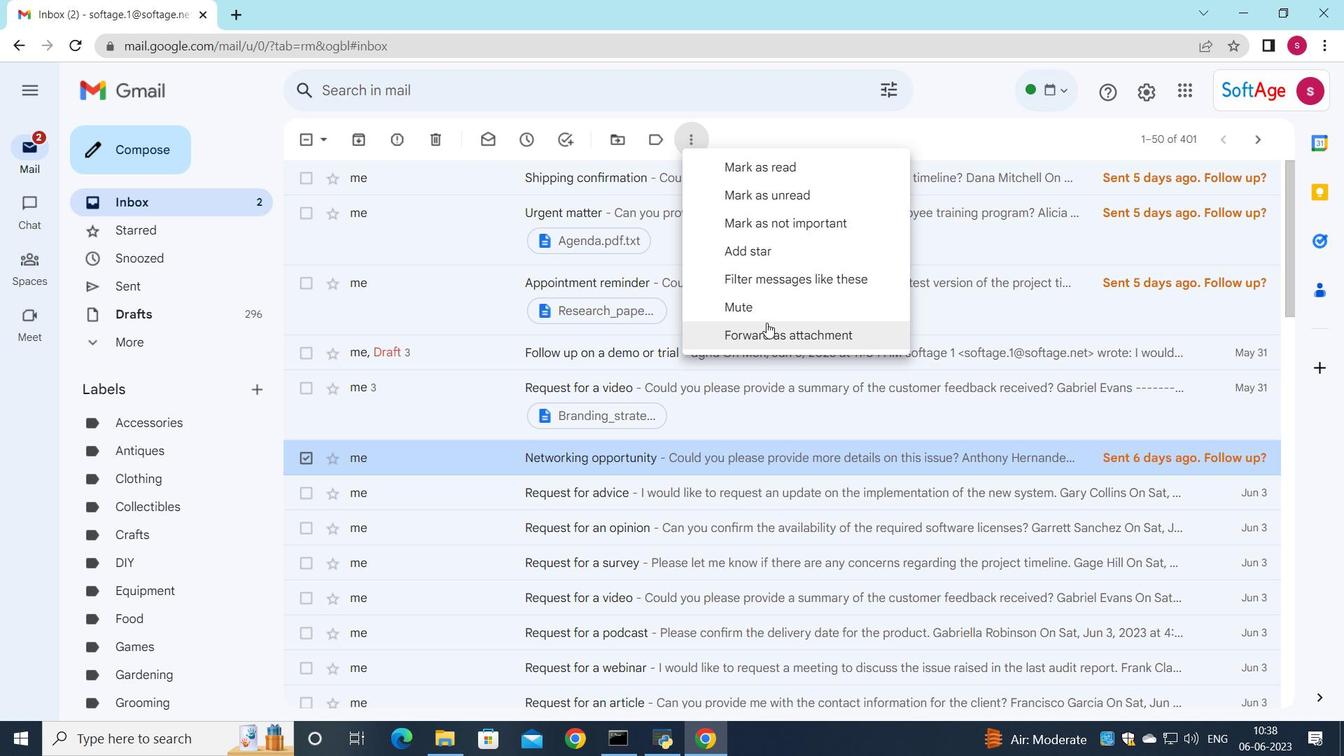 
Action: Mouse pressed left at (766, 326)
Screenshot: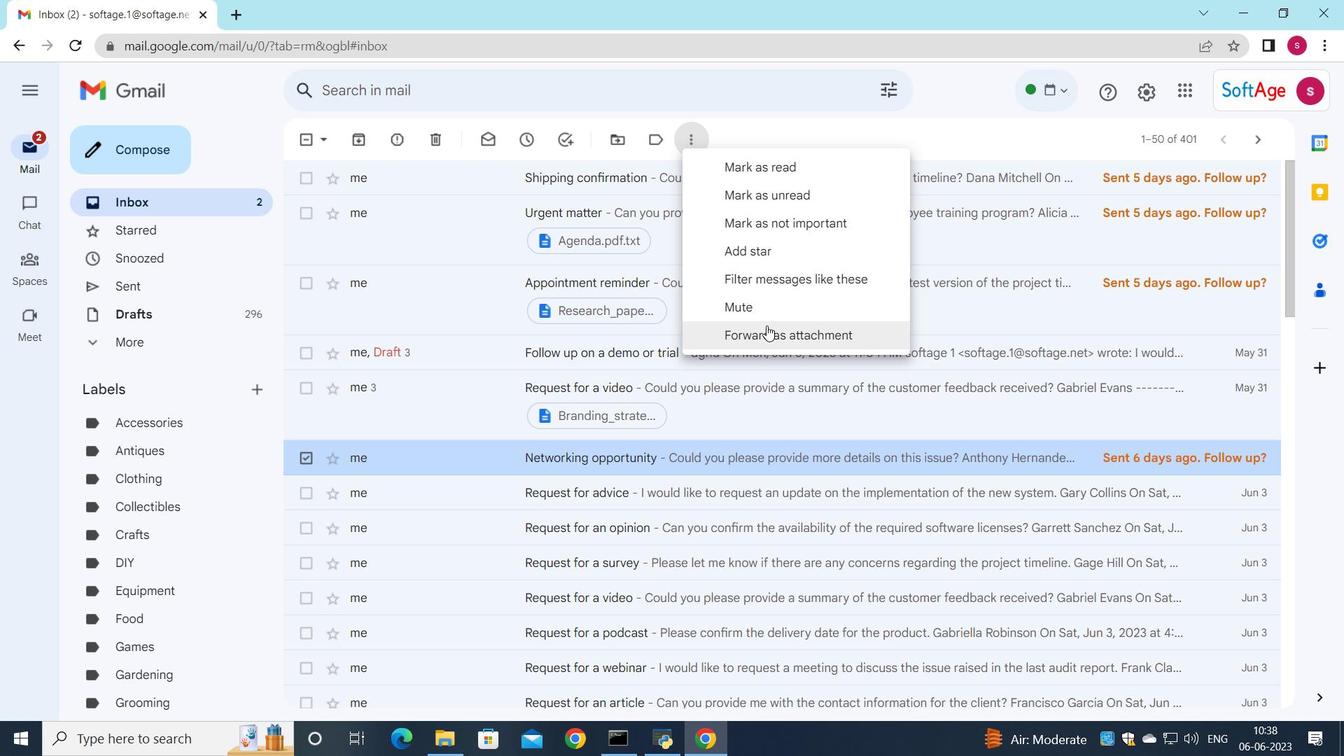 
Action: Mouse moved to (854, 312)
Screenshot: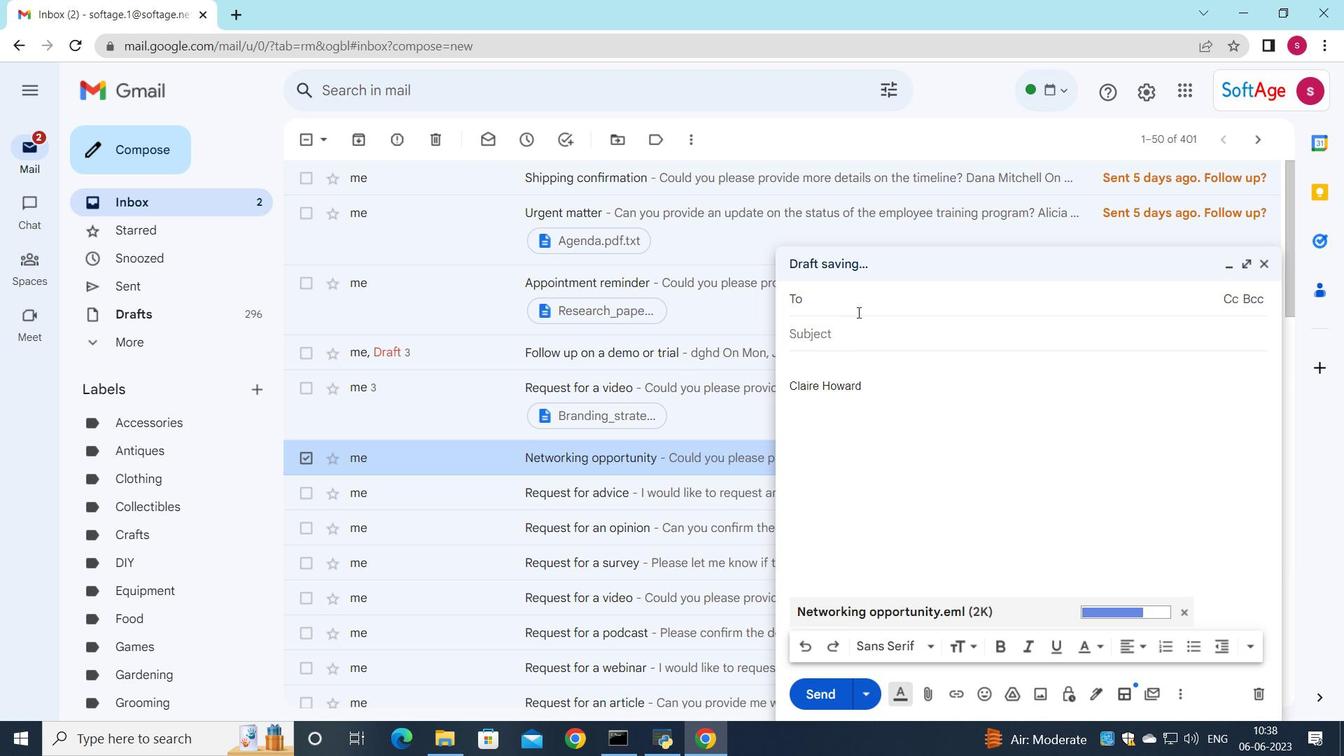 
Action: Key pressed s
Screenshot: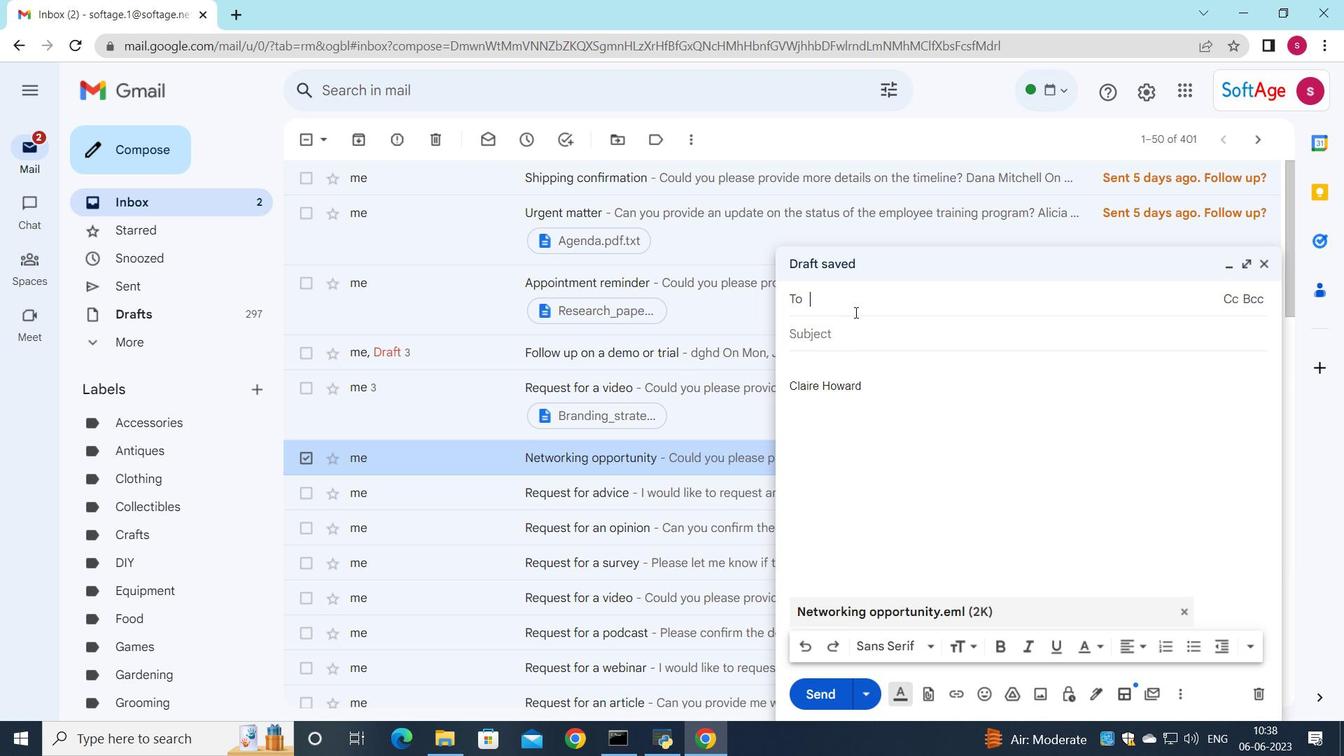 
Action: Mouse moved to (896, 428)
Screenshot: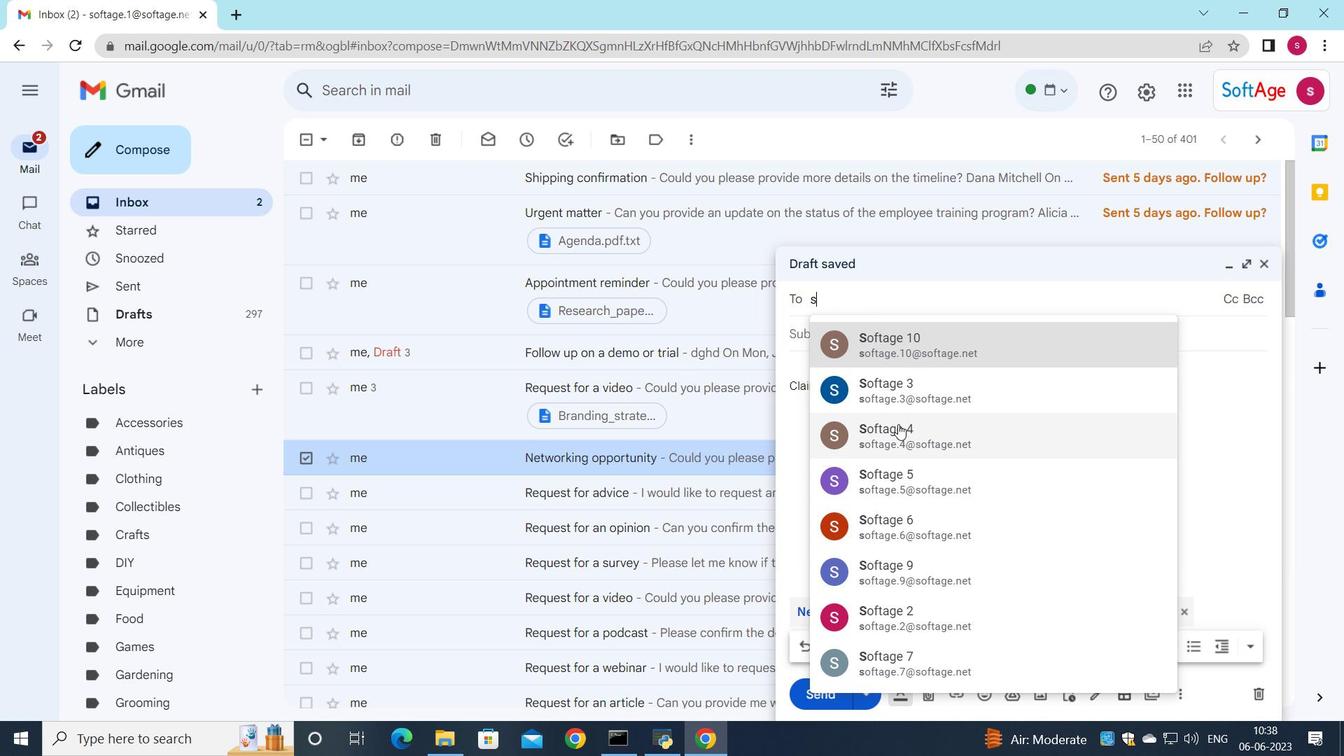 
Action: Mouse pressed left at (896, 428)
Screenshot: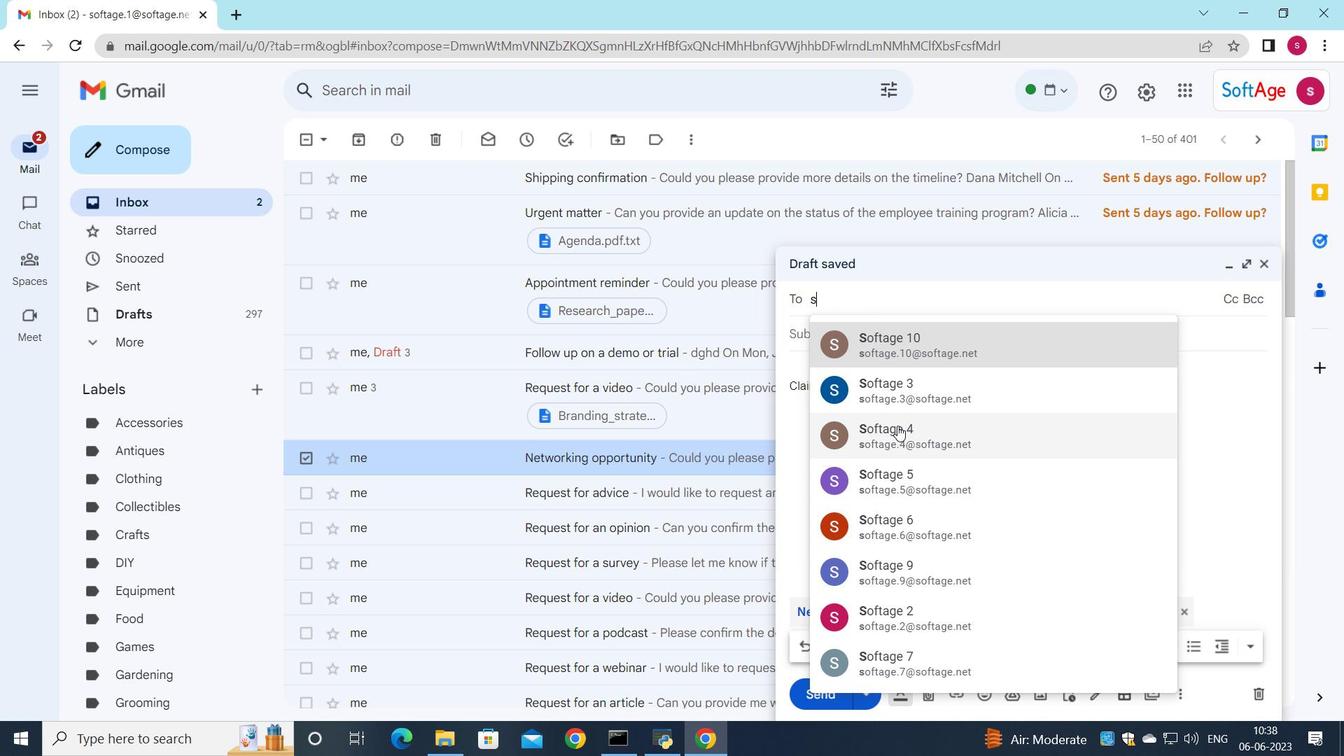 
Action: Mouse moved to (847, 357)
Screenshot: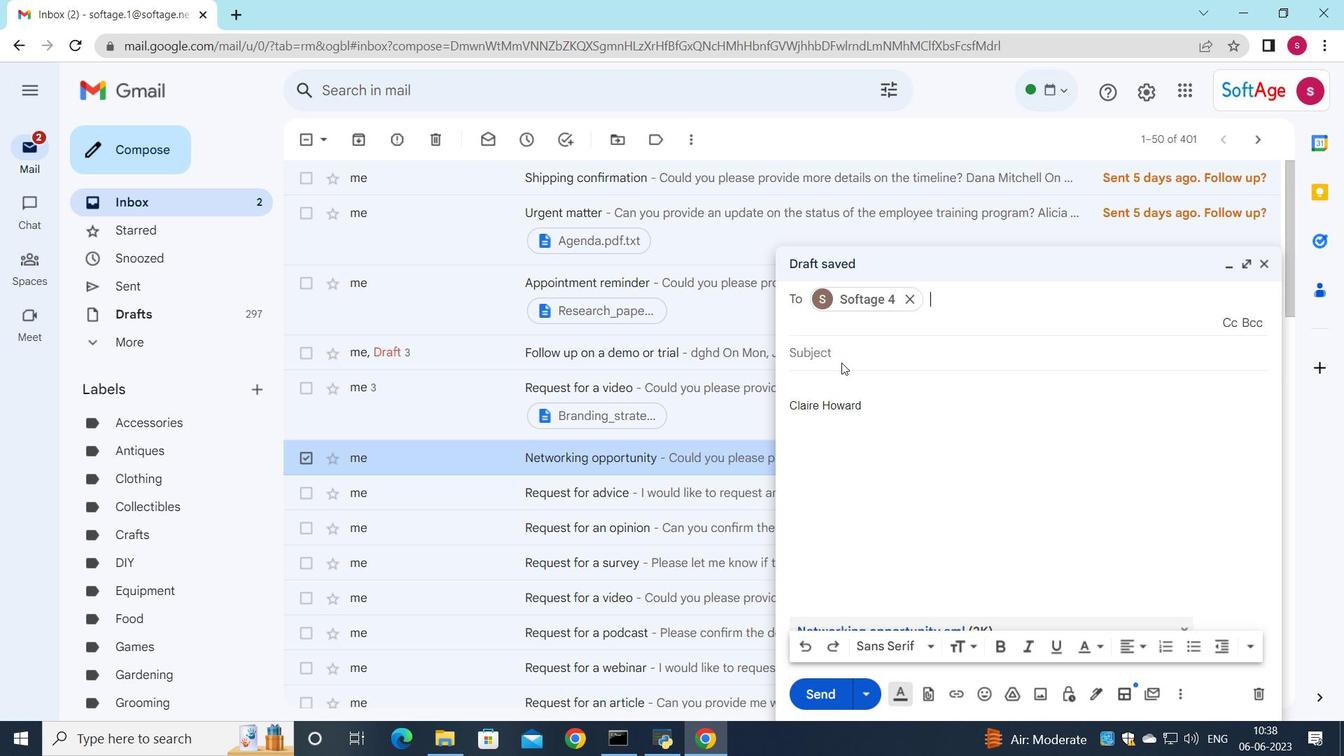 
Action: Mouse pressed left at (847, 357)
Screenshot: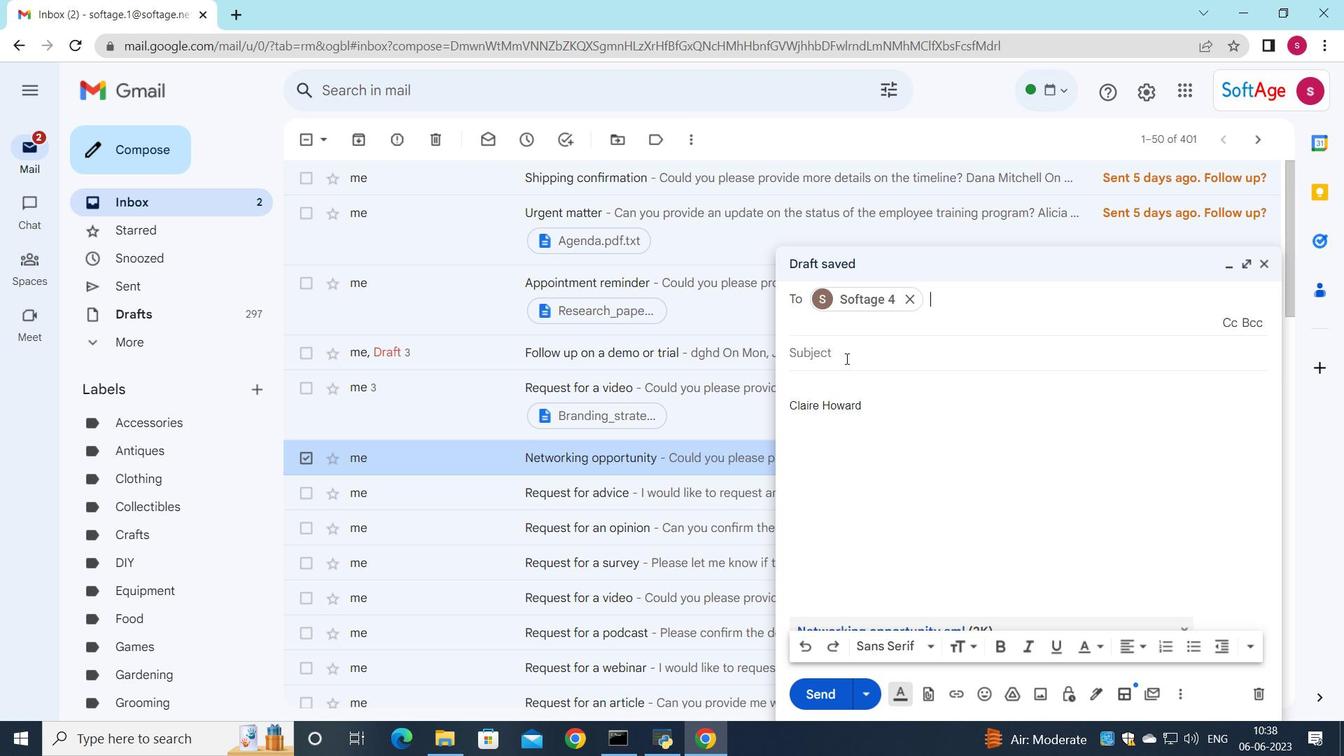 
Action: Mouse moved to (847, 357)
Screenshot: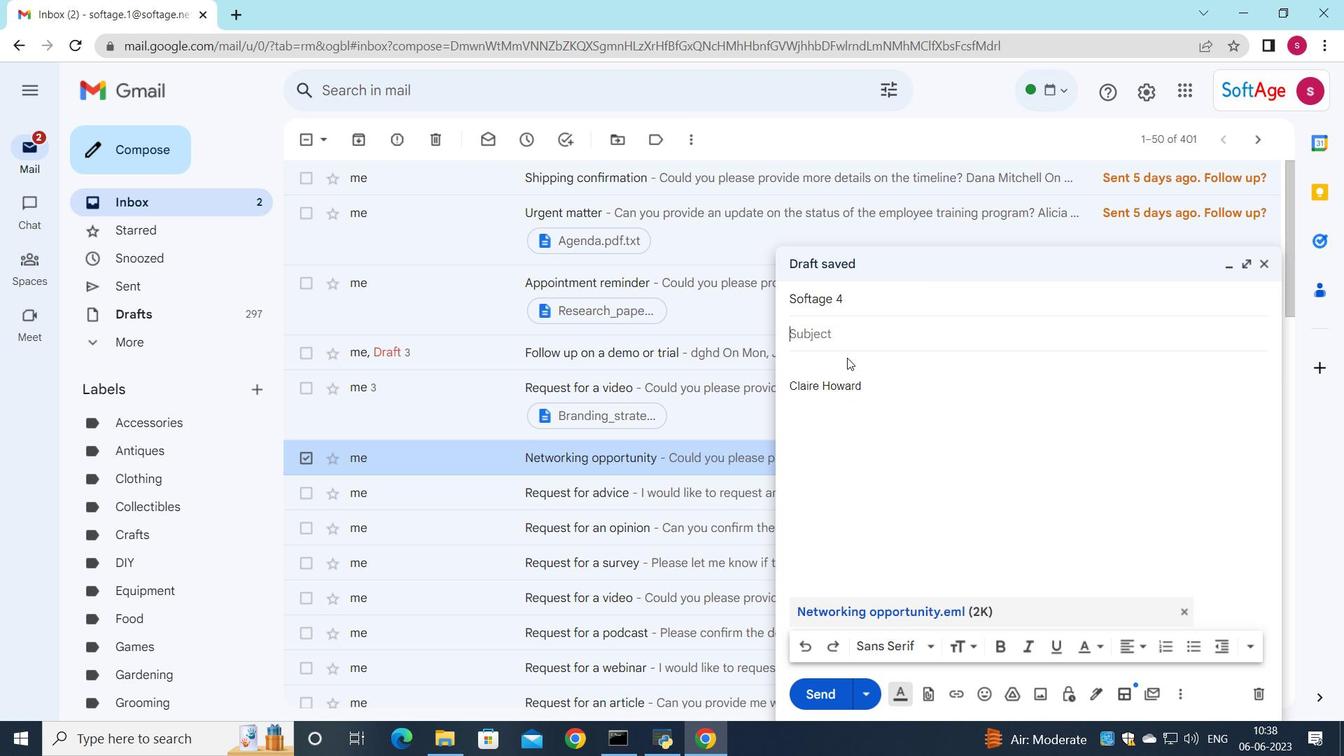
Action: Key pressed <Key.shift>Request<Key.space>for<Key.space>a<Key.space>refund
Screenshot: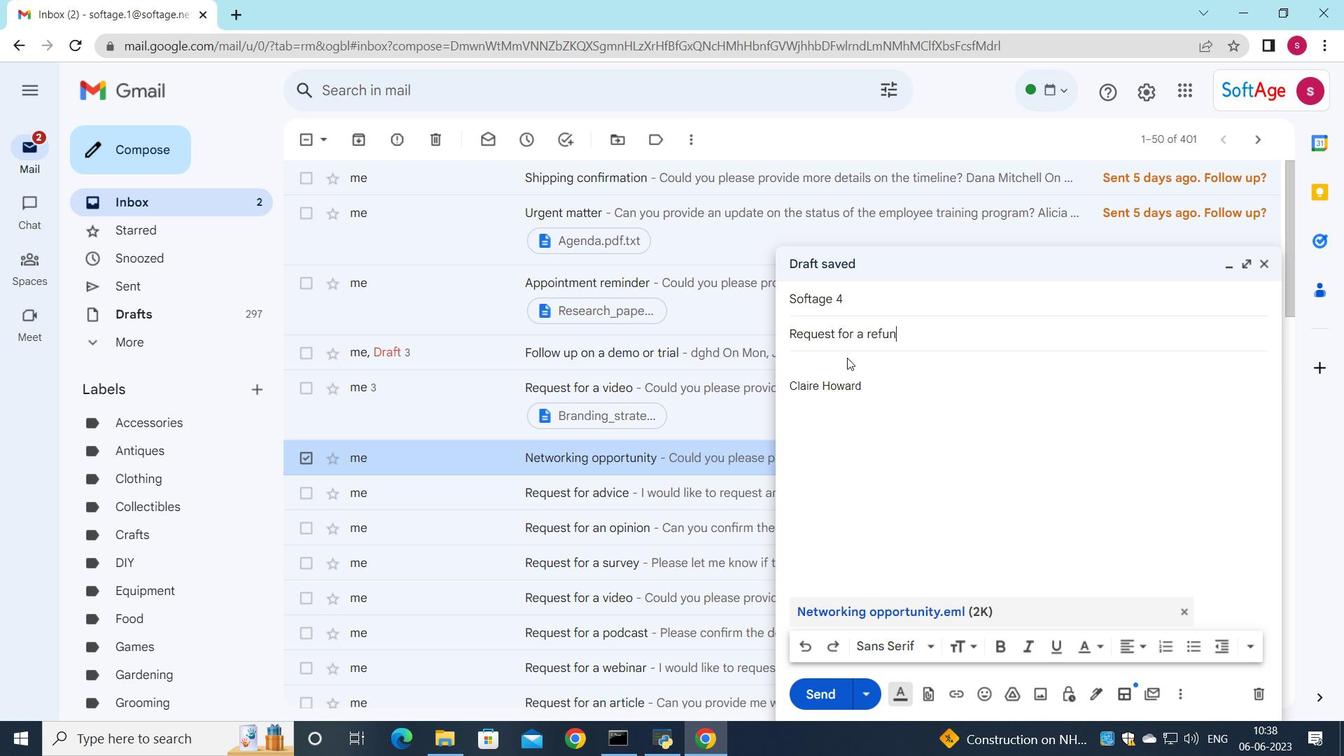
Action: Mouse moved to (839, 357)
Screenshot: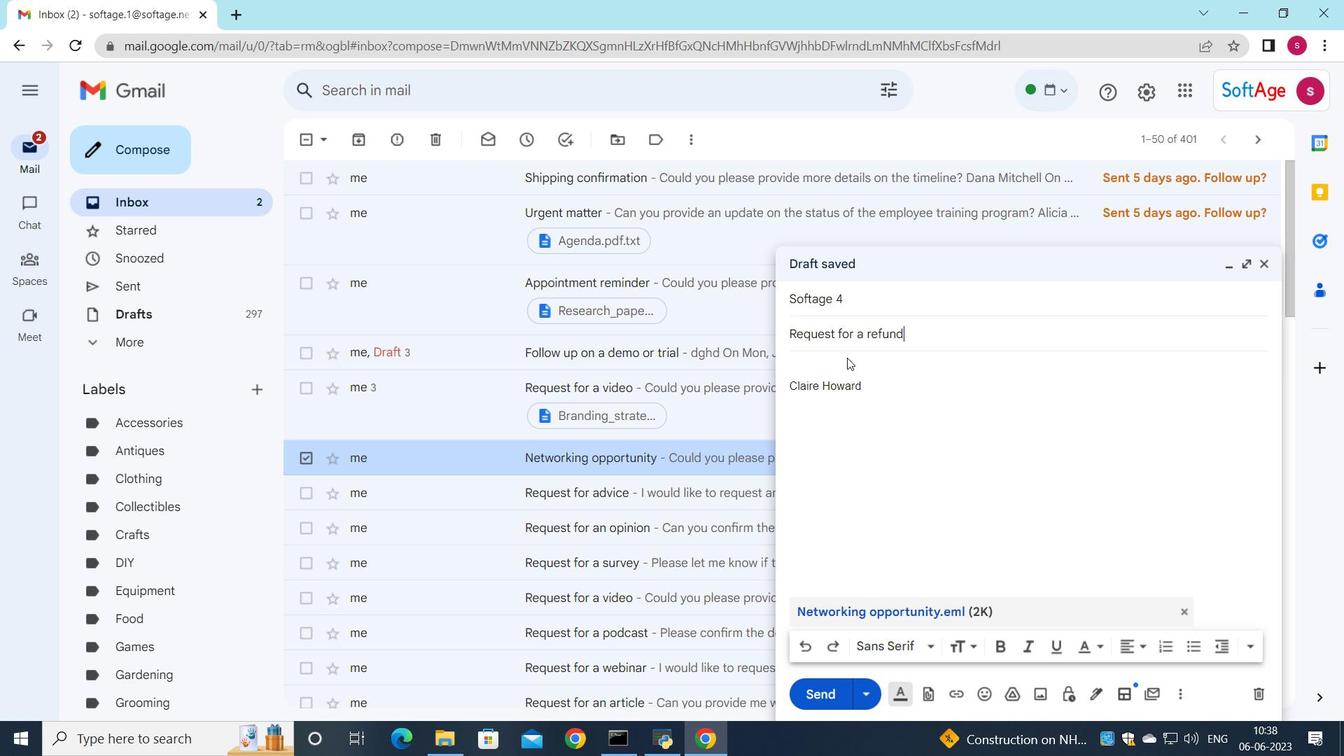 
Action: Mouse pressed left at (839, 357)
Screenshot: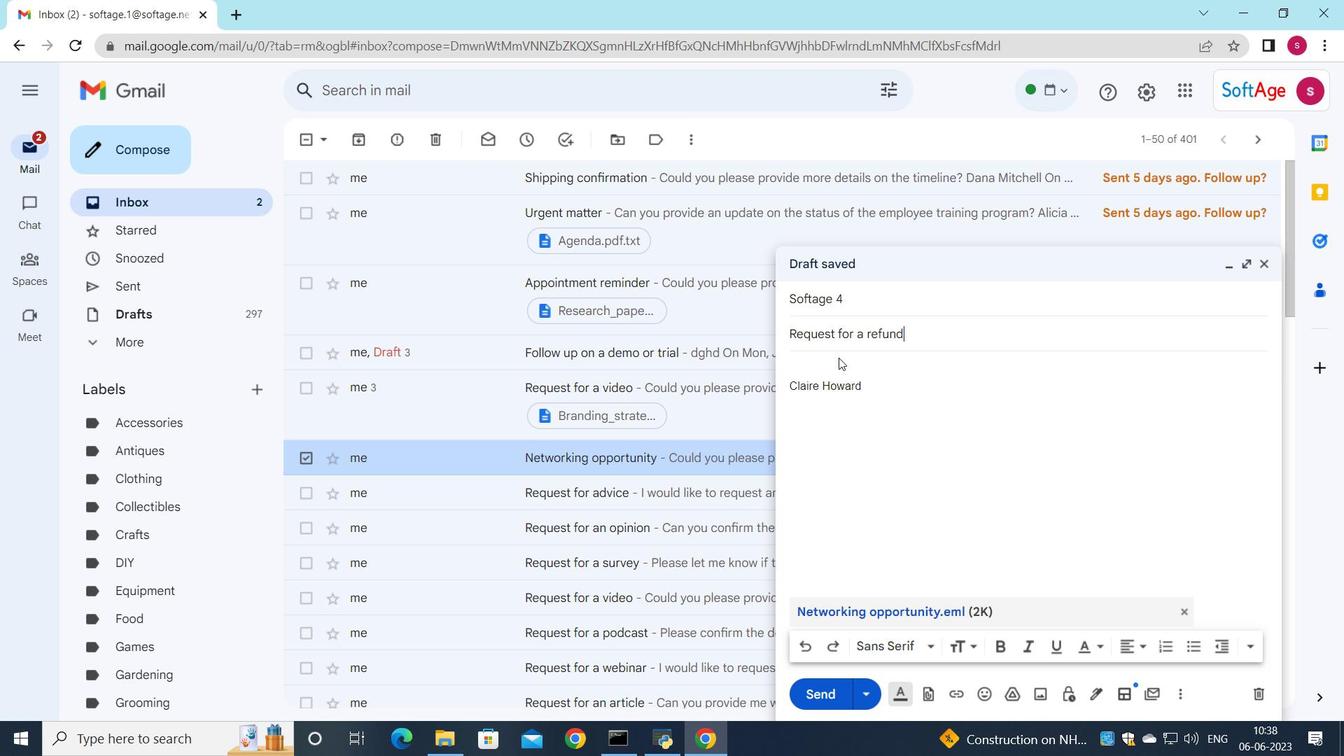 
Action: Key pressed <Key.shift>Would<Key.space>it<Key.space>be<Key.space>possible<Key.space>to<Key.space>sches<Key.backspace>dule<Key.space>a<Key.space>project<Key.space>review<Key.space>meeting<Key.space>next<Key.space>week<Key.shift_r>?
Screenshot: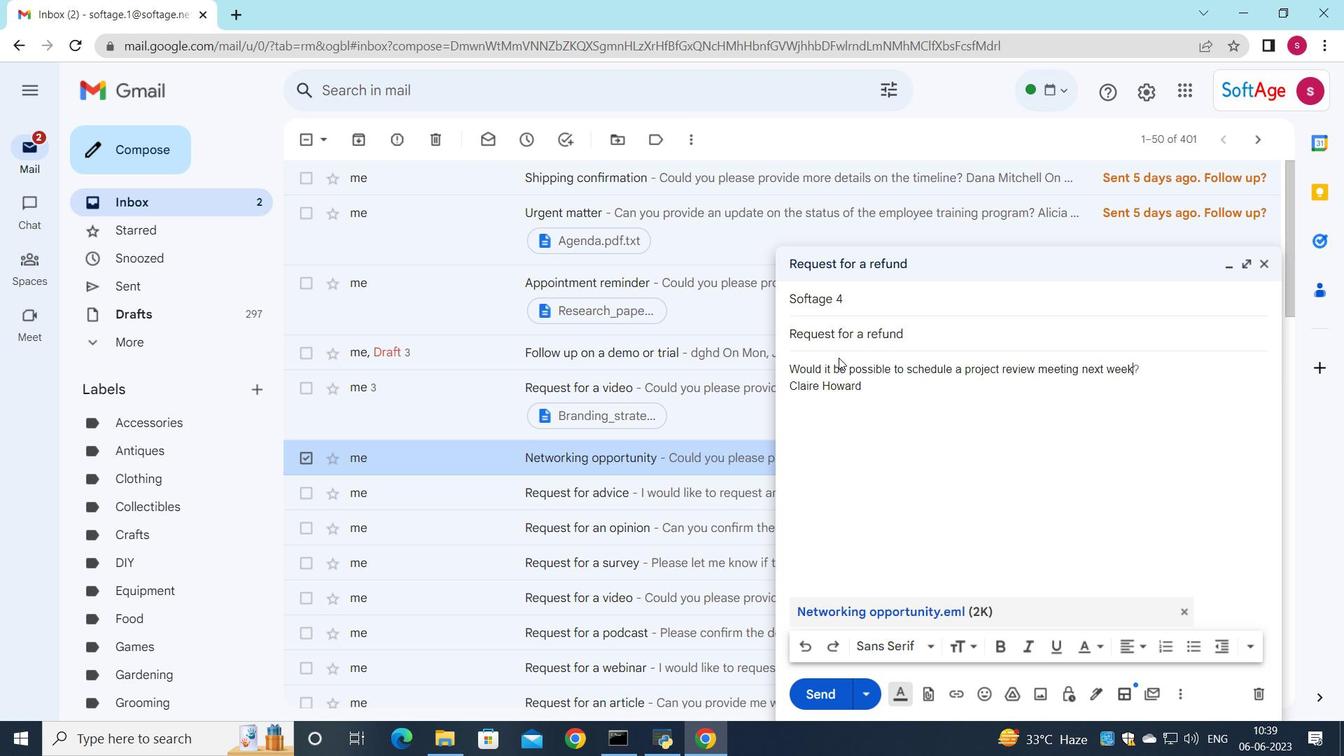 
Action: Mouse moved to (805, 697)
Screenshot: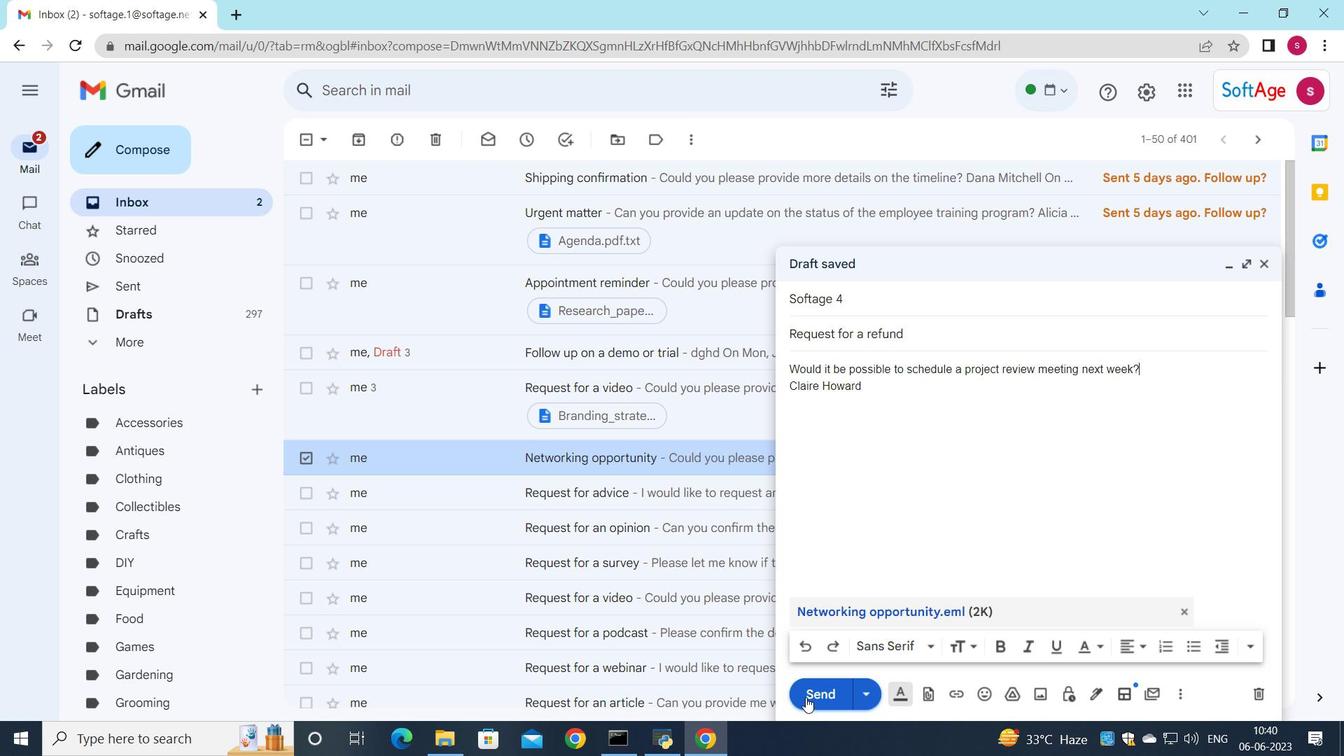 
Action: Mouse pressed left at (805, 697)
Screenshot: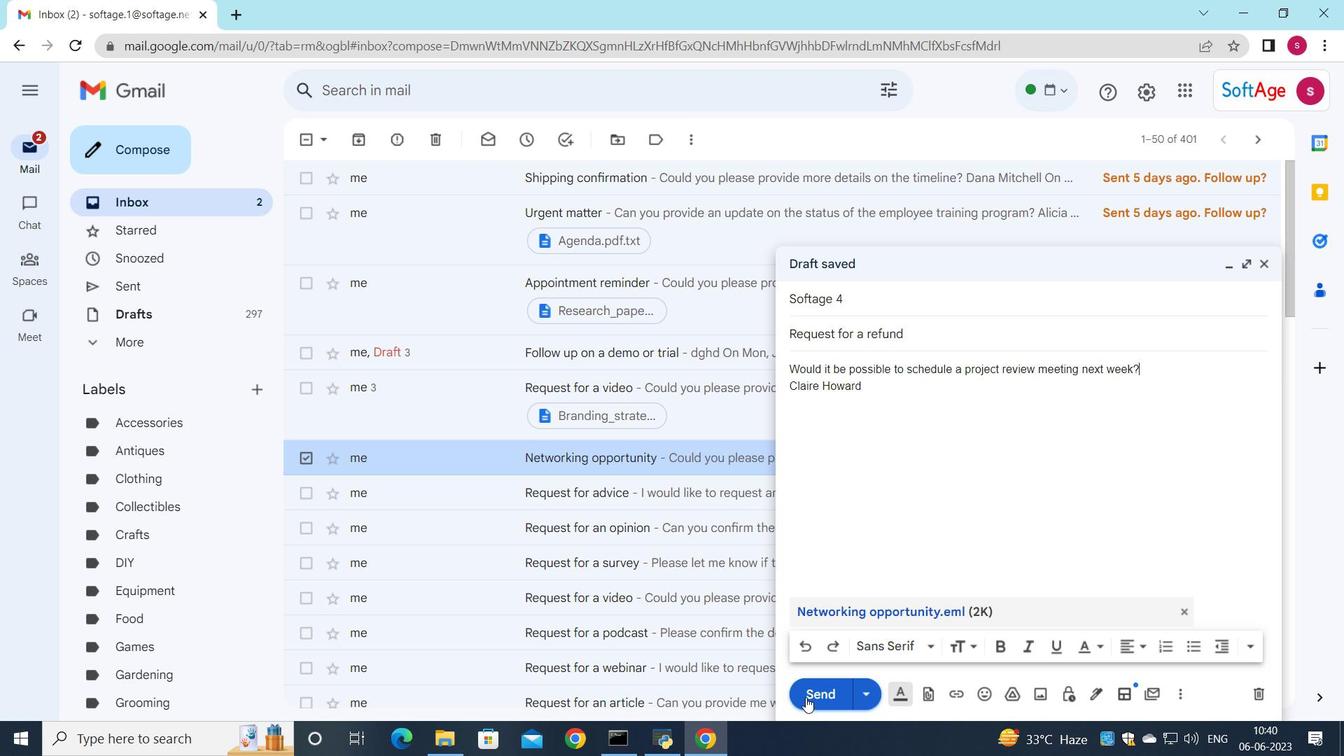 
Action: Mouse moved to (822, 680)
Screenshot: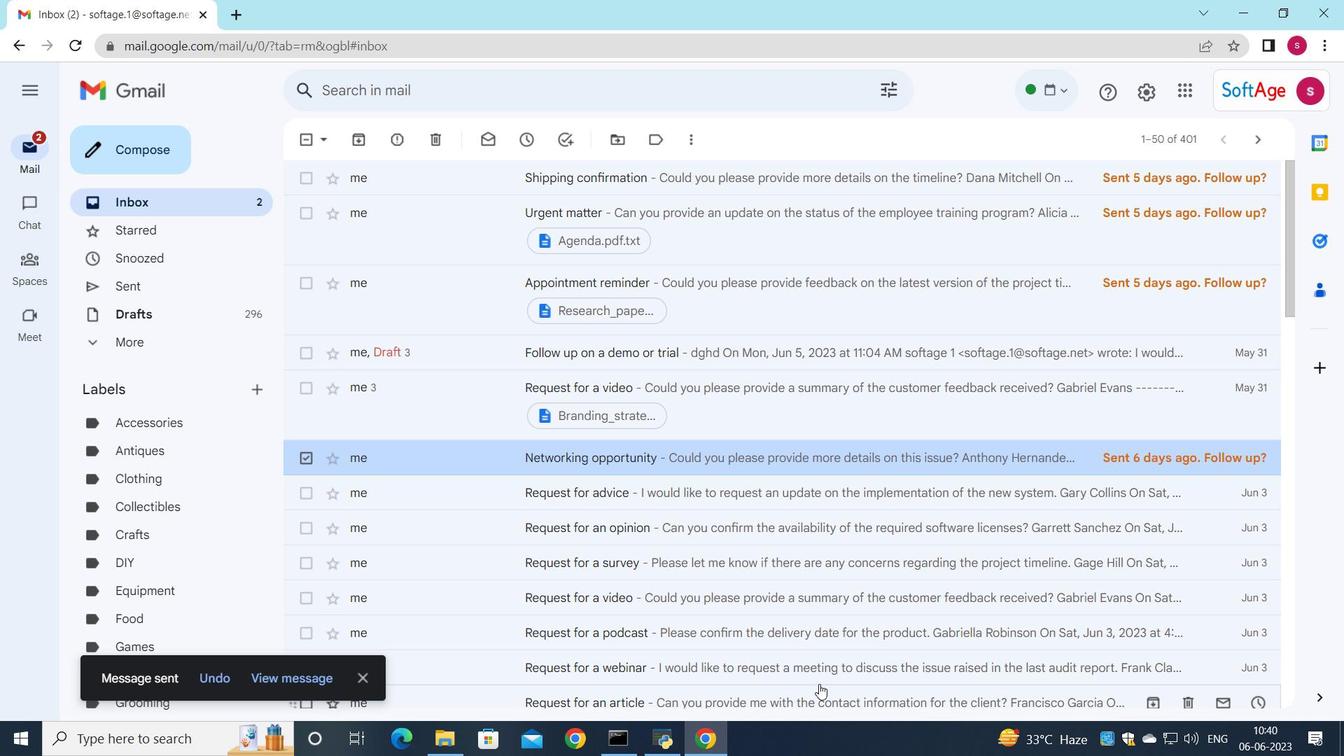 
